 Task: Search one way flight ticket for 2 adults, 2 children, 2 infants in seat in first from Fort Myers: Southwest Florida International Airport to Wilmington: Wilmington International Airport on 8-6-2023. Number of bags: 1 checked bag. Outbound departure time preference is 5:15.
Action: Mouse moved to (325, 391)
Screenshot: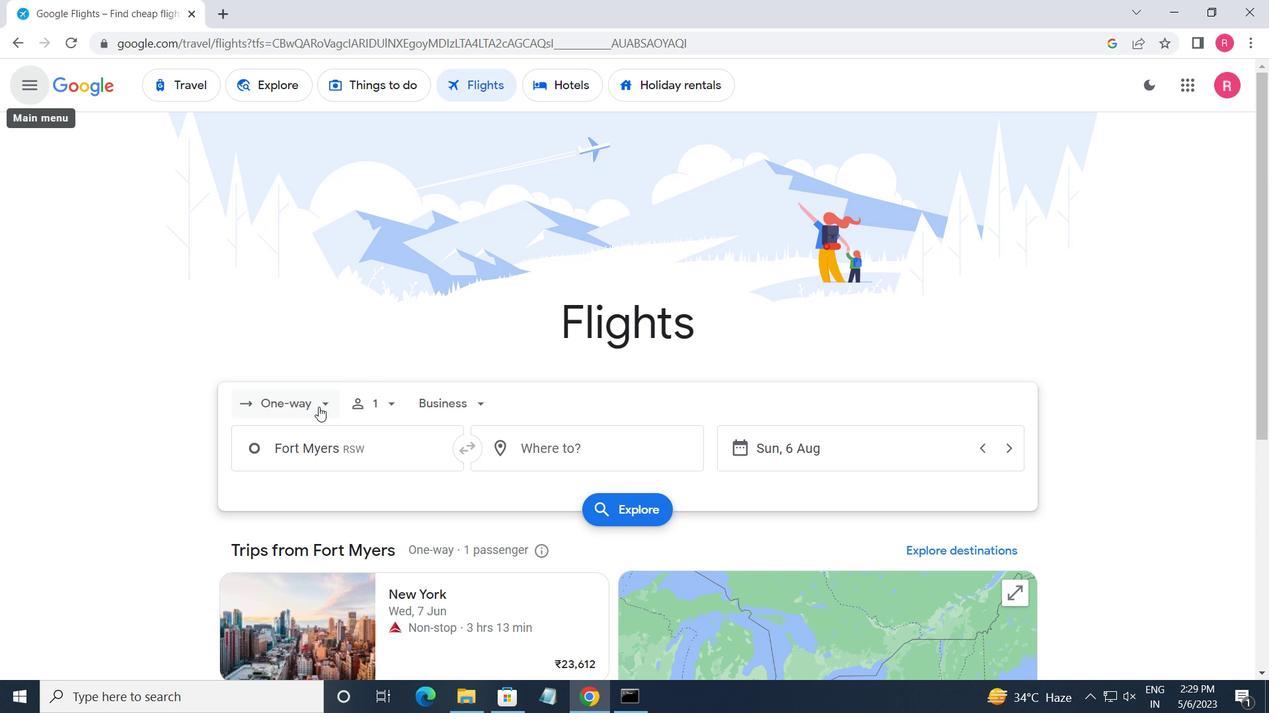 
Action: Mouse pressed left at (325, 391)
Screenshot: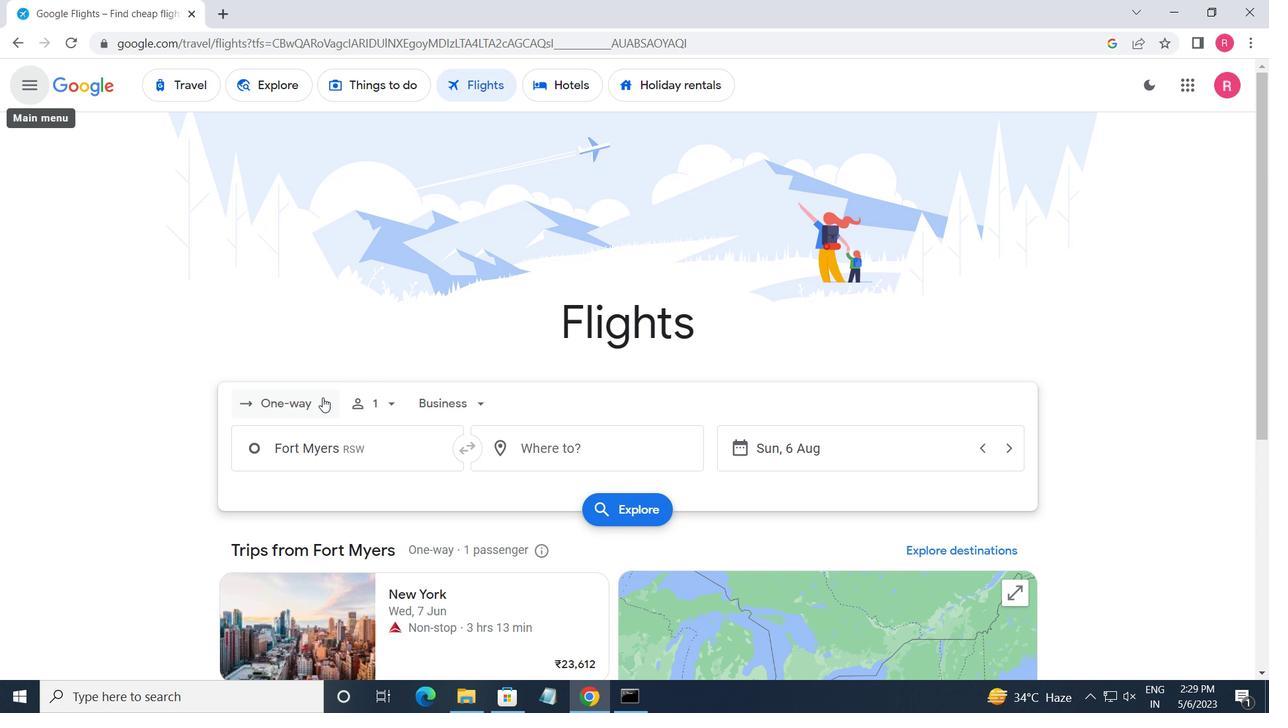 
Action: Mouse moved to (305, 476)
Screenshot: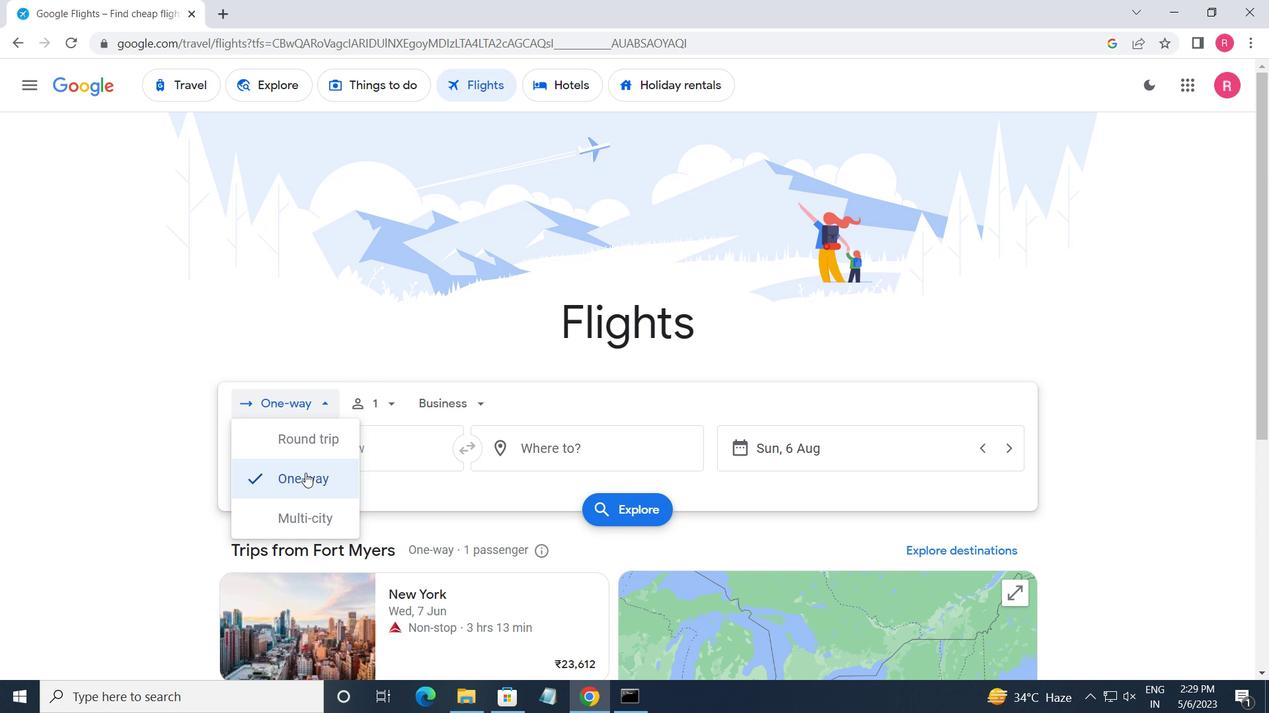 
Action: Mouse pressed left at (305, 476)
Screenshot: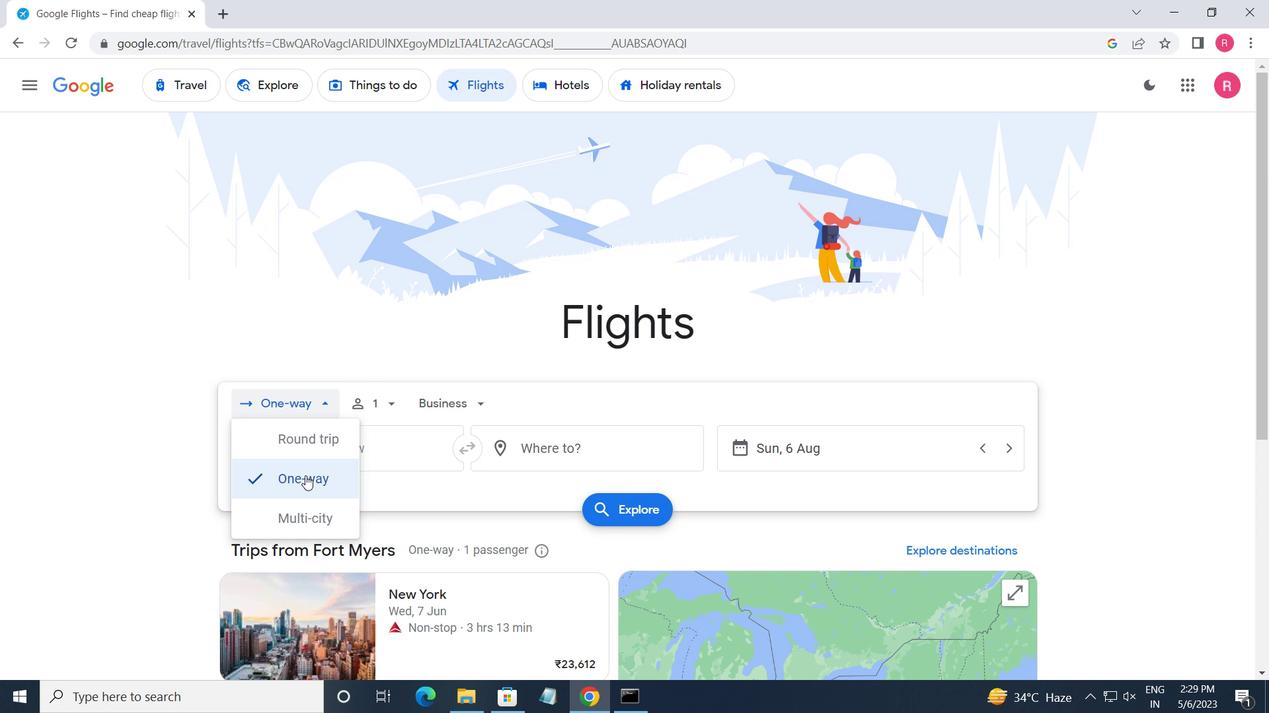 
Action: Mouse moved to (349, 399)
Screenshot: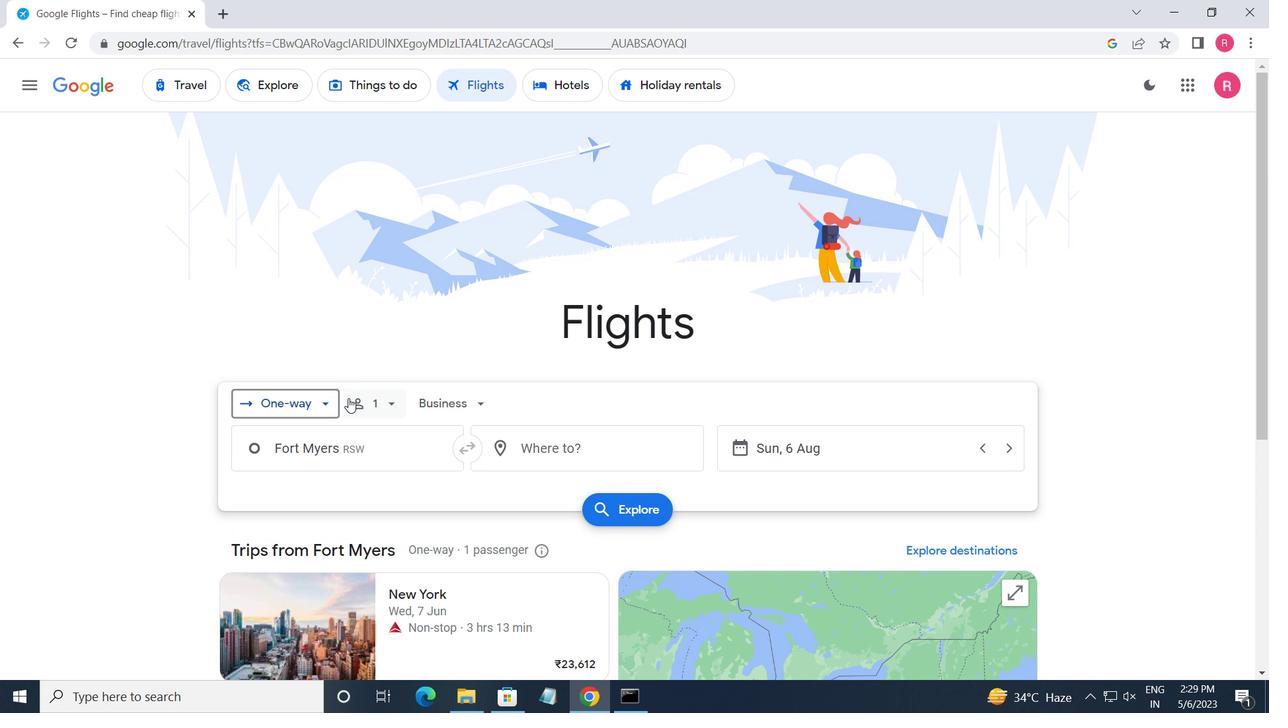 
Action: Mouse pressed left at (349, 399)
Screenshot: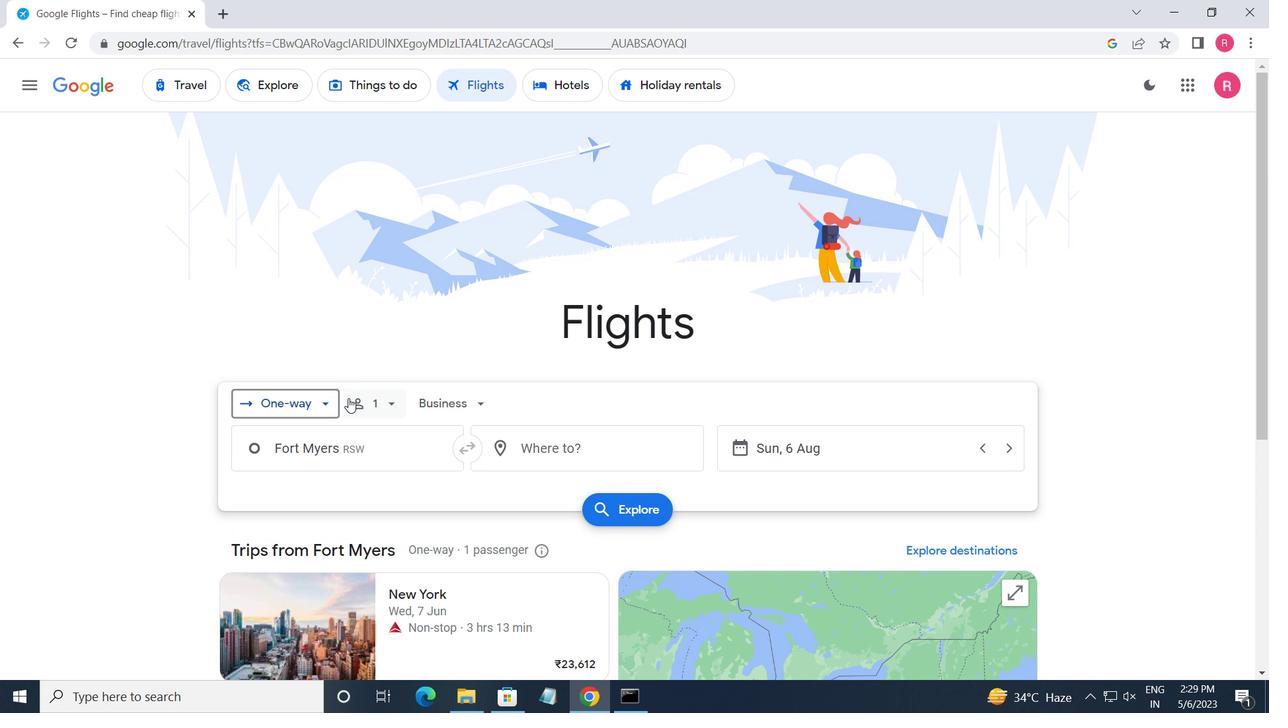 
Action: Mouse moved to (510, 458)
Screenshot: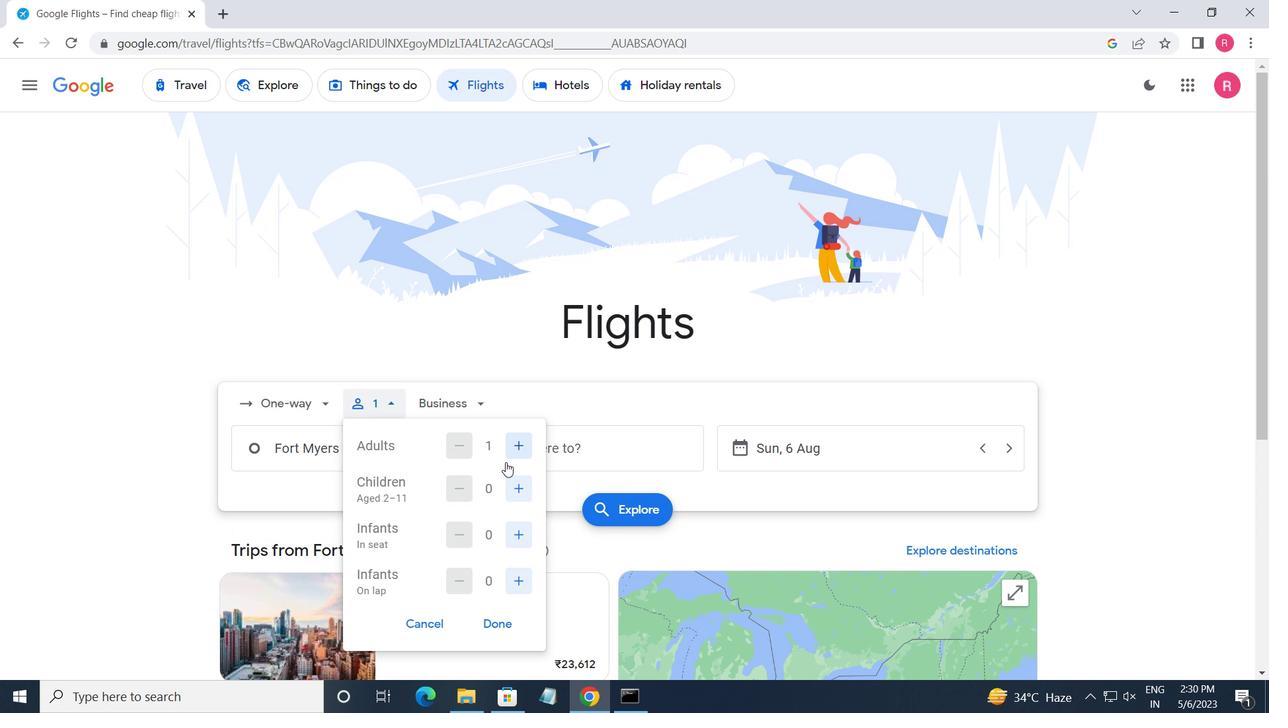 
Action: Mouse pressed left at (510, 458)
Screenshot: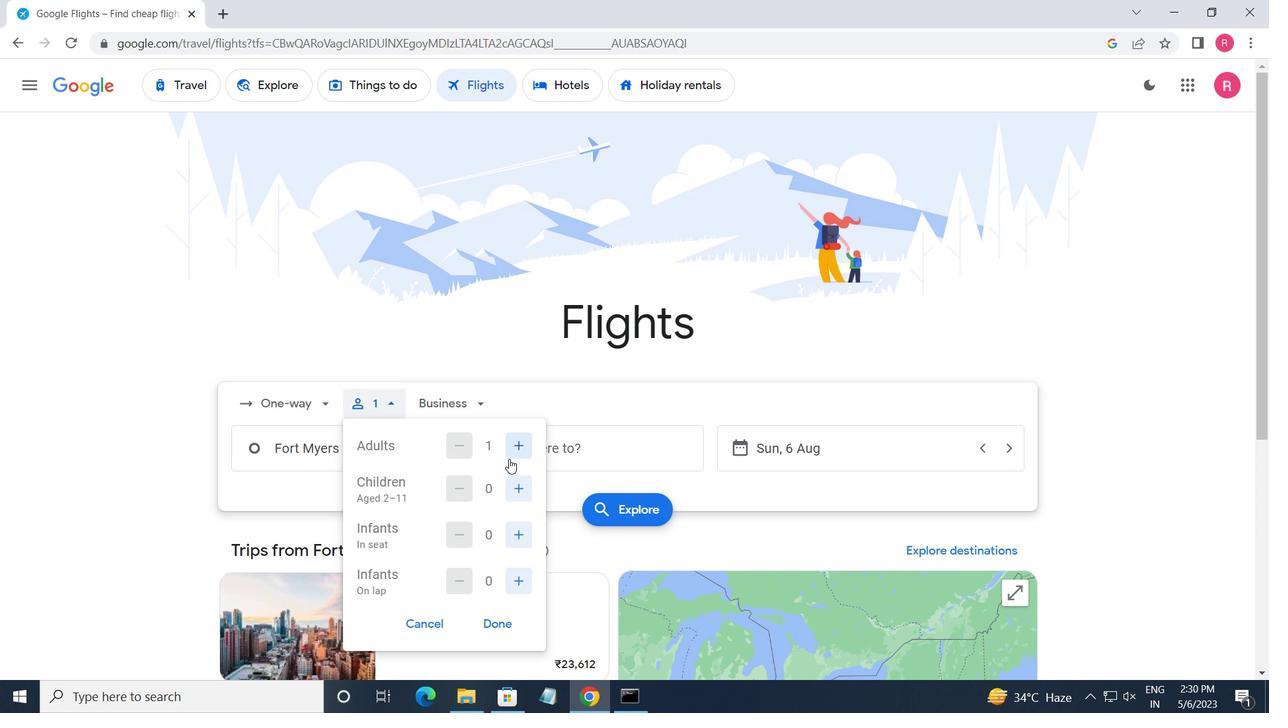 
Action: Mouse moved to (514, 493)
Screenshot: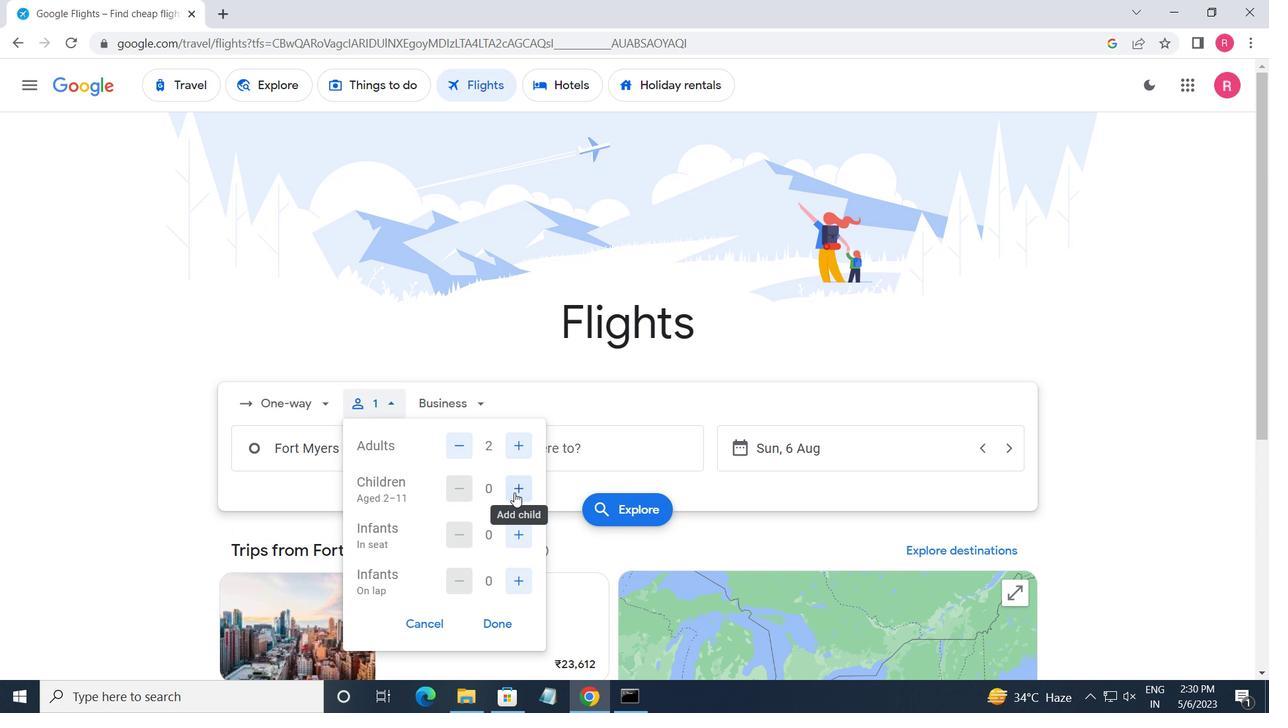 
Action: Mouse pressed left at (514, 493)
Screenshot: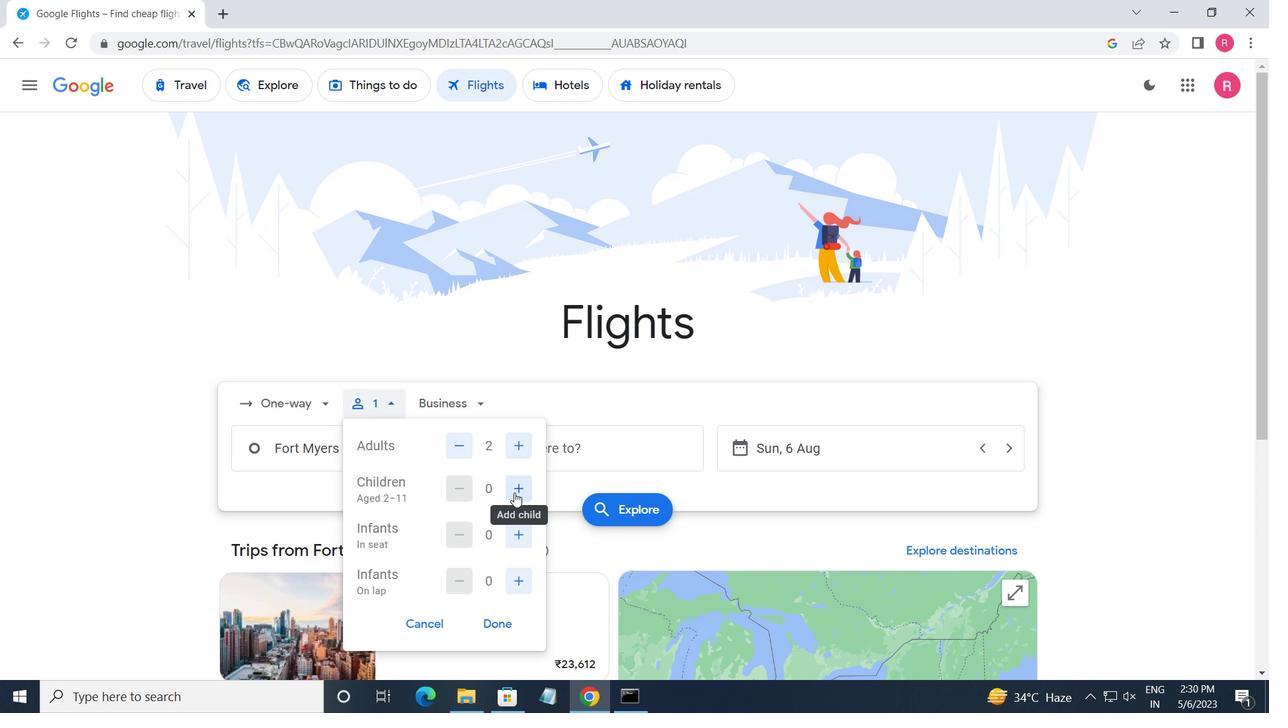 
Action: Mouse moved to (515, 493)
Screenshot: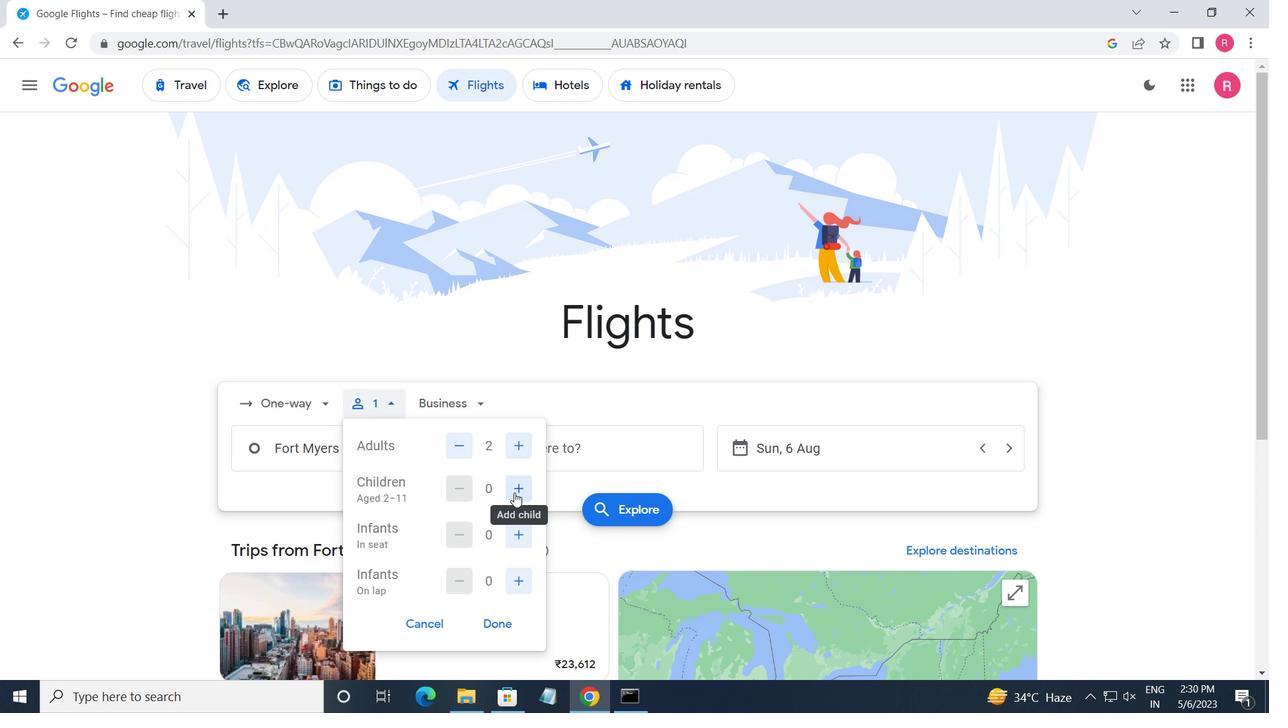 
Action: Mouse pressed left at (515, 493)
Screenshot: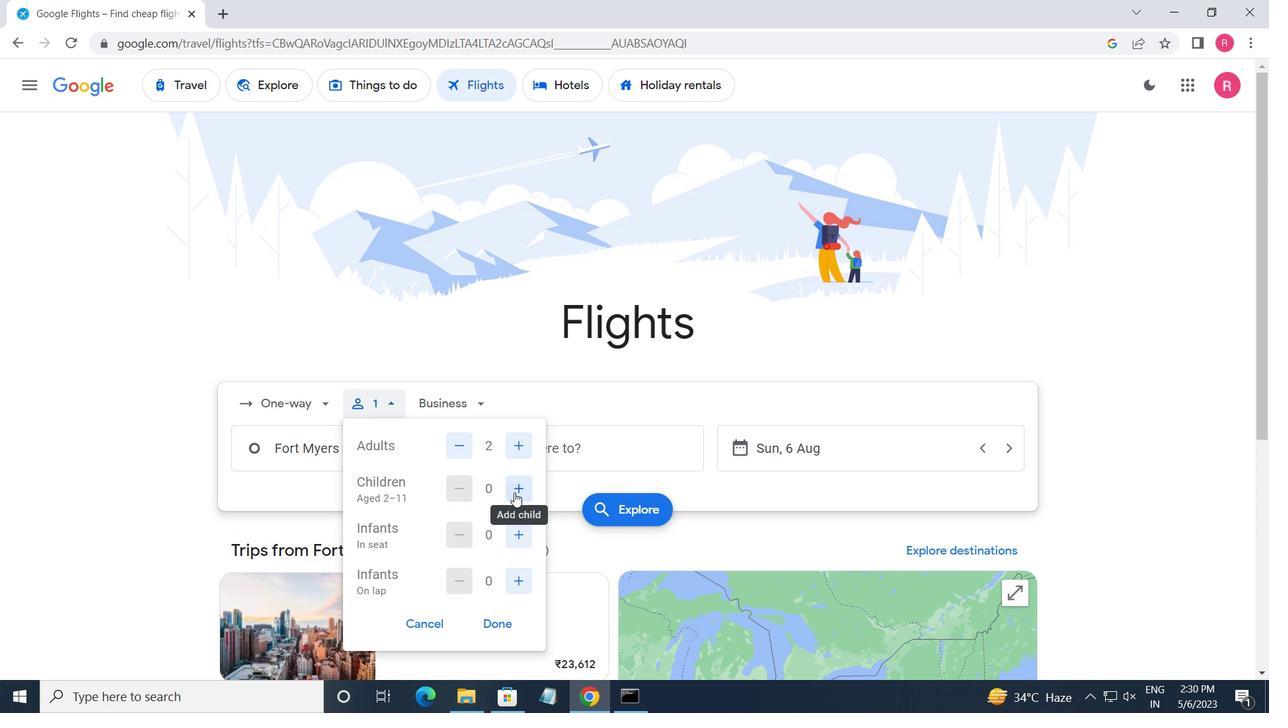 
Action: Mouse moved to (519, 535)
Screenshot: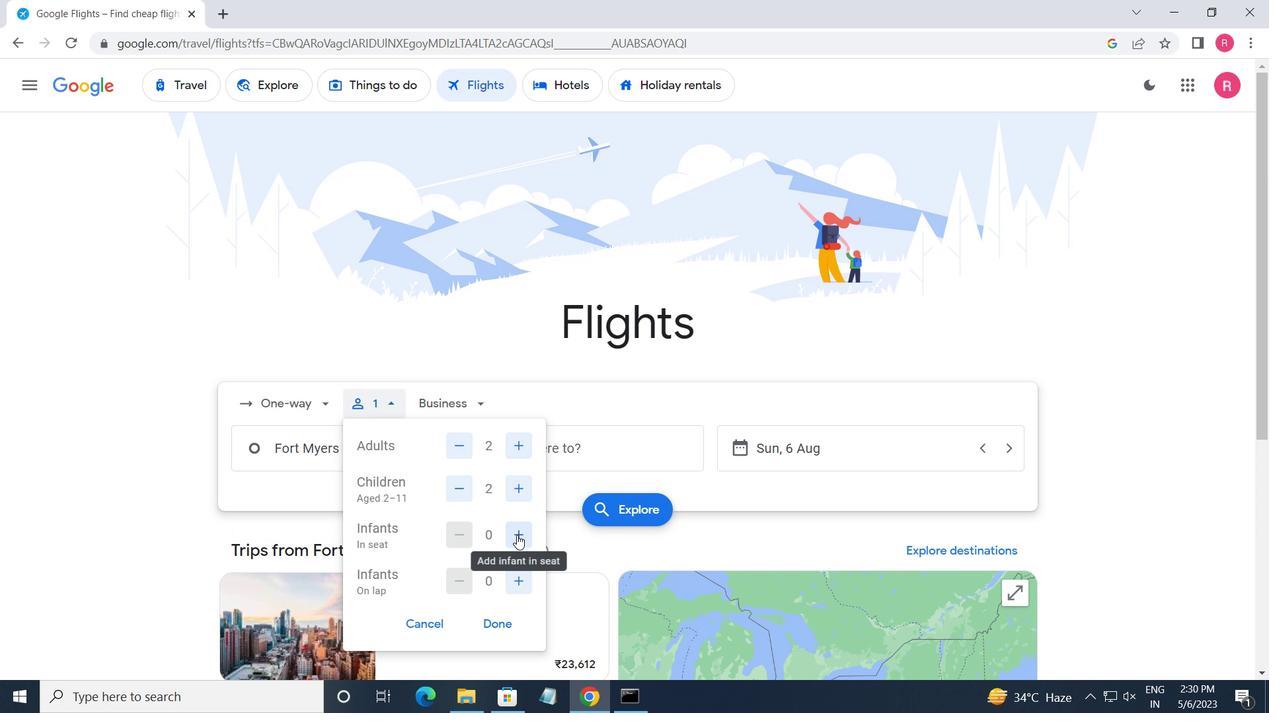 
Action: Mouse pressed left at (519, 535)
Screenshot: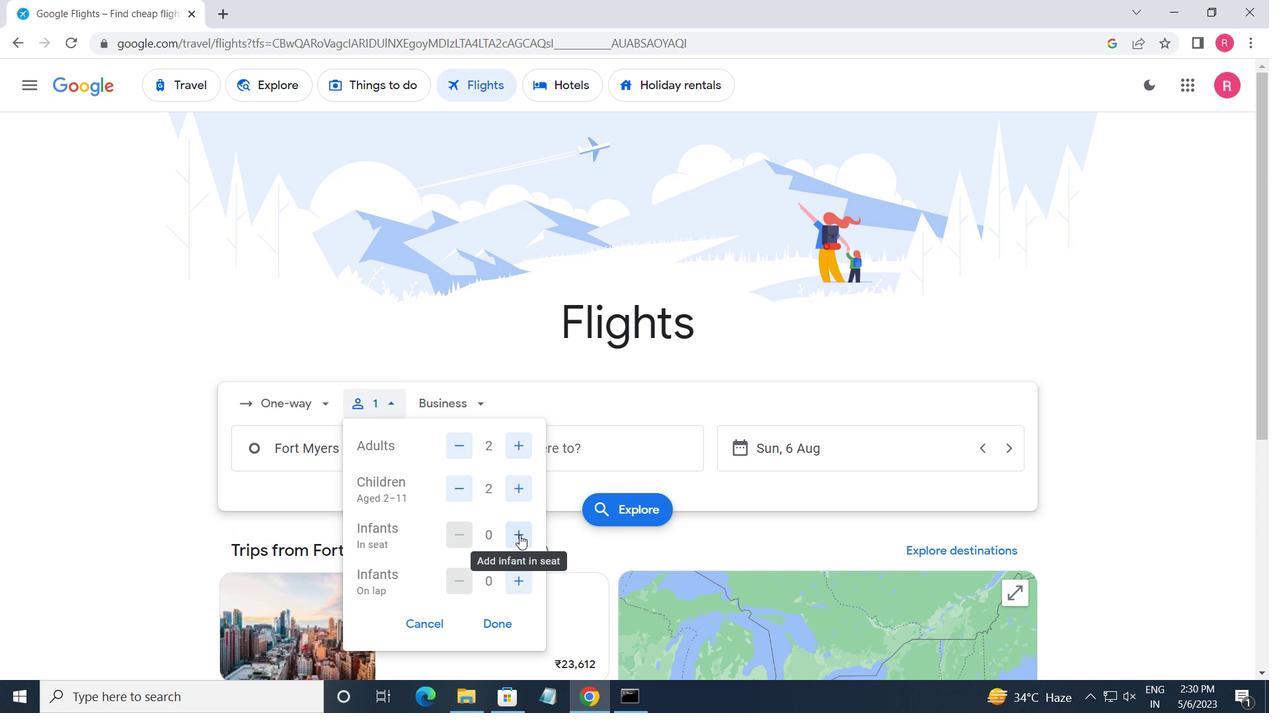 
Action: Mouse pressed left at (519, 535)
Screenshot: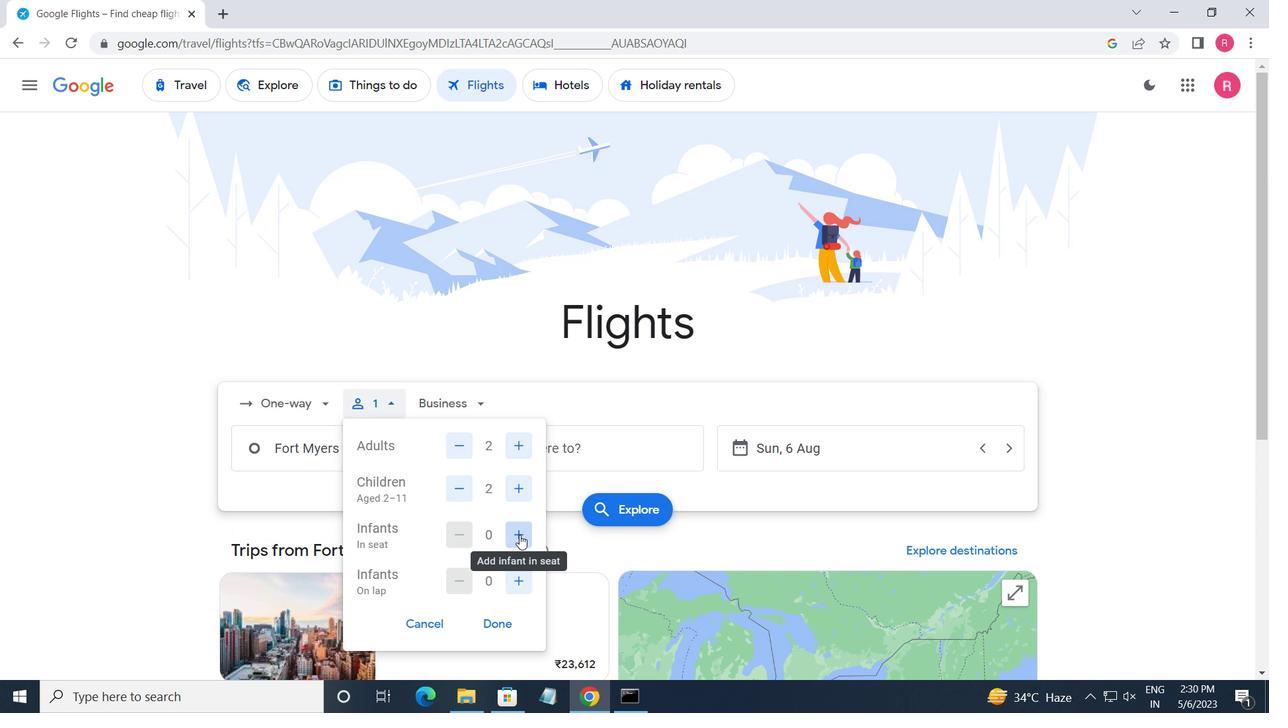
Action: Mouse moved to (502, 627)
Screenshot: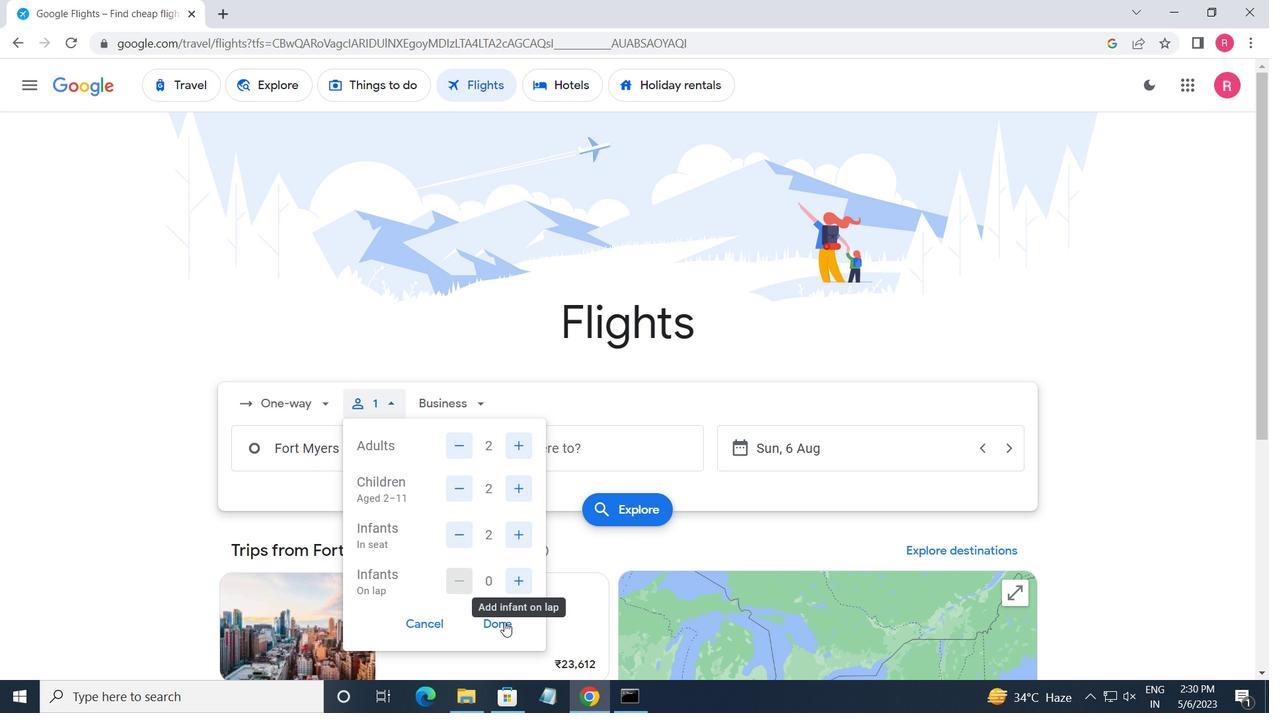 
Action: Mouse pressed left at (502, 627)
Screenshot: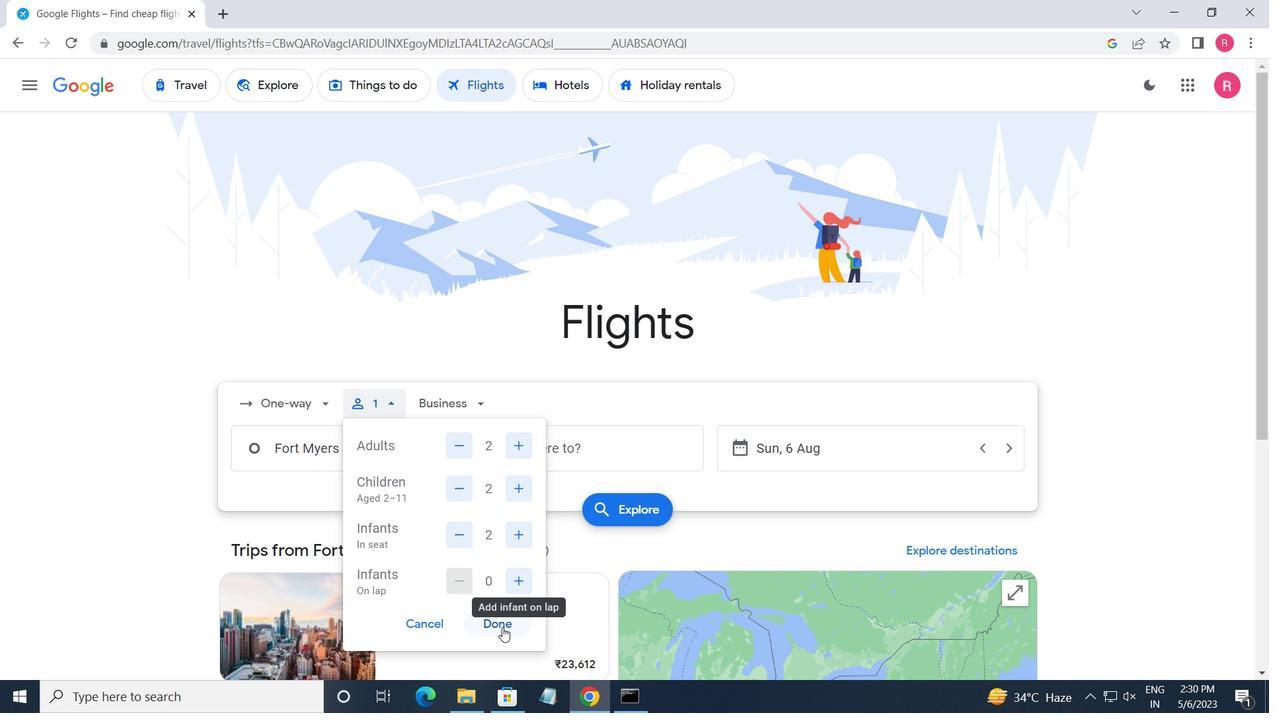 
Action: Mouse moved to (457, 405)
Screenshot: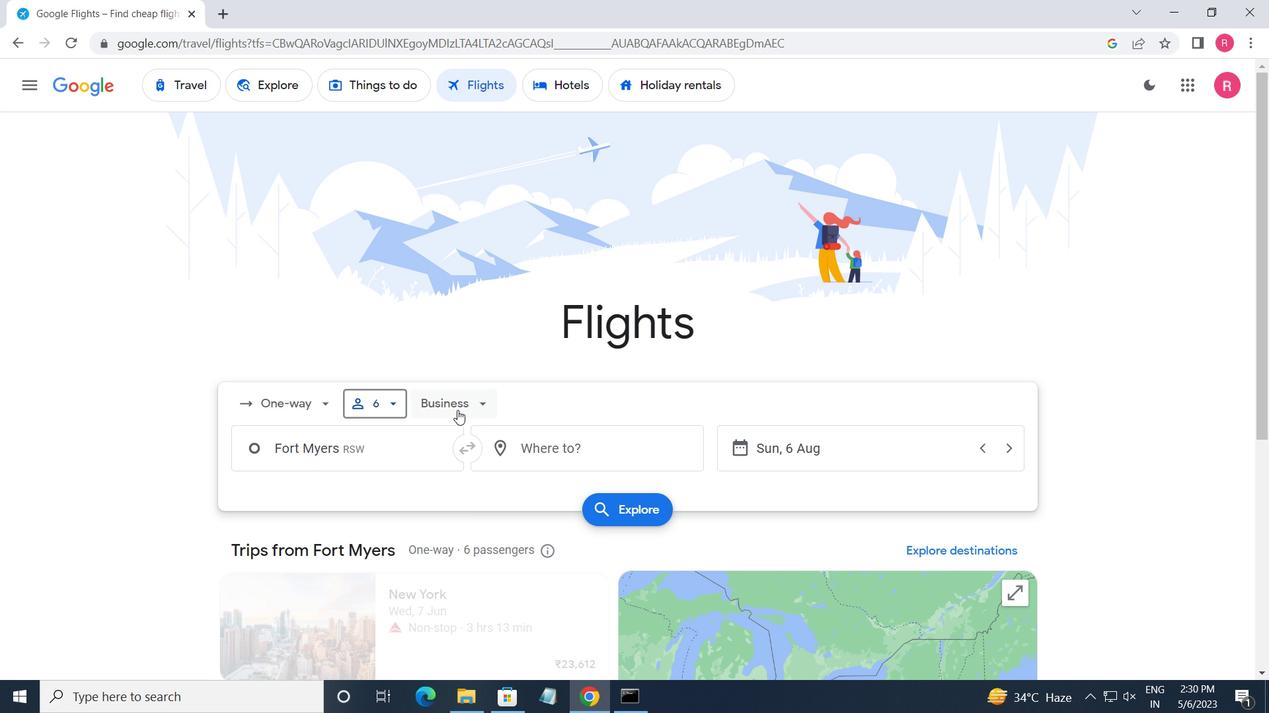 
Action: Mouse pressed left at (457, 405)
Screenshot: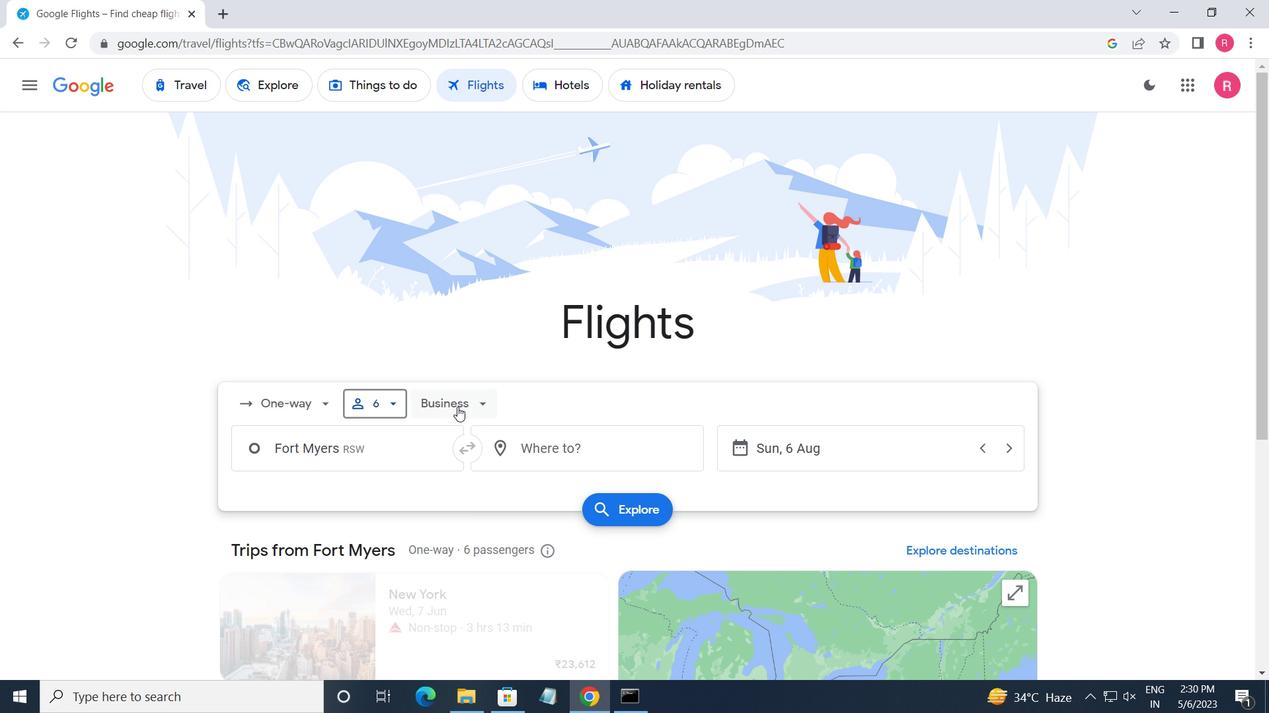 
Action: Mouse moved to (470, 554)
Screenshot: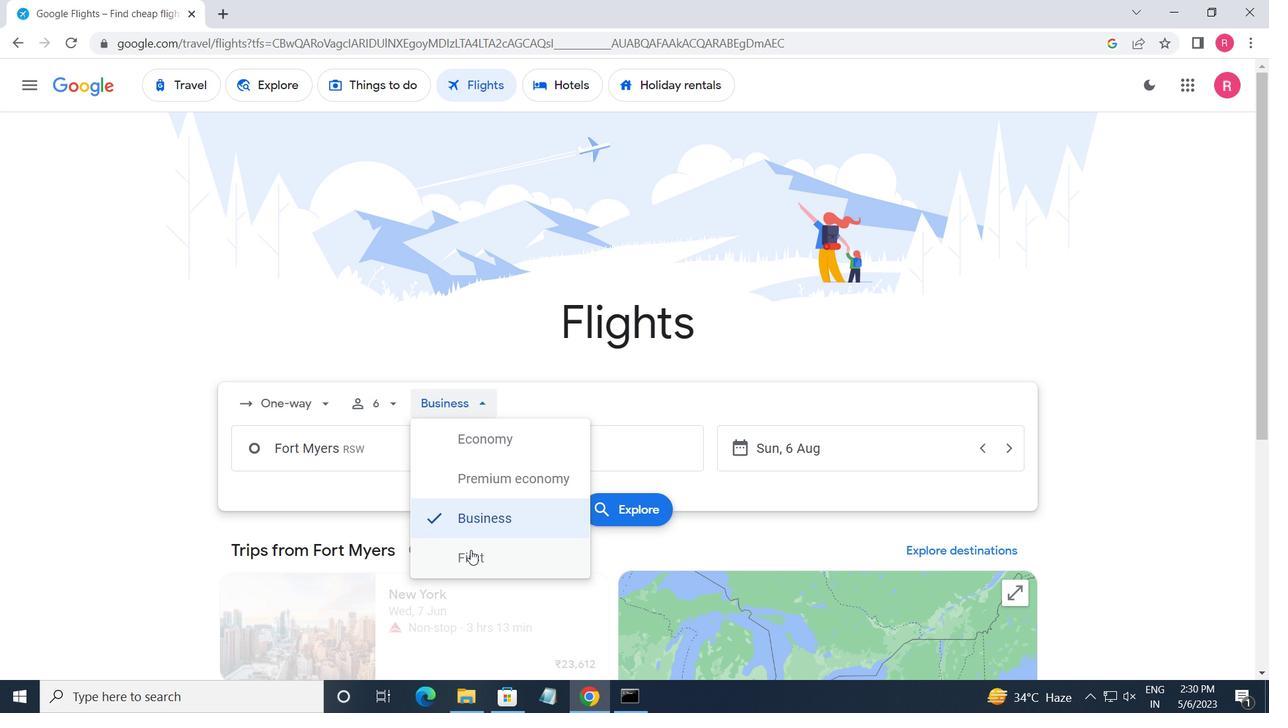 
Action: Mouse pressed left at (470, 554)
Screenshot: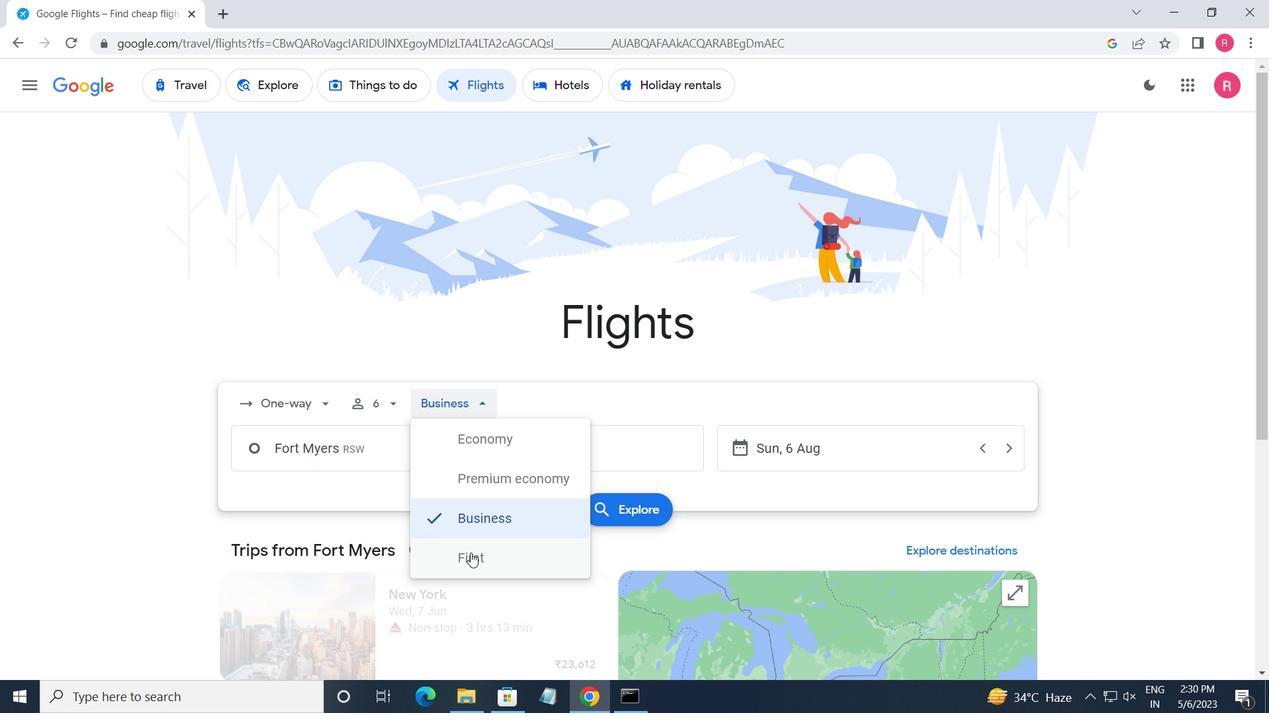 
Action: Mouse moved to (397, 449)
Screenshot: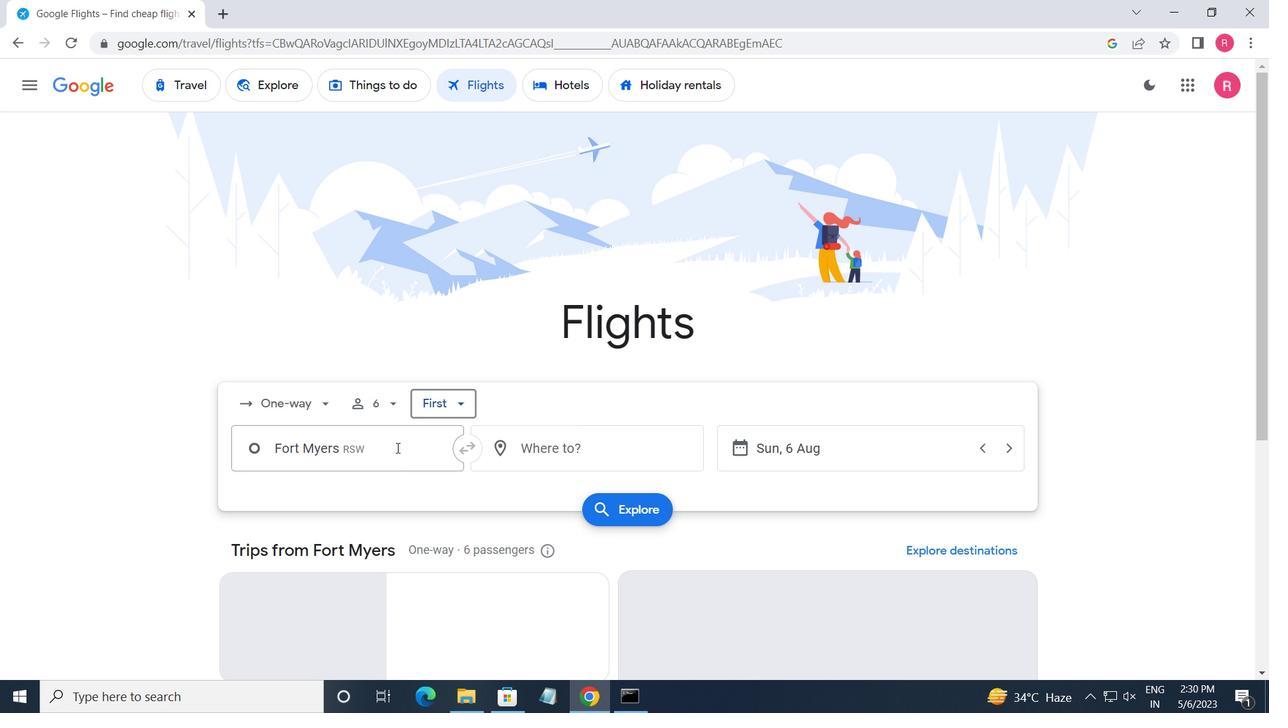 
Action: Mouse pressed left at (397, 449)
Screenshot: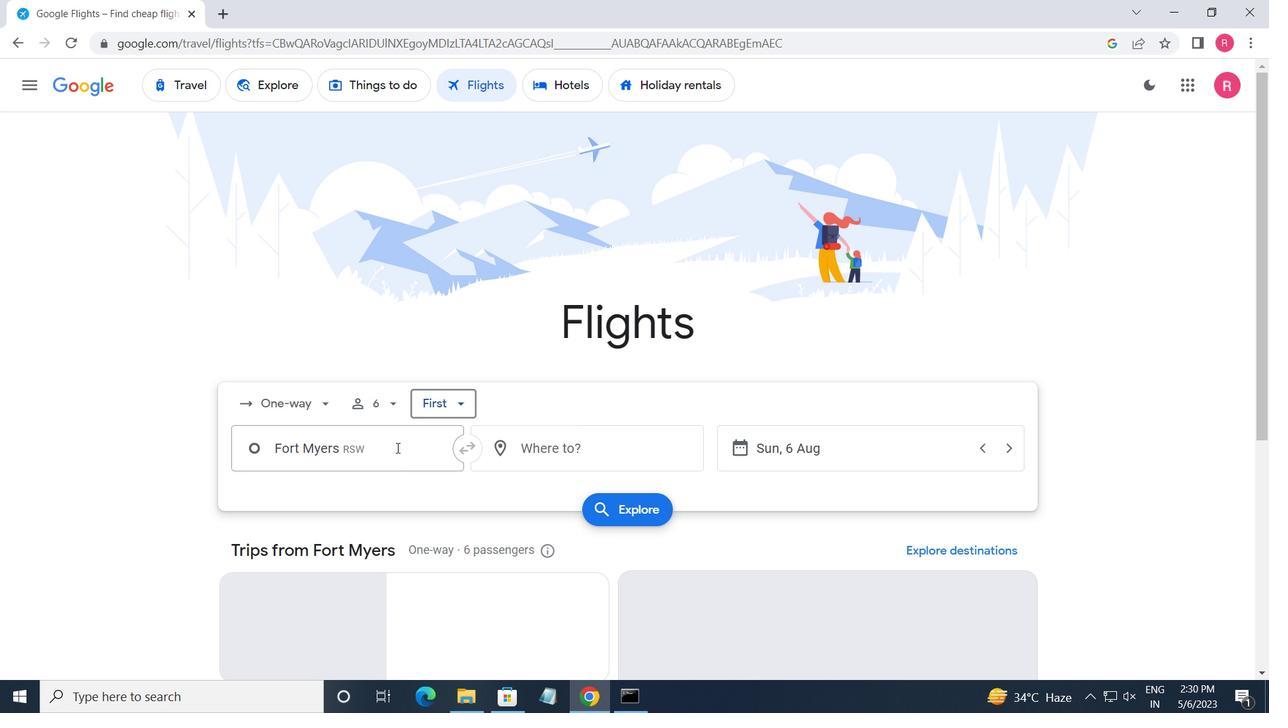 
Action: Mouse moved to (398, 457)
Screenshot: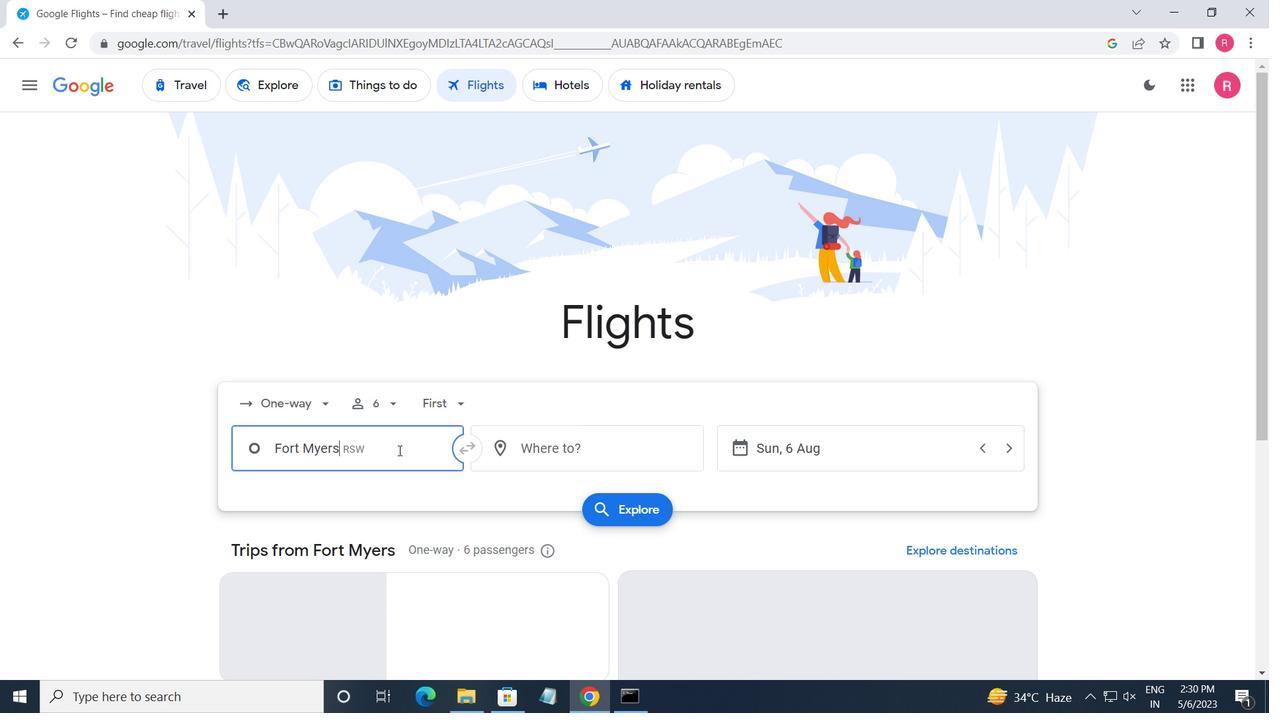 
Action: Key pressed ctrl+Fctrl+Ort<Key.space><Key.shift>MAYE<Key.backspace><Key.backspace><Key.backspace>
Screenshot: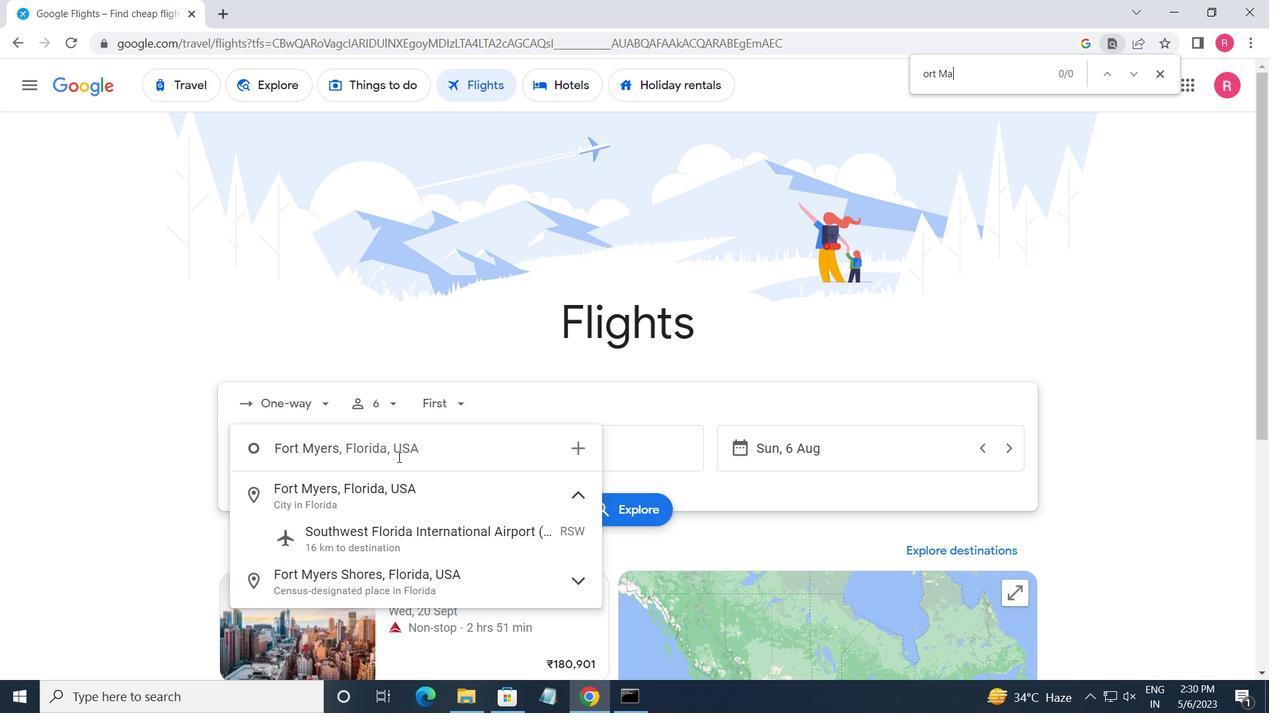 
Action: Mouse moved to (396, 458)
Screenshot: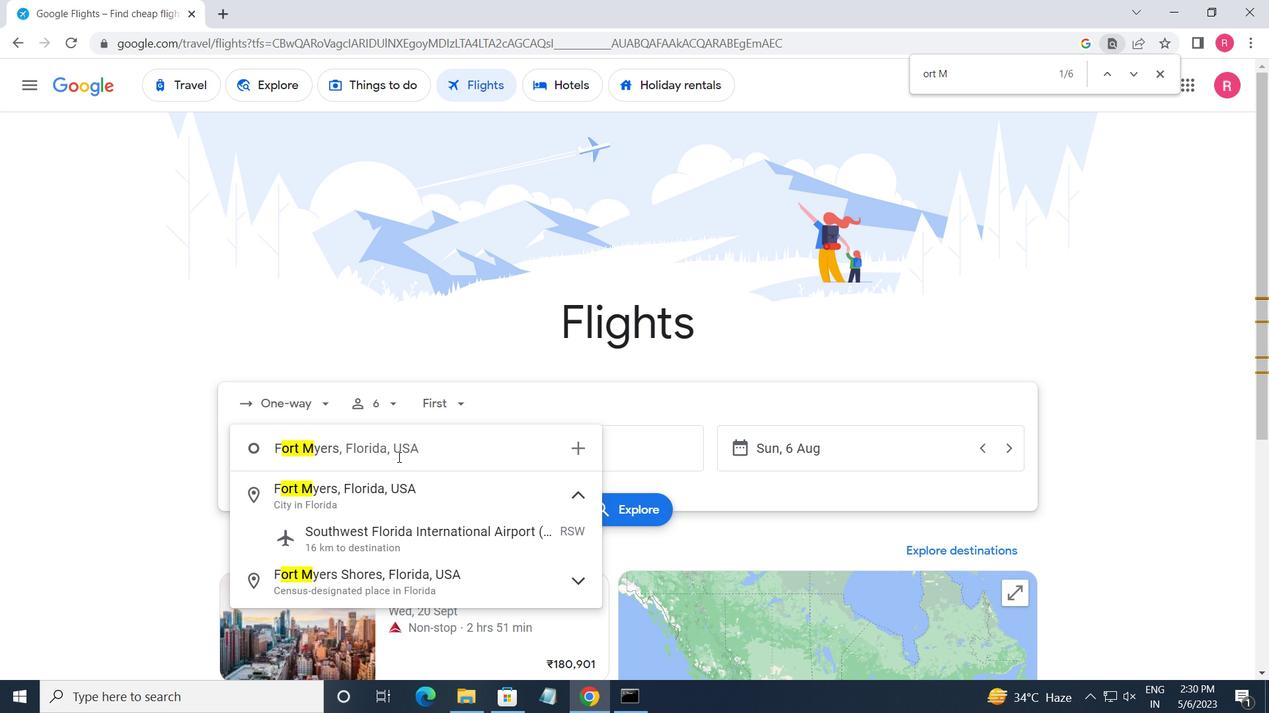 
Action: Mouse pressed left at (396, 458)
Screenshot: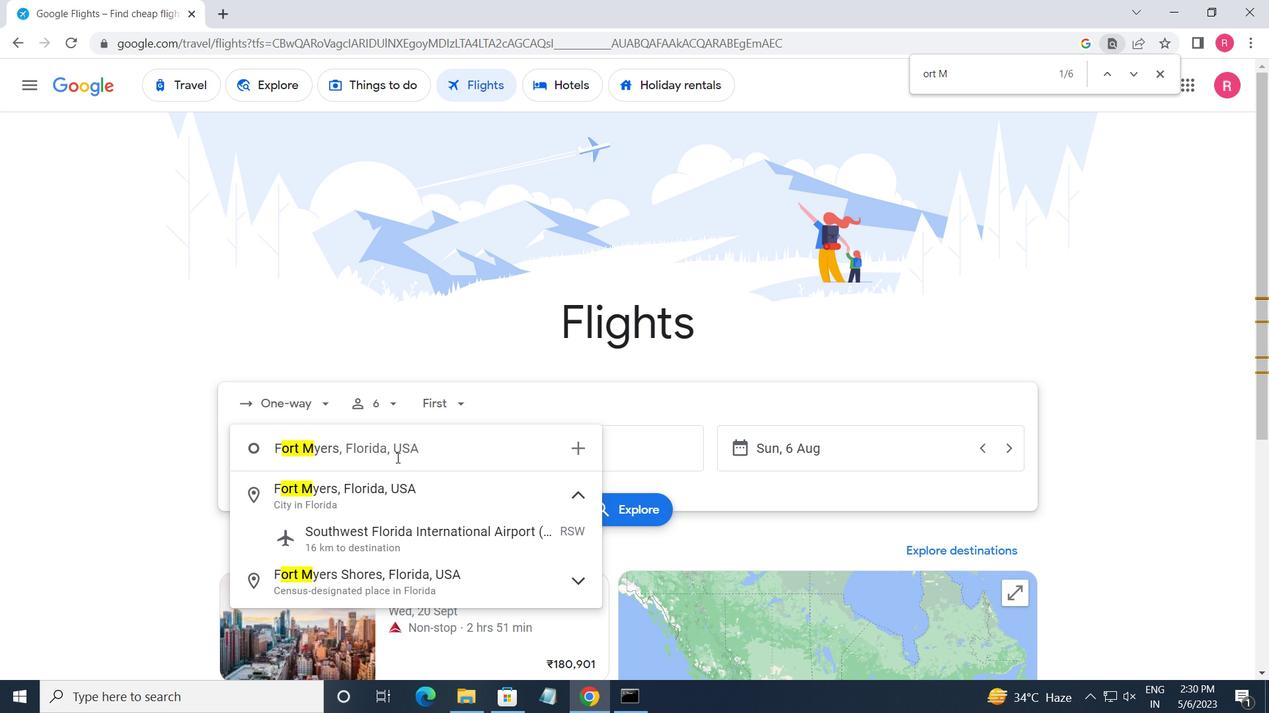 
Action: Key pressed <Key.backspace><Key.backspace><Key.backspace><Key.backspace>YERS
Screenshot: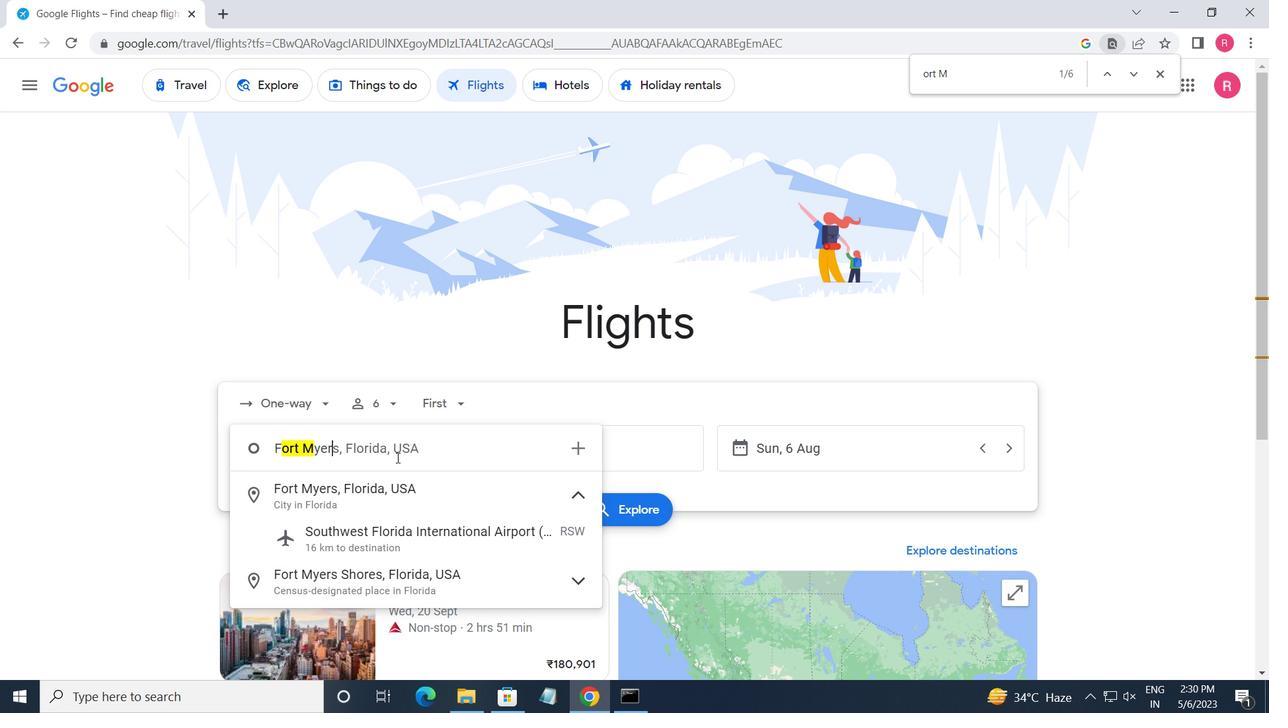 
Action: Mouse moved to (415, 533)
Screenshot: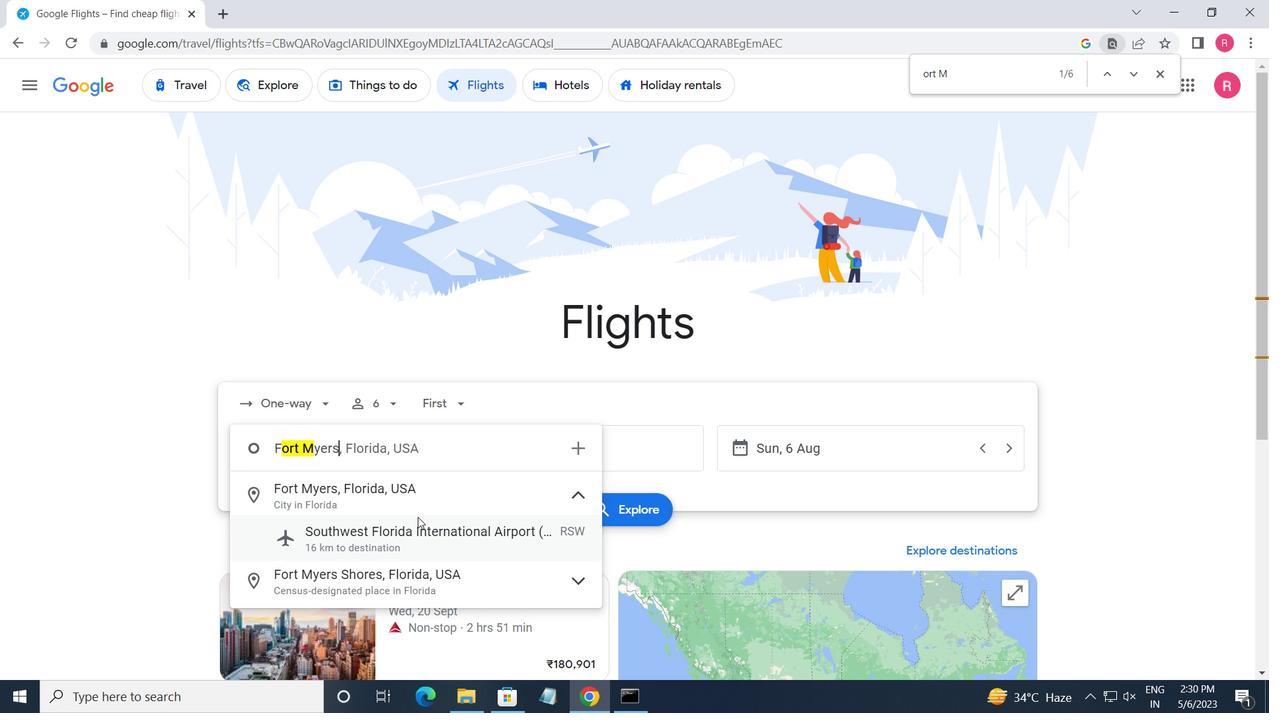 
Action: Mouse pressed left at (415, 533)
Screenshot: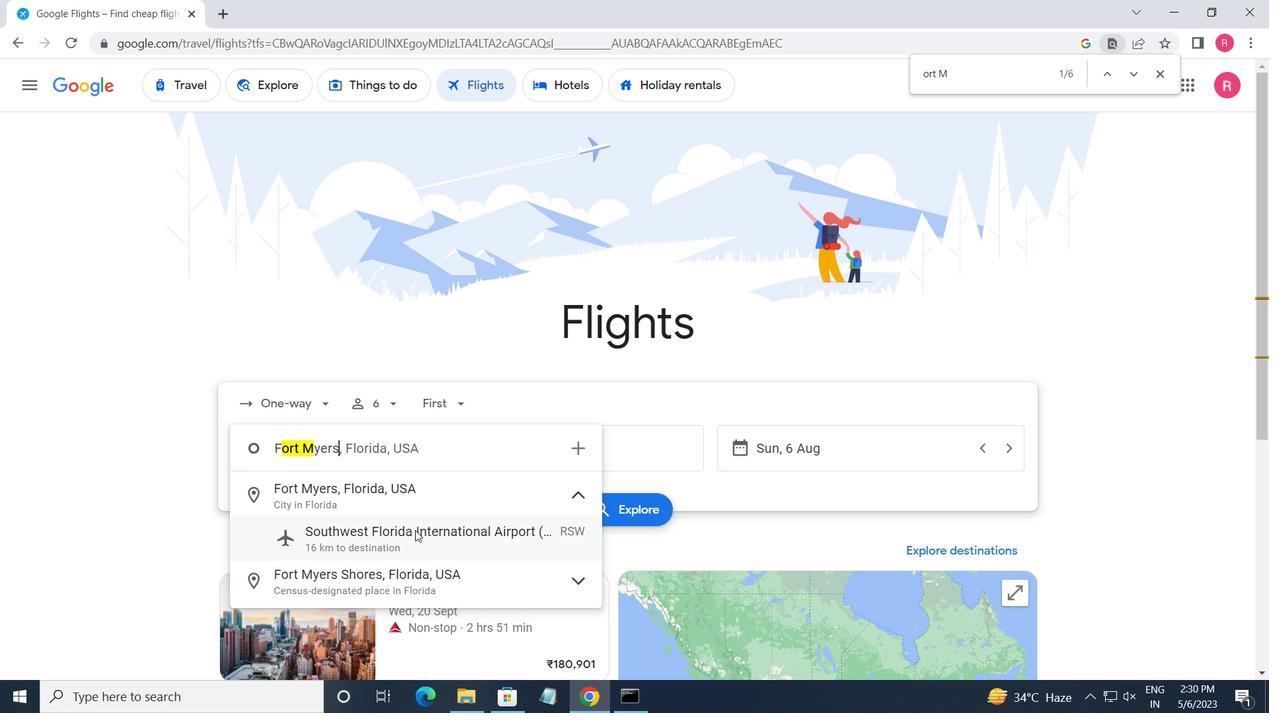 
Action: Mouse moved to (555, 445)
Screenshot: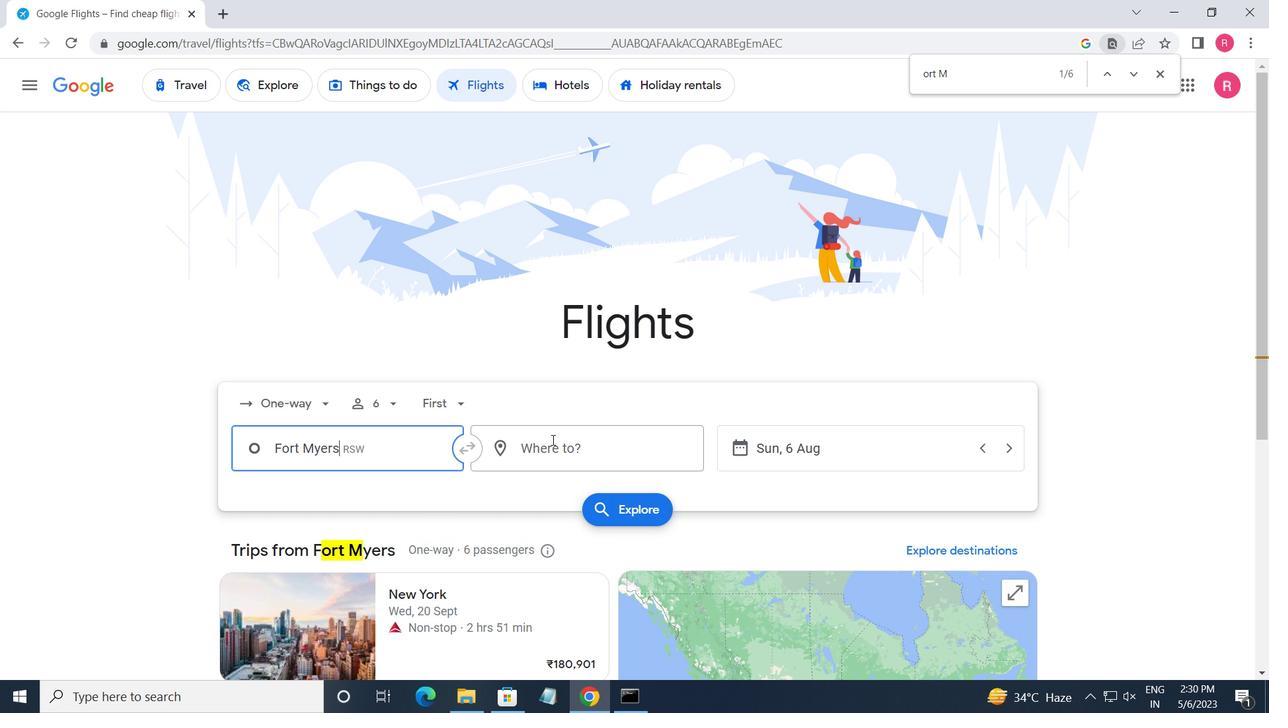 
Action: Mouse pressed left at (555, 445)
Screenshot: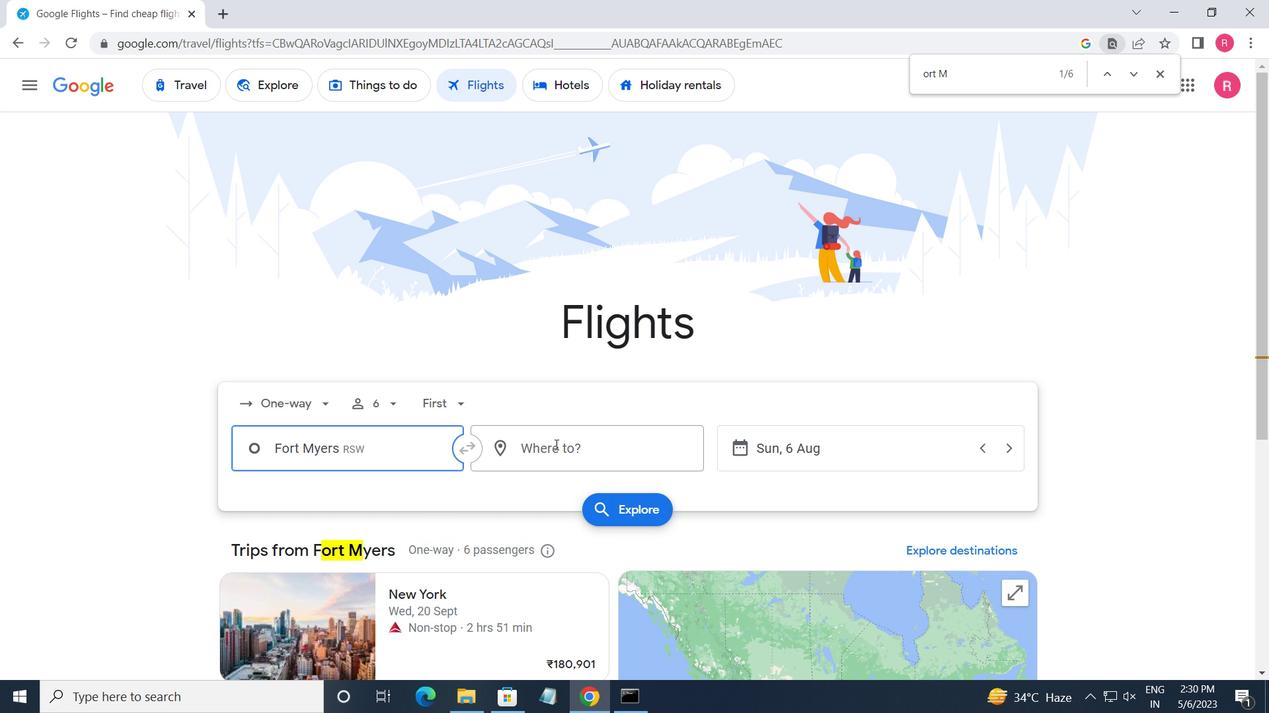 
Action: Key pressed <Key.shift><Key.shift><Key.shift><Key.shift><Key.shift><Key.shift><Key.shift><Key.shift><Key.shift><Key.shift><Key.shift><Key.shift><Key.shift><Key.shift><Key.shift><Key.shift><Key.shift><Key.shift><Key.shift><Key.shift><Key.shift><Key.shift><Key.shift><Key.shift><Key.shift><Key.shift><Key.shift><Key.shift><Key.shift><Key.shift><Key.shift><Key.shift>SHERDIAN
Screenshot: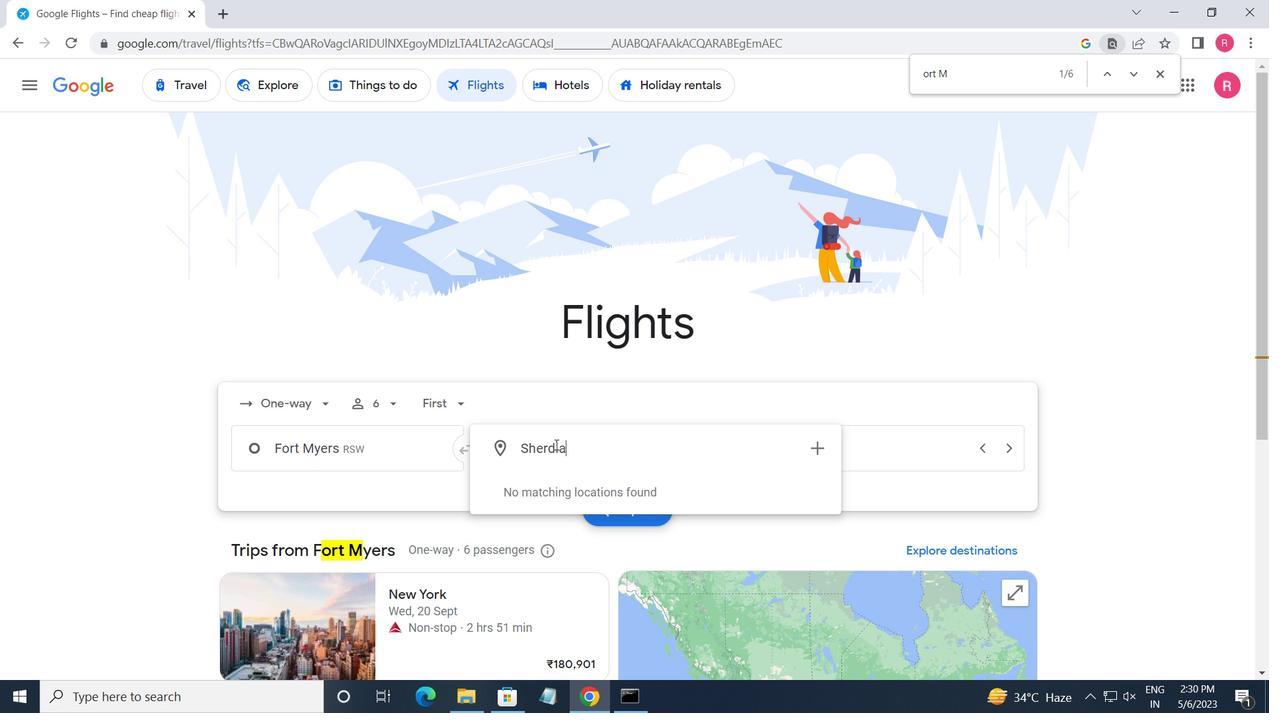 
Action: Mouse moved to (662, 535)
Screenshot: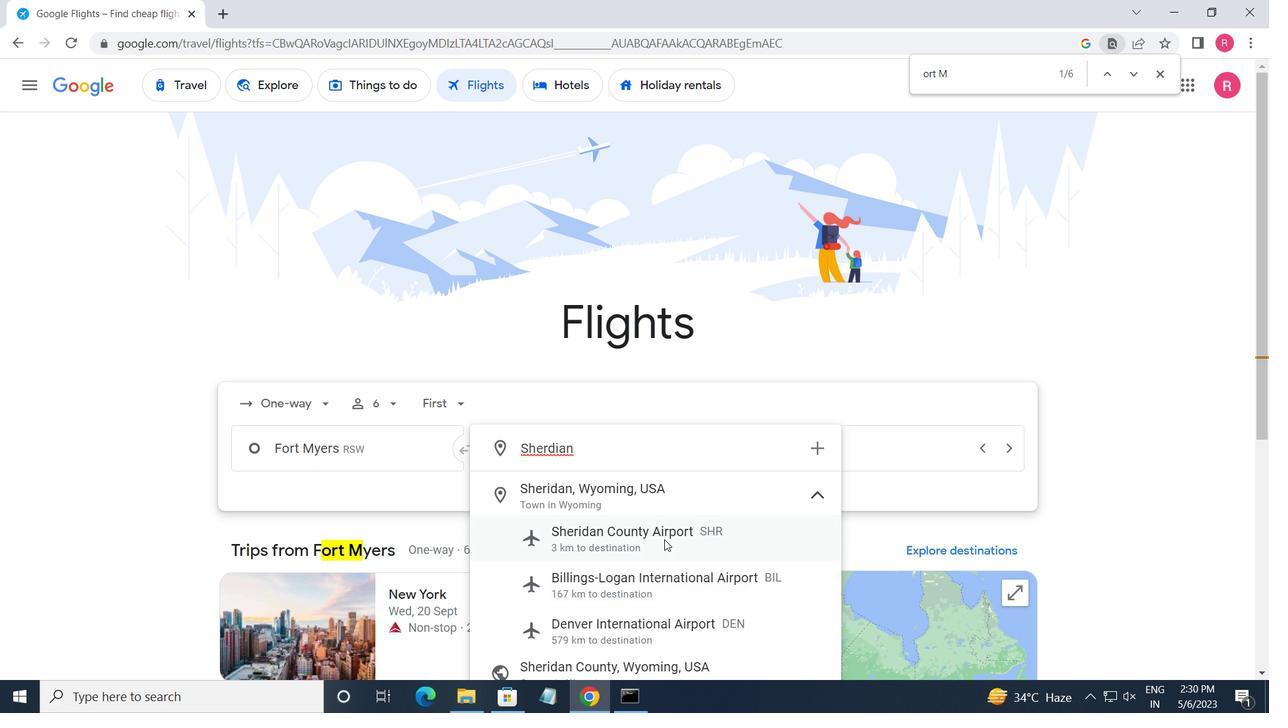 
Action: Mouse pressed left at (662, 535)
Screenshot: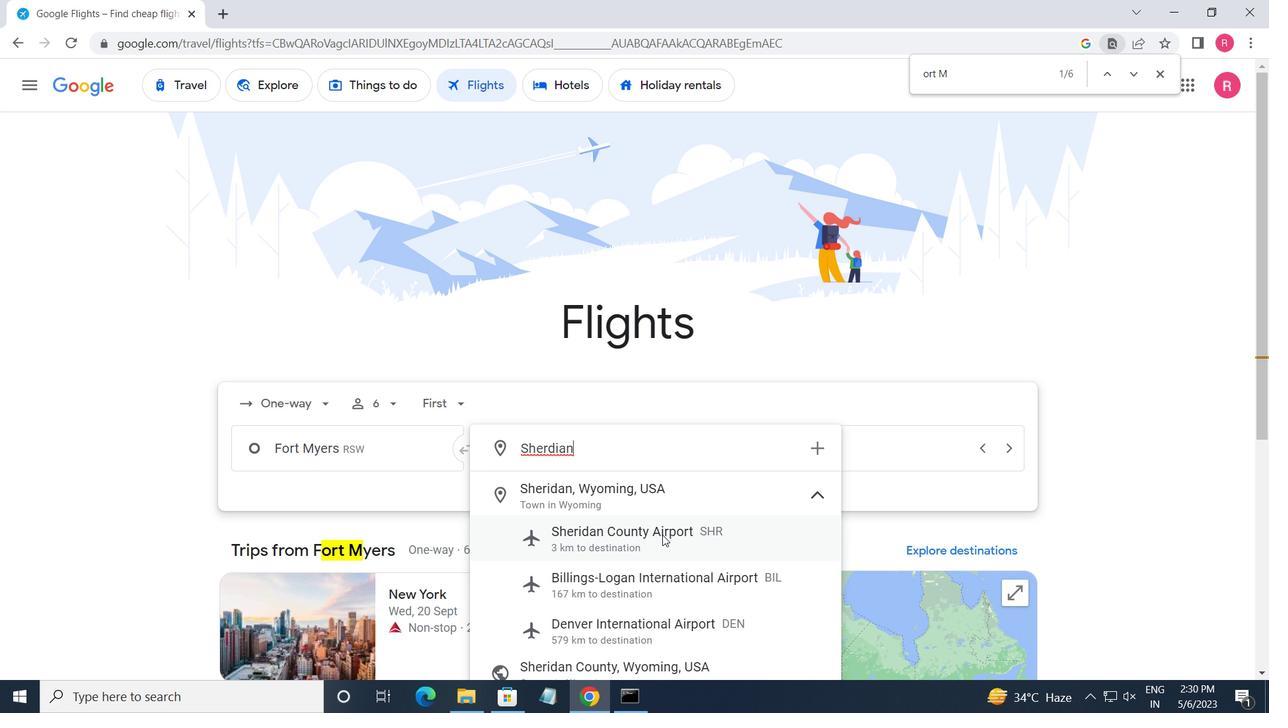 
Action: Mouse moved to (799, 449)
Screenshot: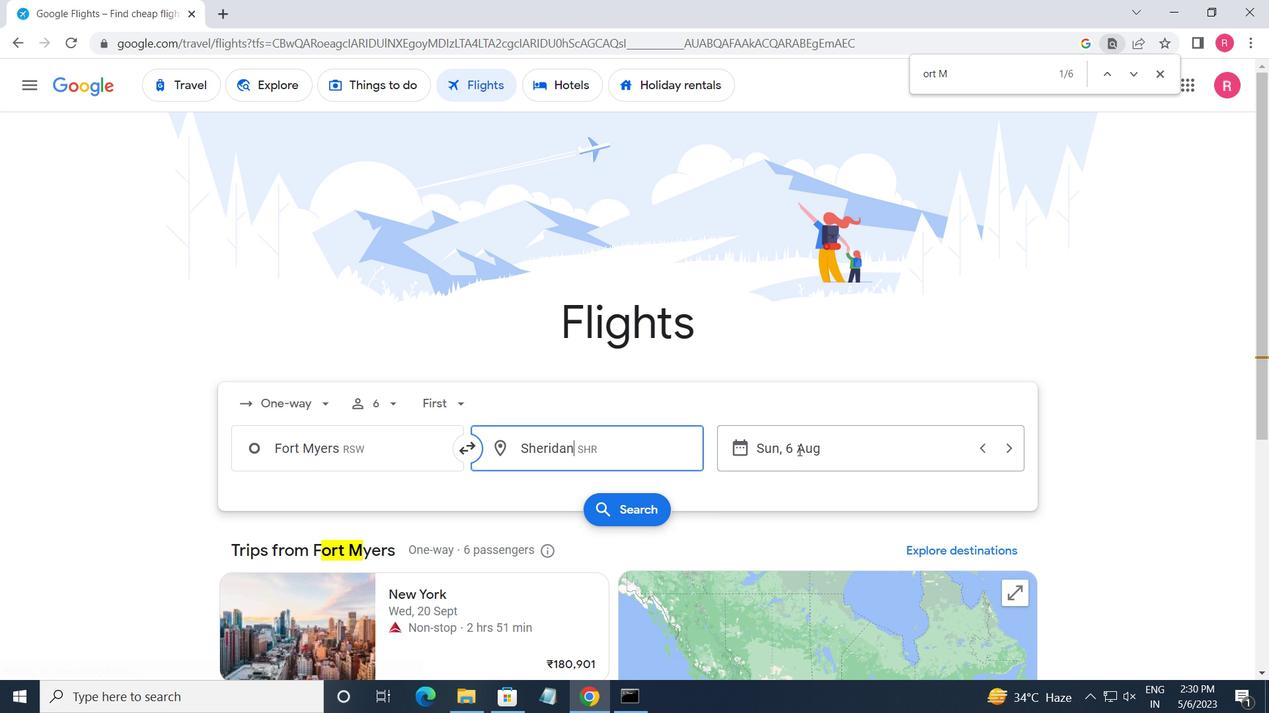 
Action: Mouse pressed left at (799, 449)
Screenshot: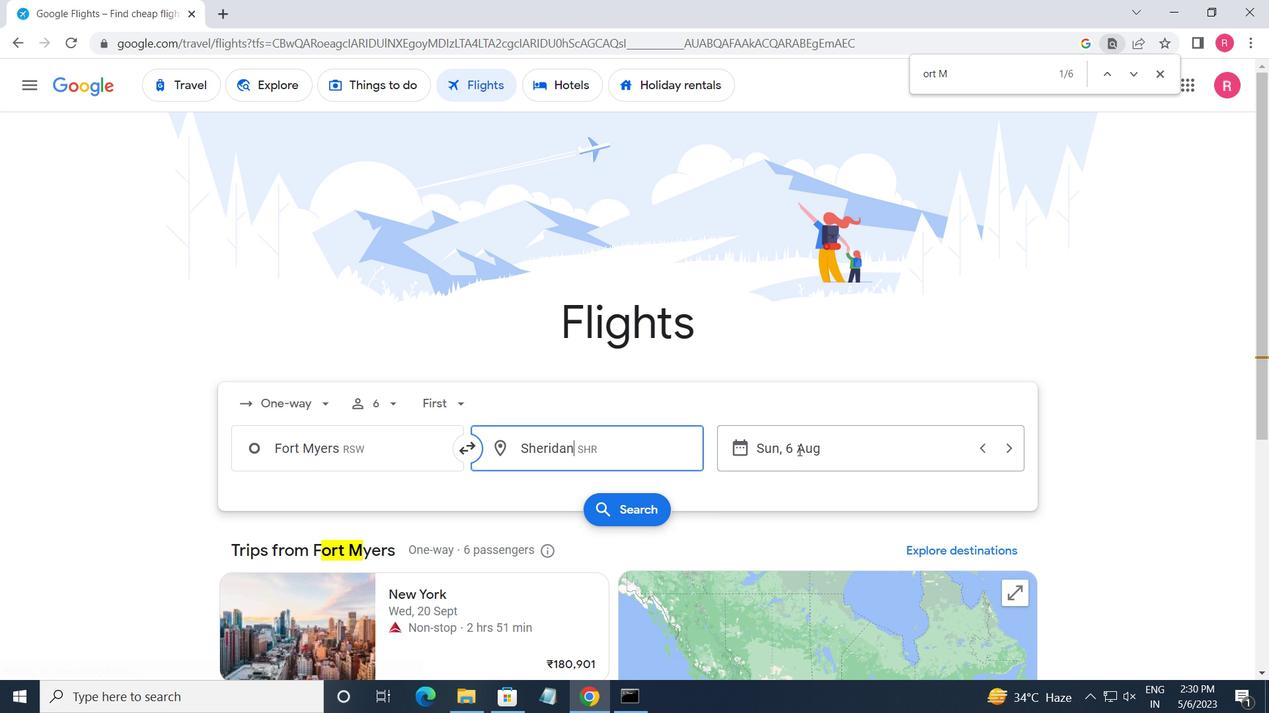 
Action: Mouse moved to (432, 421)
Screenshot: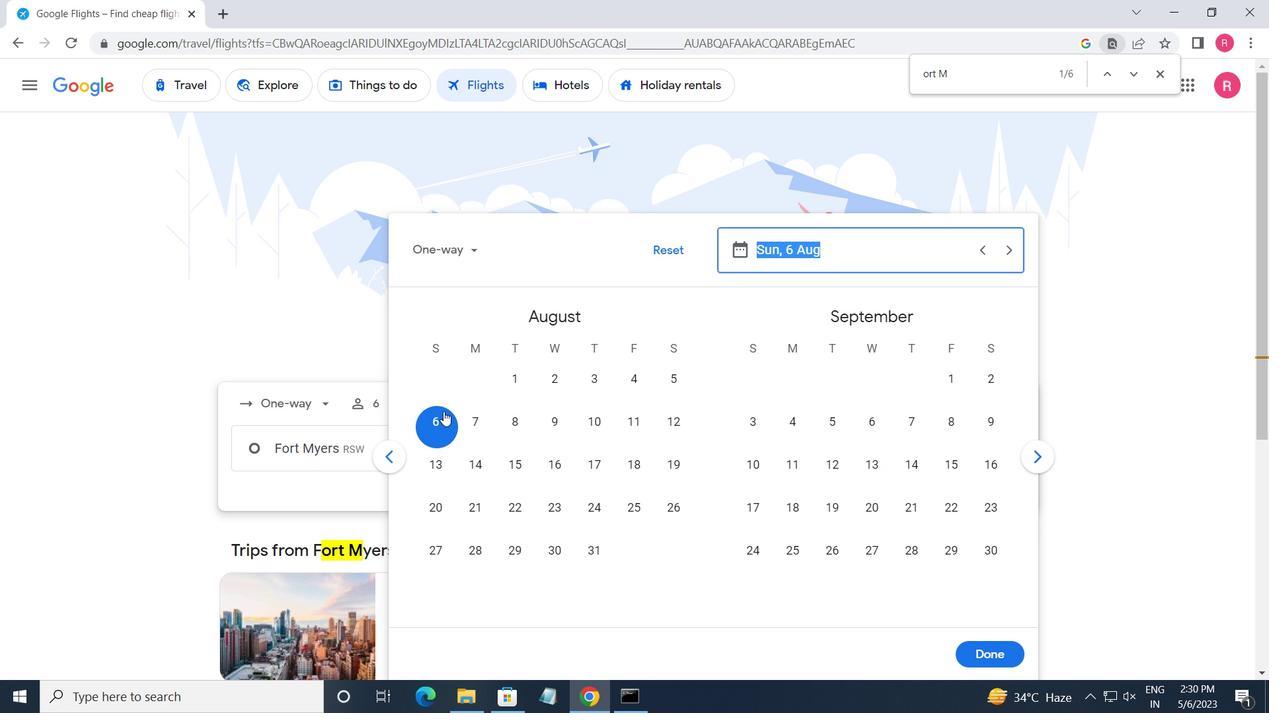 
Action: Mouse pressed left at (432, 421)
Screenshot: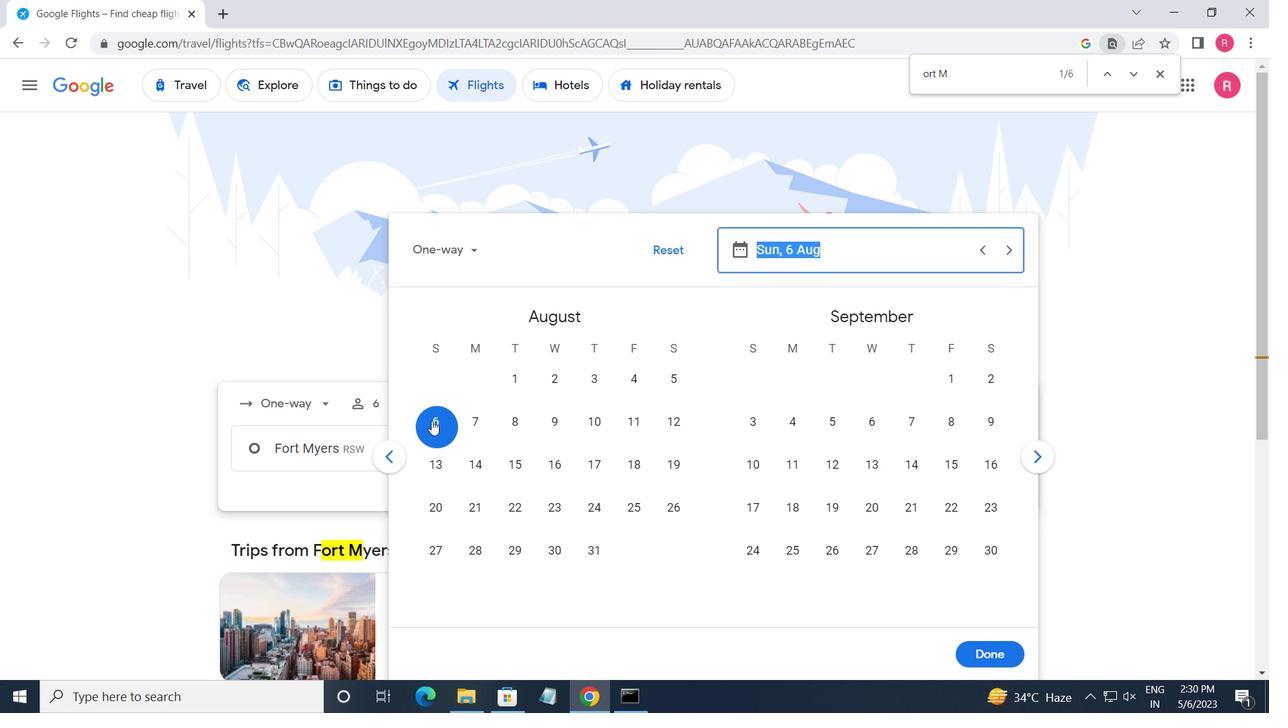 
Action: Mouse moved to (1006, 652)
Screenshot: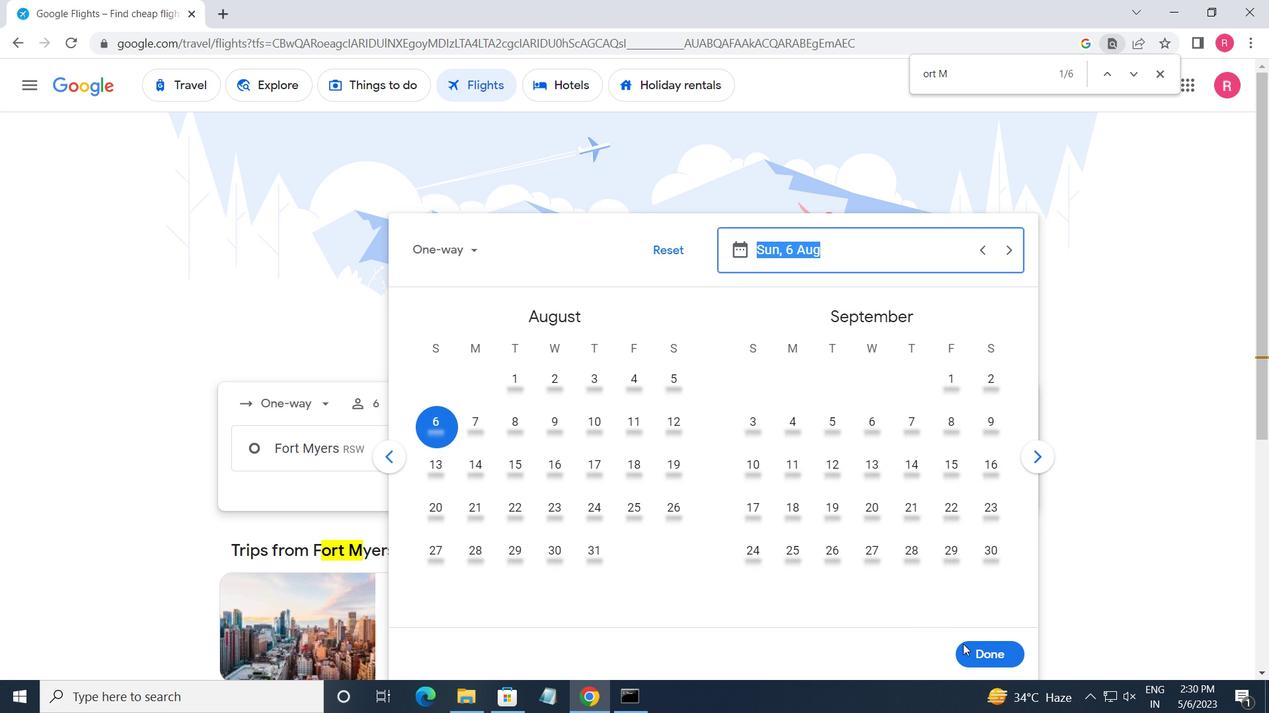 
Action: Mouse pressed left at (1006, 652)
Screenshot: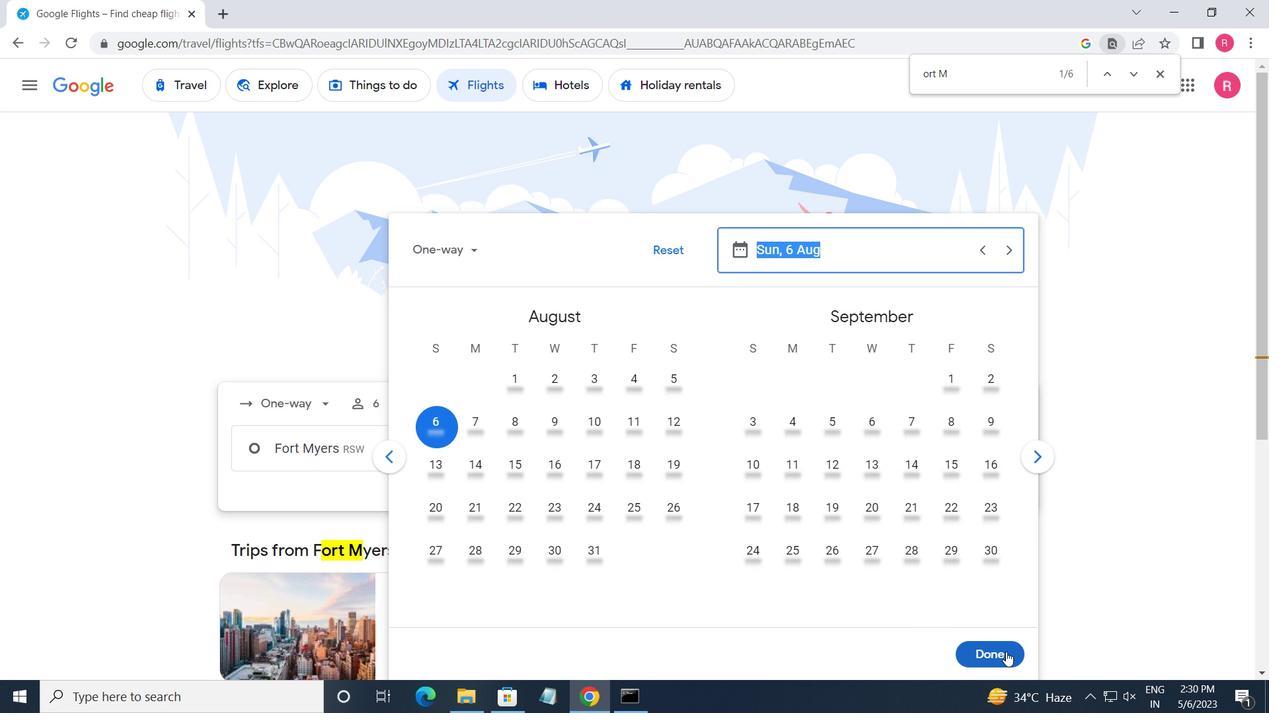 
Action: Mouse moved to (647, 516)
Screenshot: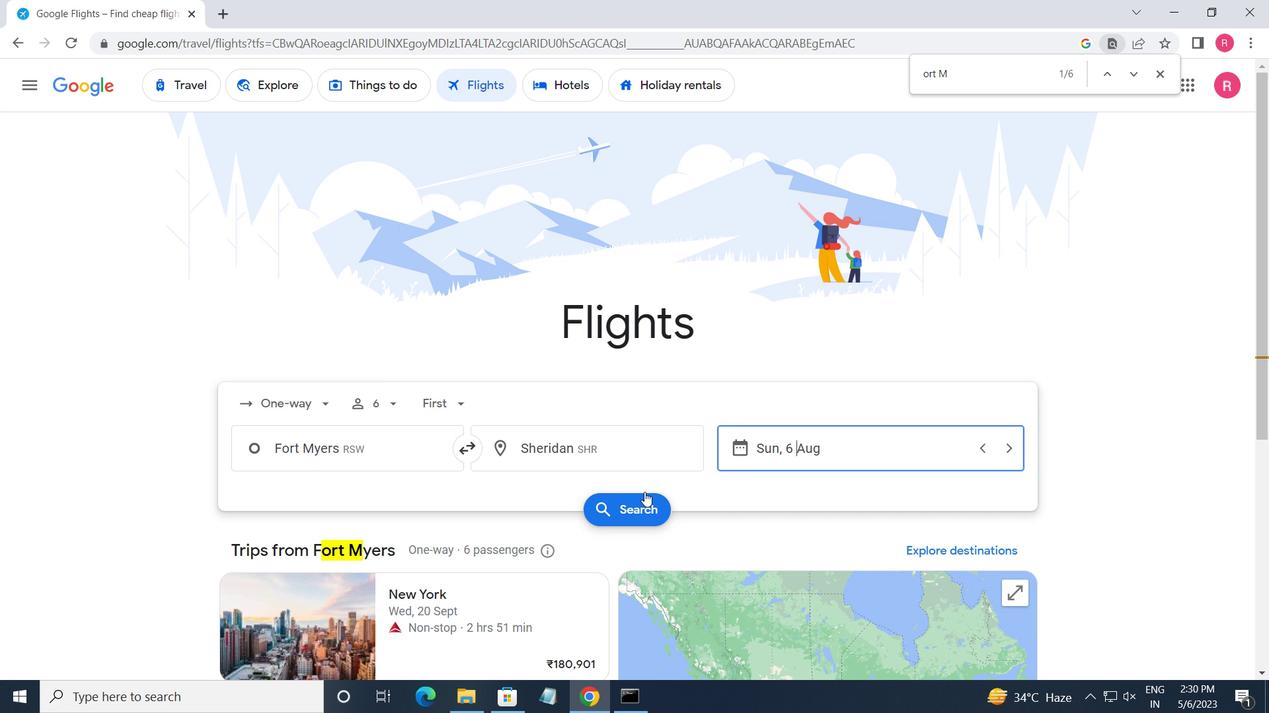
Action: Mouse pressed left at (647, 516)
Screenshot: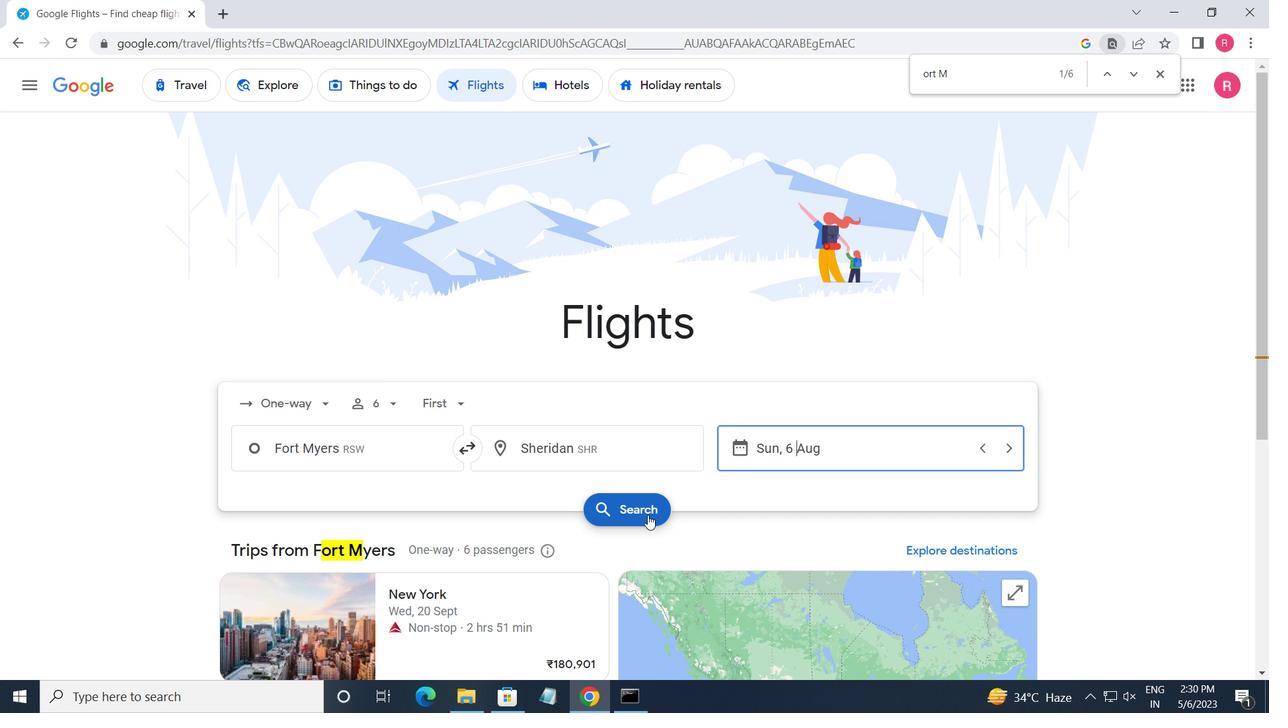 
Action: Mouse moved to (257, 232)
Screenshot: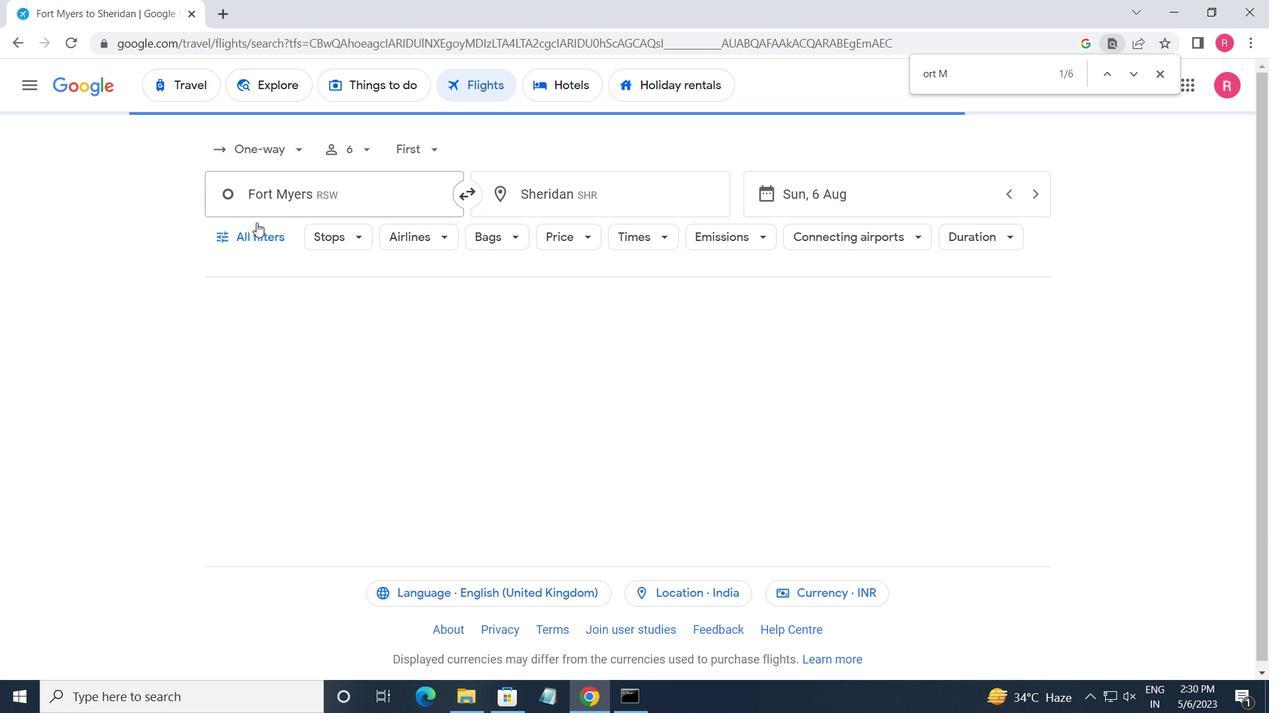 
Action: Mouse pressed left at (257, 232)
Screenshot: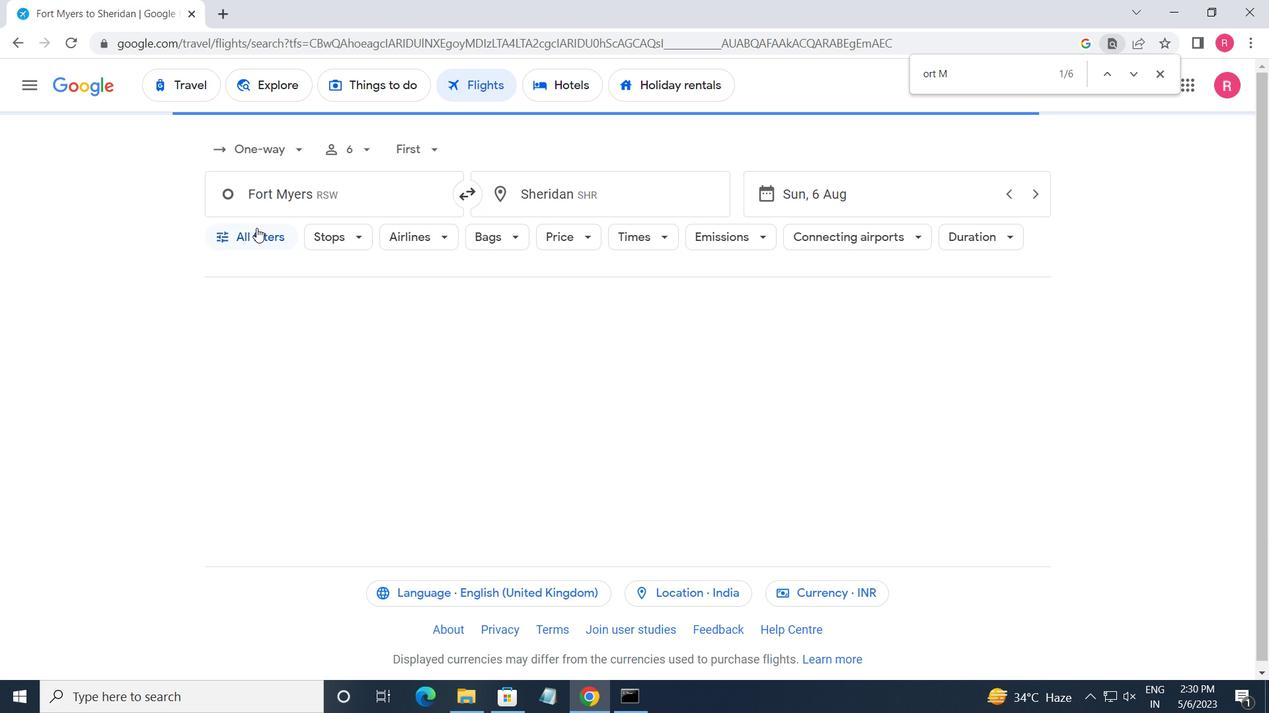 
Action: Mouse moved to (352, 390)
Screenshot: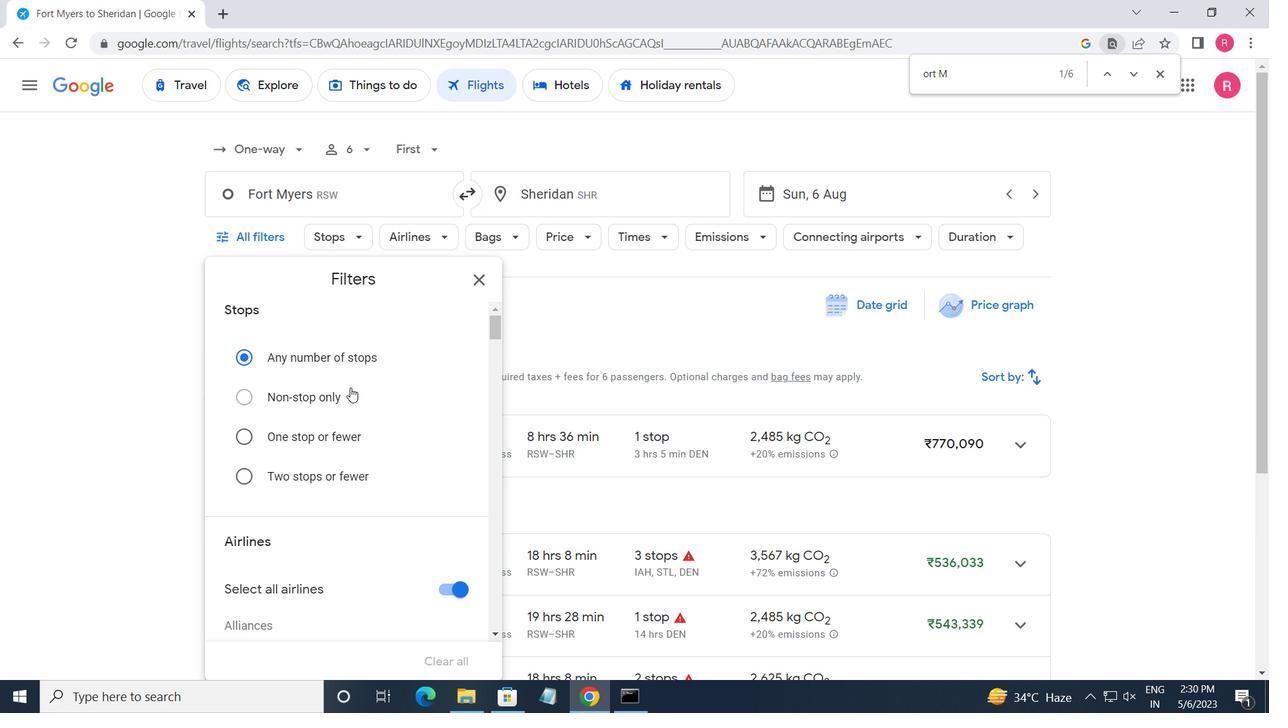 
Action: Mouse scrolled (352, 389) with delta (0, 0)
Screenshot: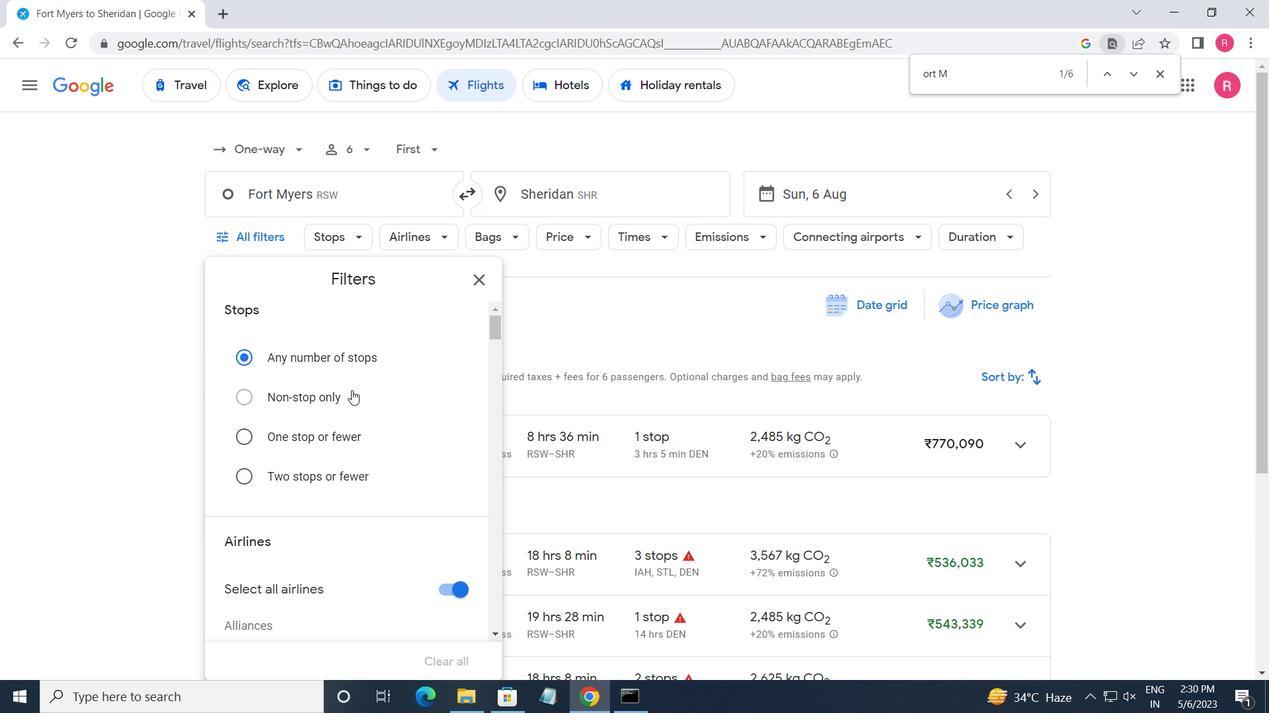 
Action: Mouse scrolled (352, 389) with delta (0, 0)
Screenshot: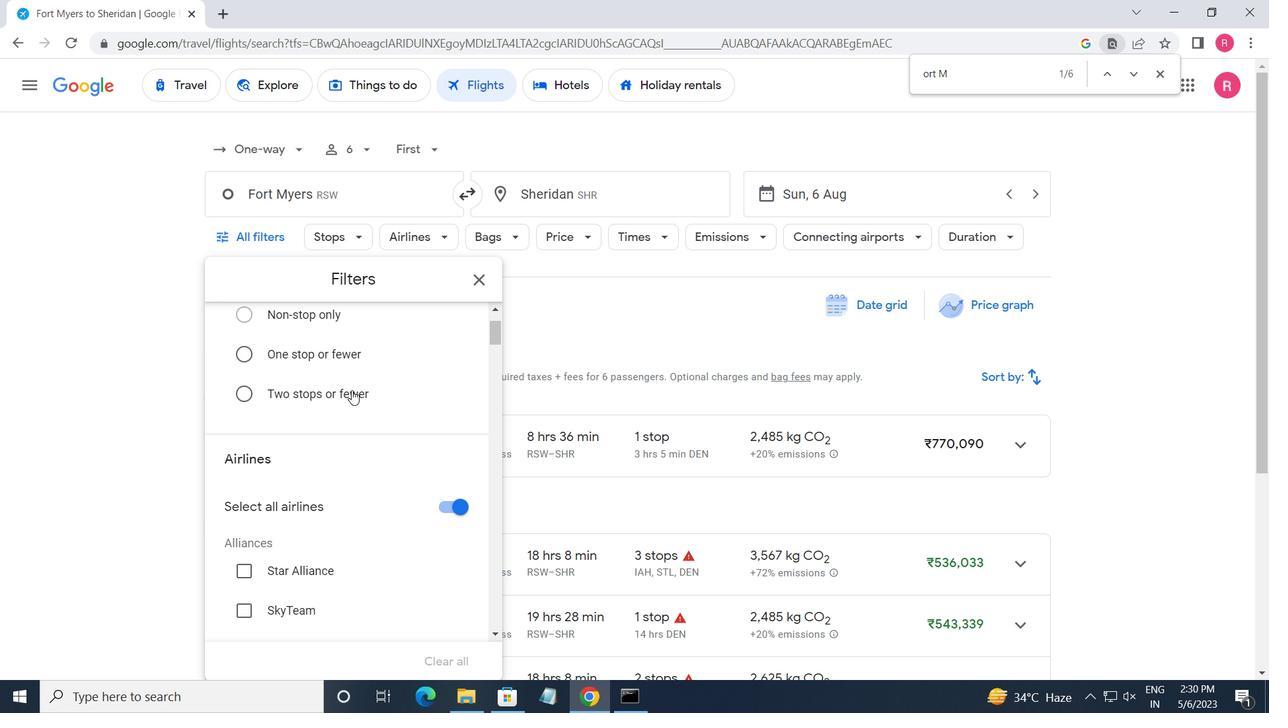 
Action: Mouse moved to (352, 390)
Screenshot: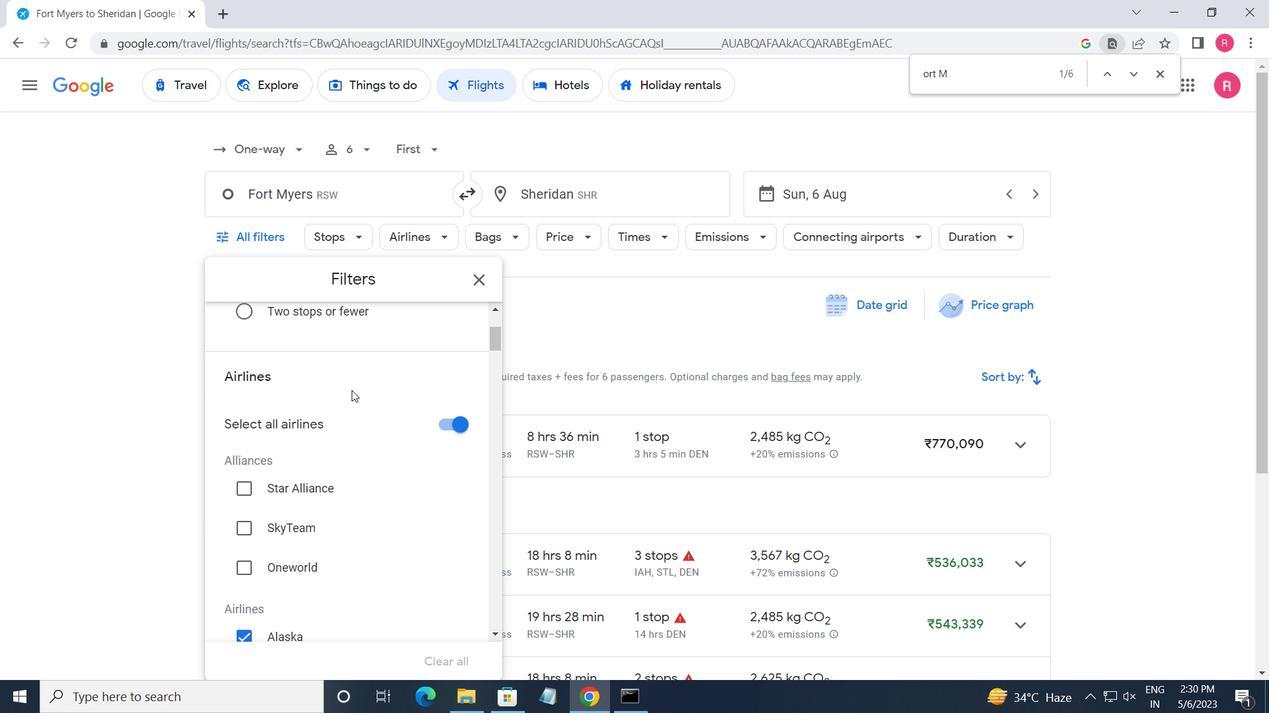 
Action: Mouse scrolled (352, 389) with delta (0, 0)
Screenshot: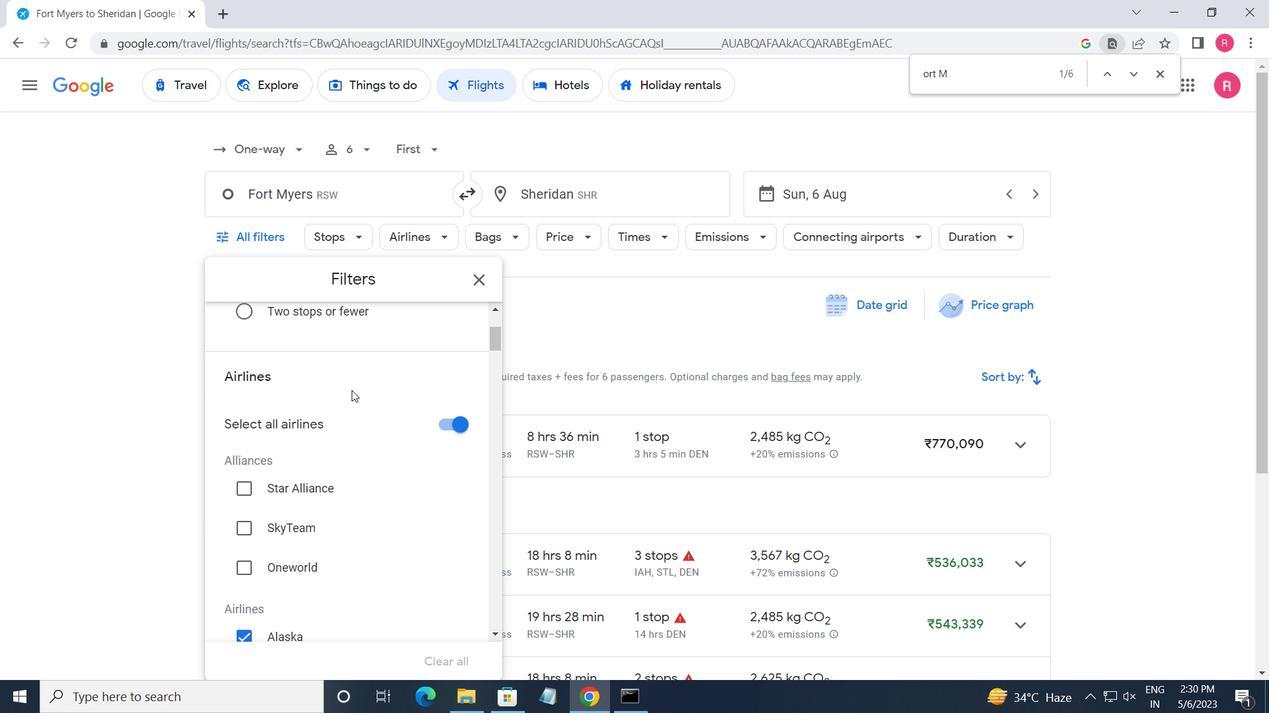 
Action: Mouse moved to (354, 390)
Screenshot: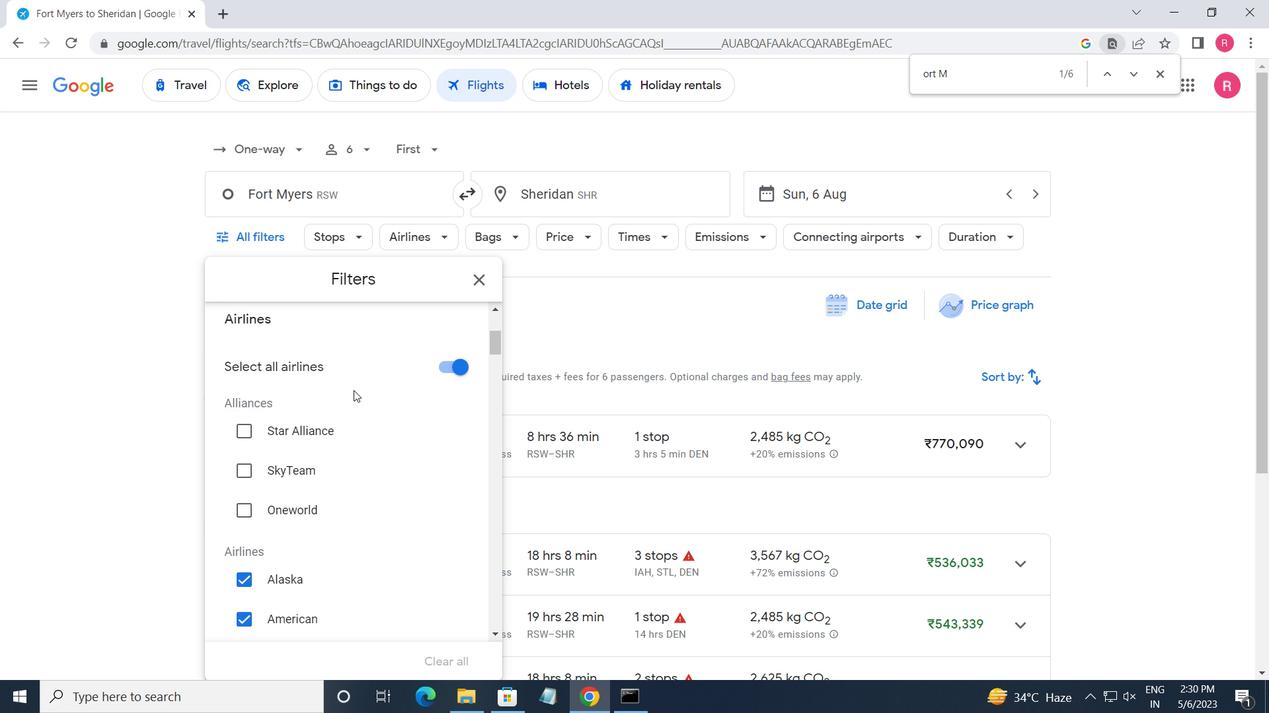 
Action: Mouse scrolled (354, 389) with delta (0, 0)
Screenshot: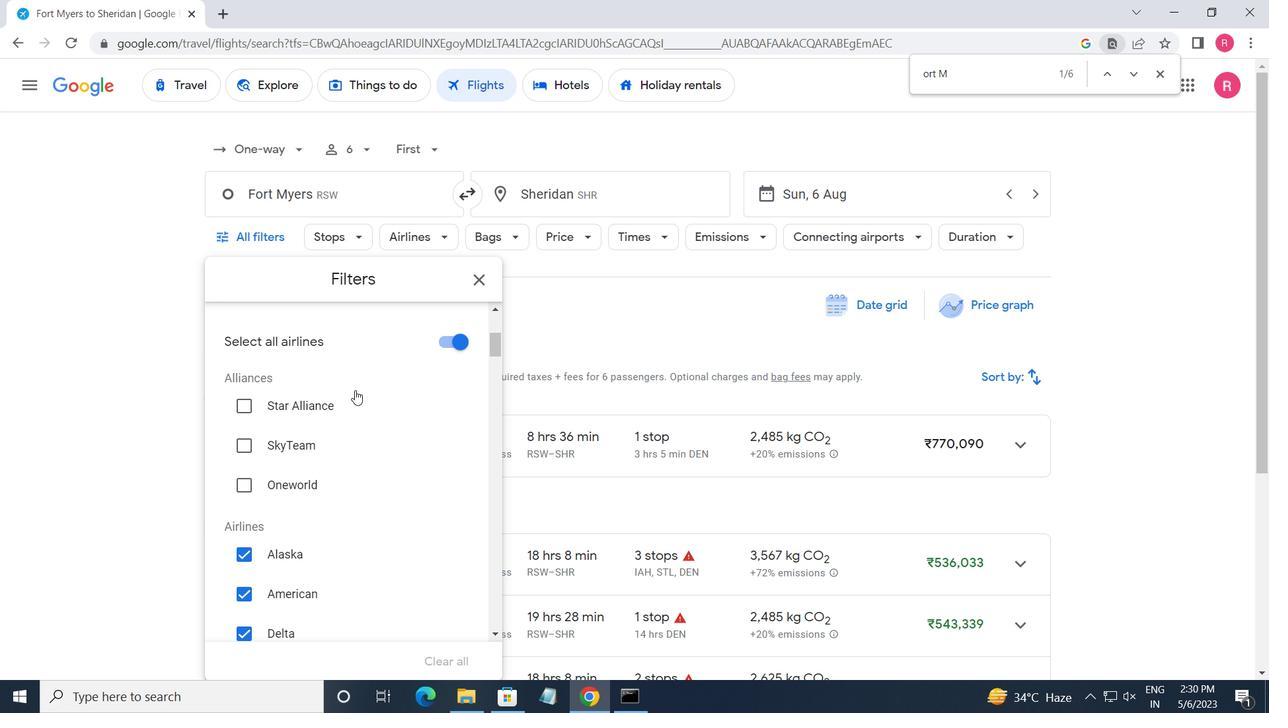 
Action: Mouse moved to (355, 391)
Screenshot: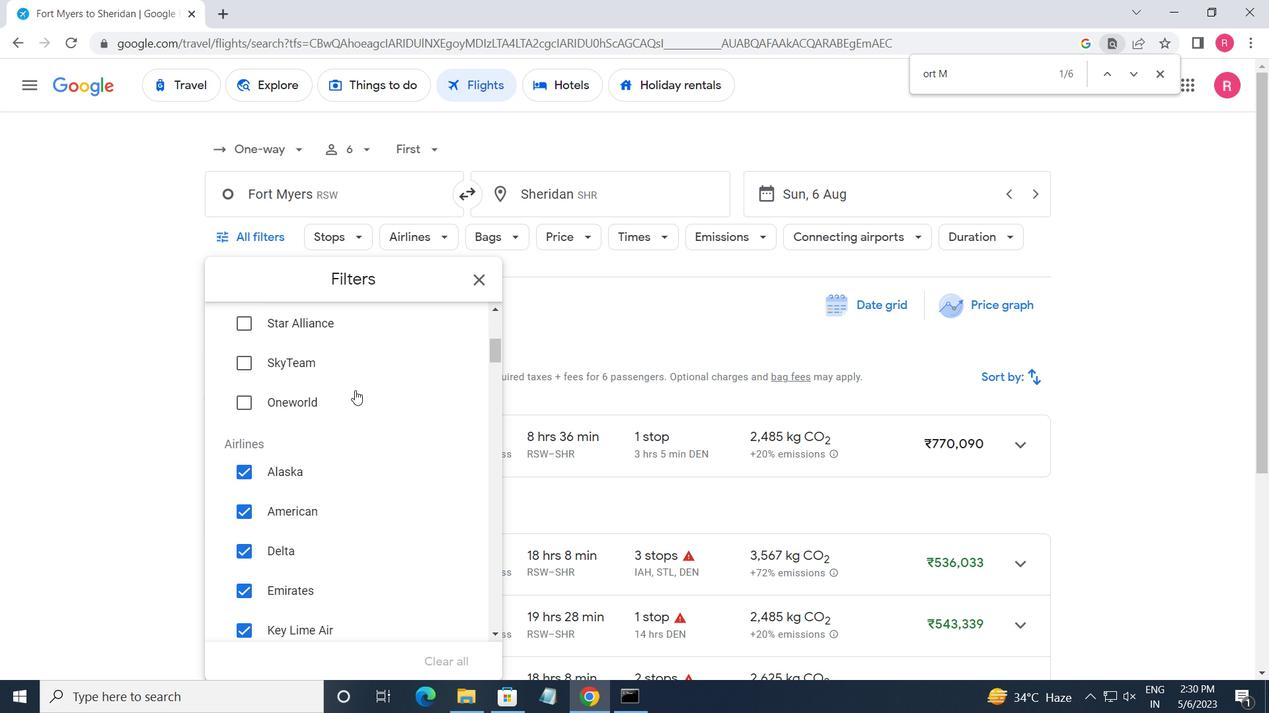 
Action: Mouse scrolled (355, 391) with delta (0, 0)
Screenshot: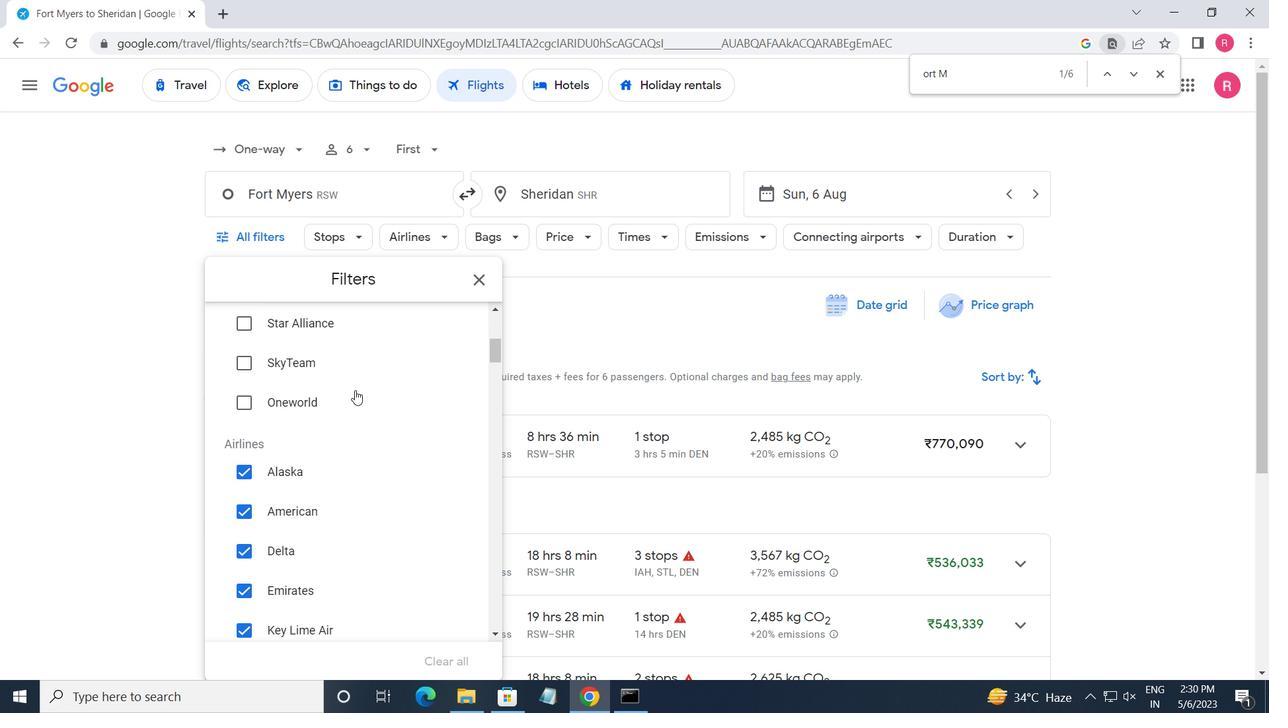 
Action: Mouse moved to (356, 393)
Screenshot: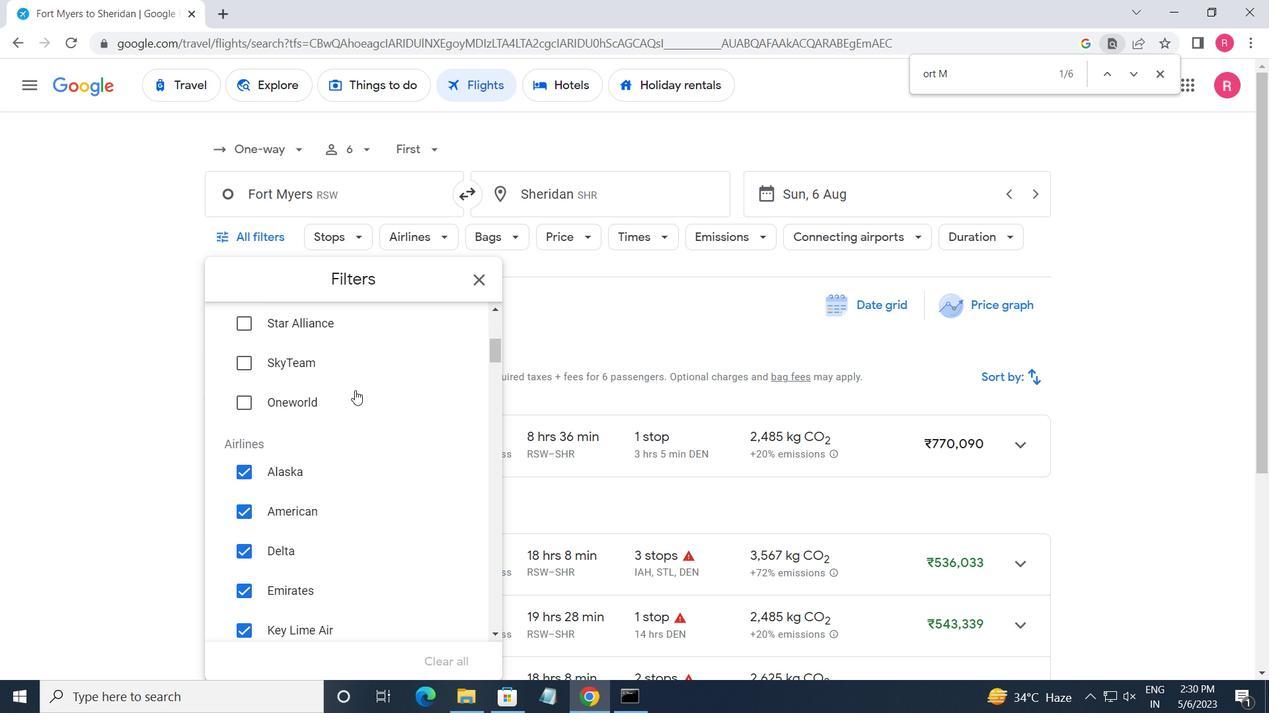 
Action: Mouse scrolled (356, 392) with delta (0, 0)
Screenshot: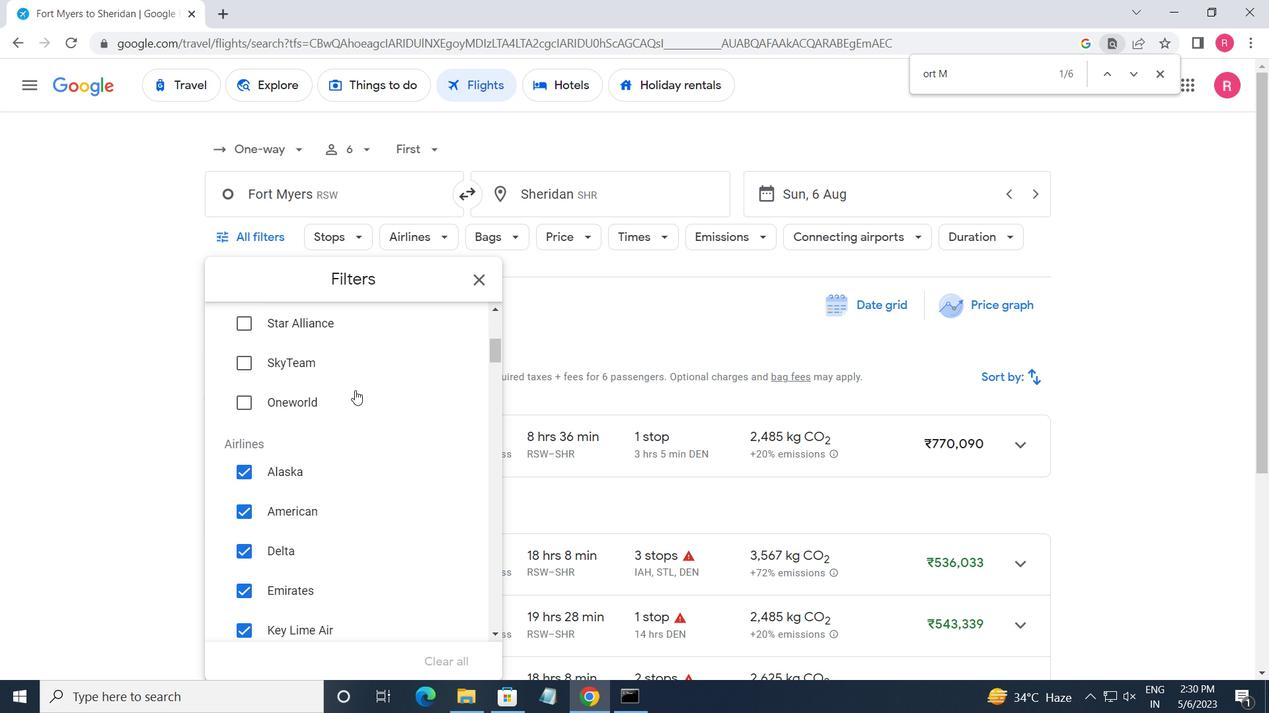 
Action: Mouse moved to (382, 387)
Screenshot: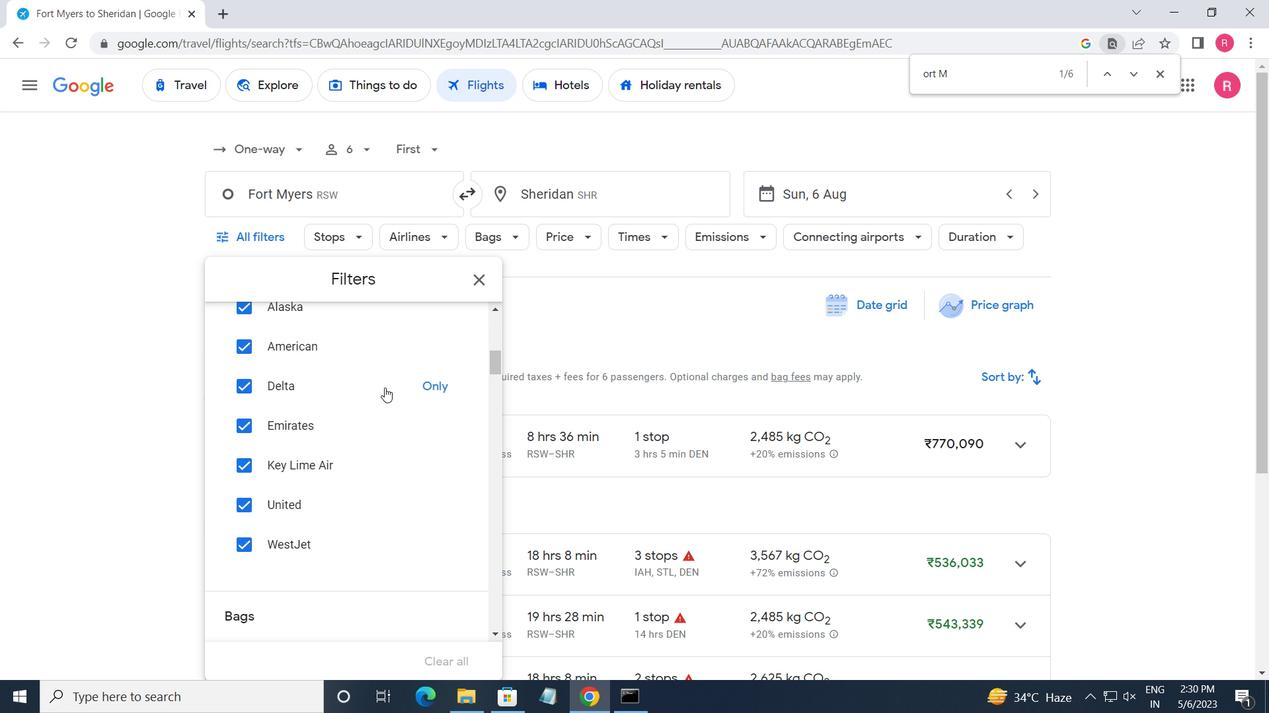 
Action: Mouse scrolled (382, 386) with delta (0, 0)
Screenshot: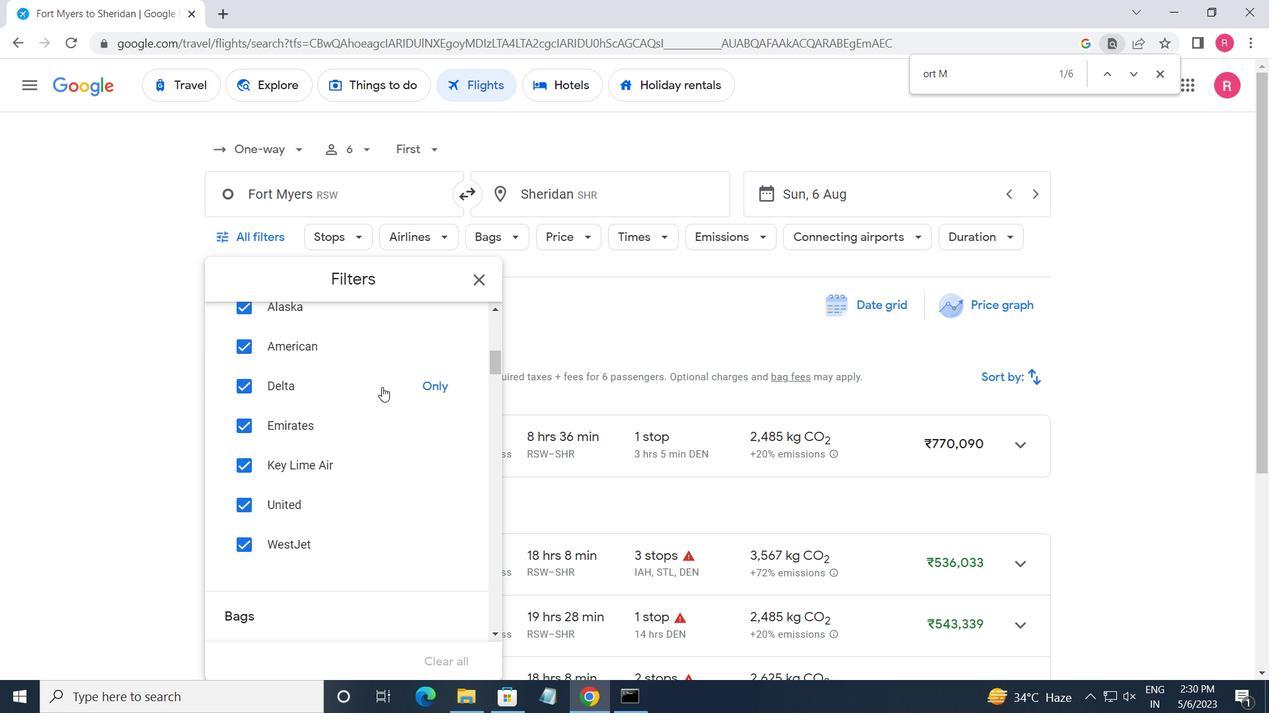 
Action: Mouse moved to (382, 388)
Screenshot: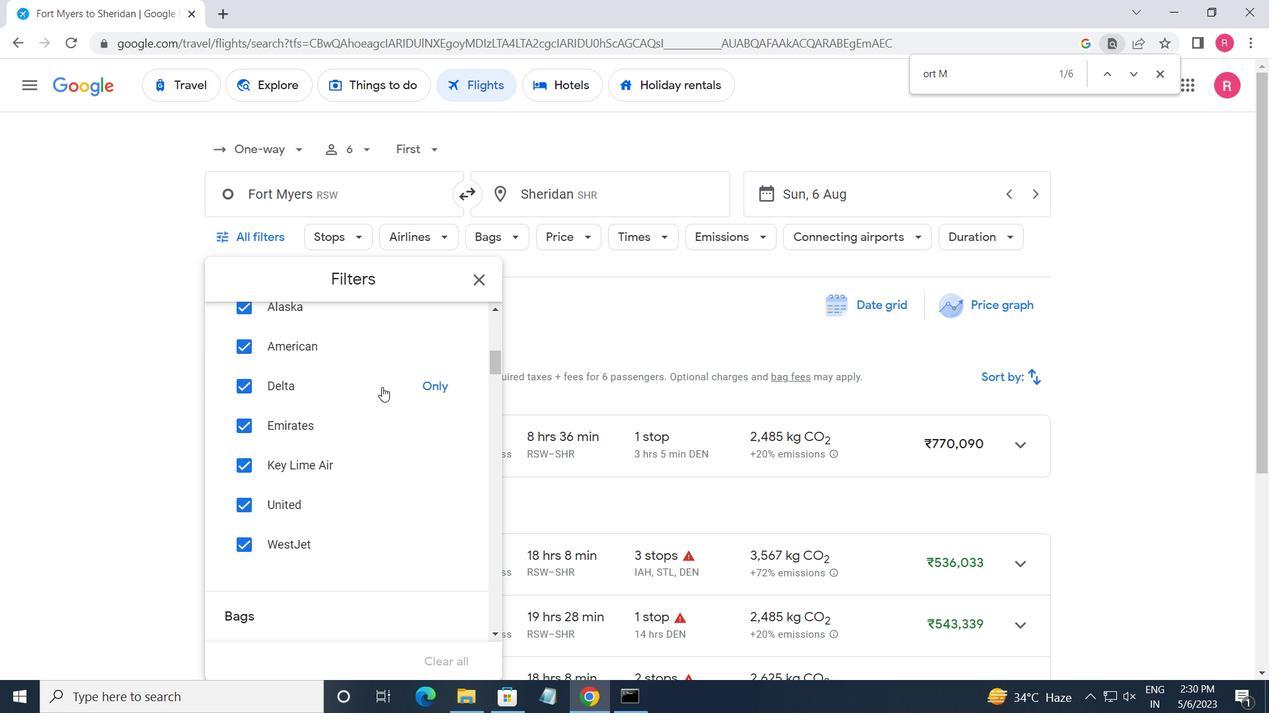 
Action: Mouse scrolled (382, 387) with delta (0, 0)
Screenshot: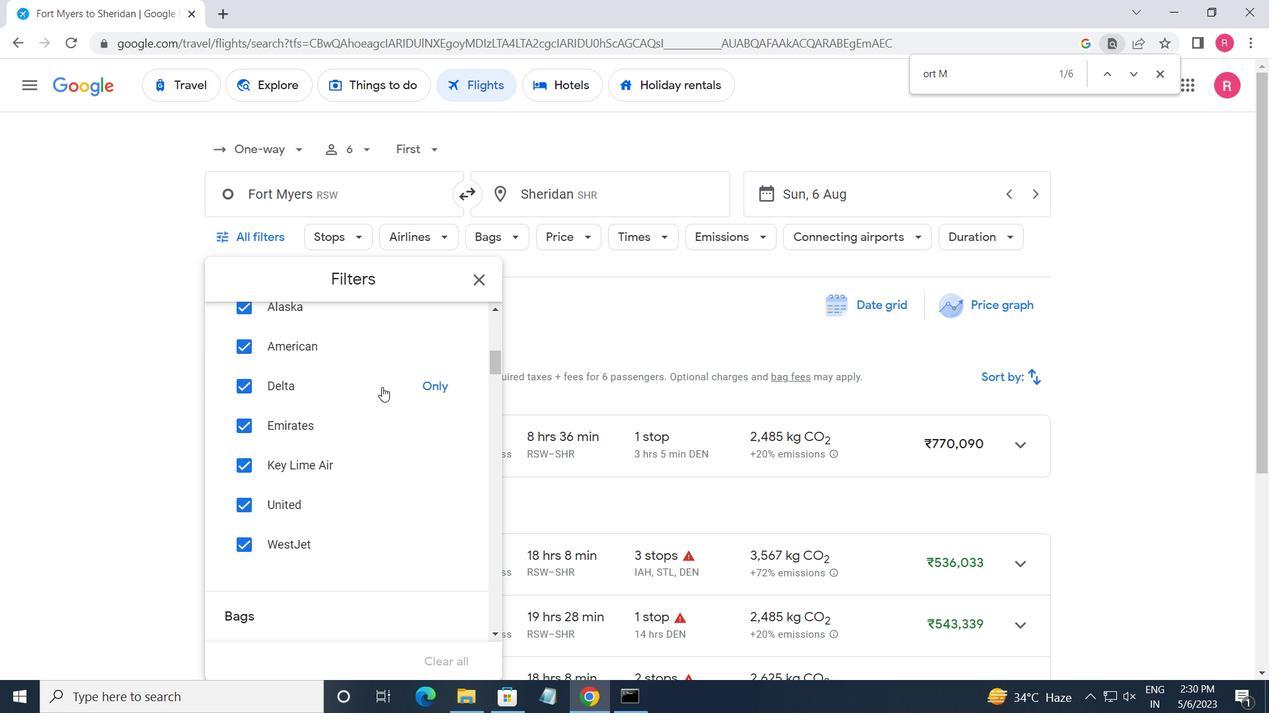 
Action: Mouse moved to (458, 507)
Screenshot: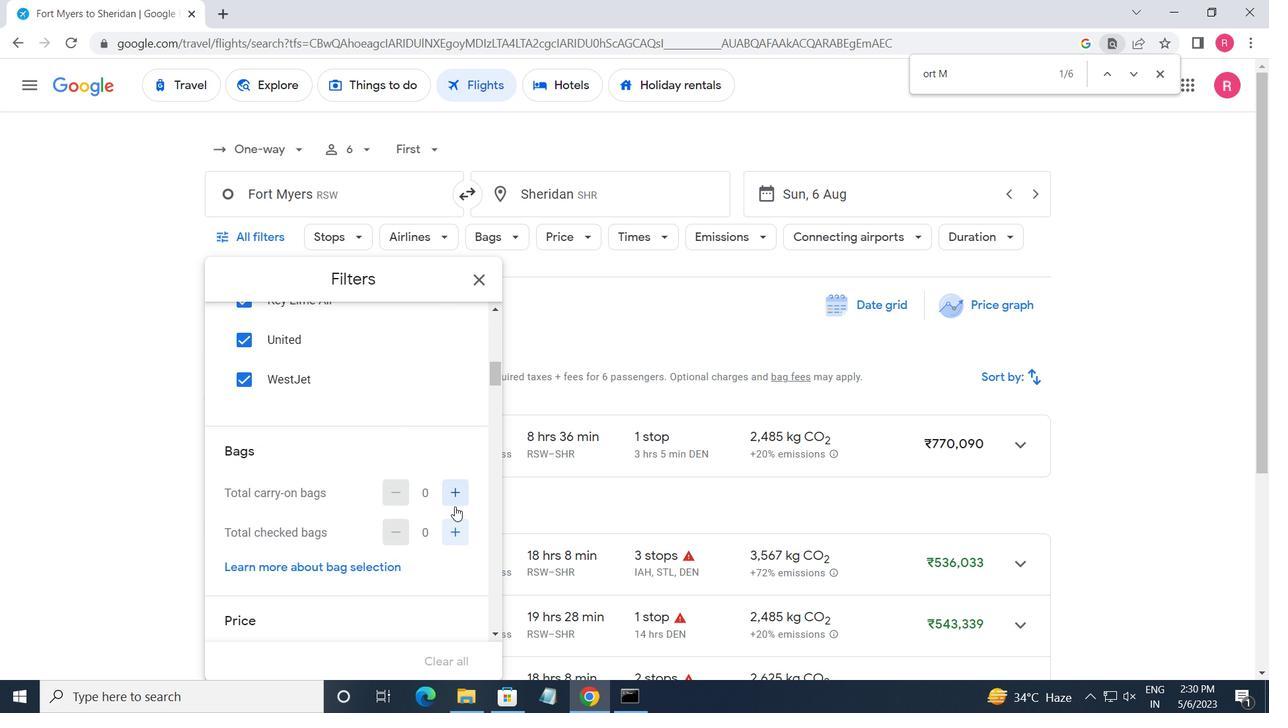 
Action: Mouse pressed left at (458, 507)
Screenshot: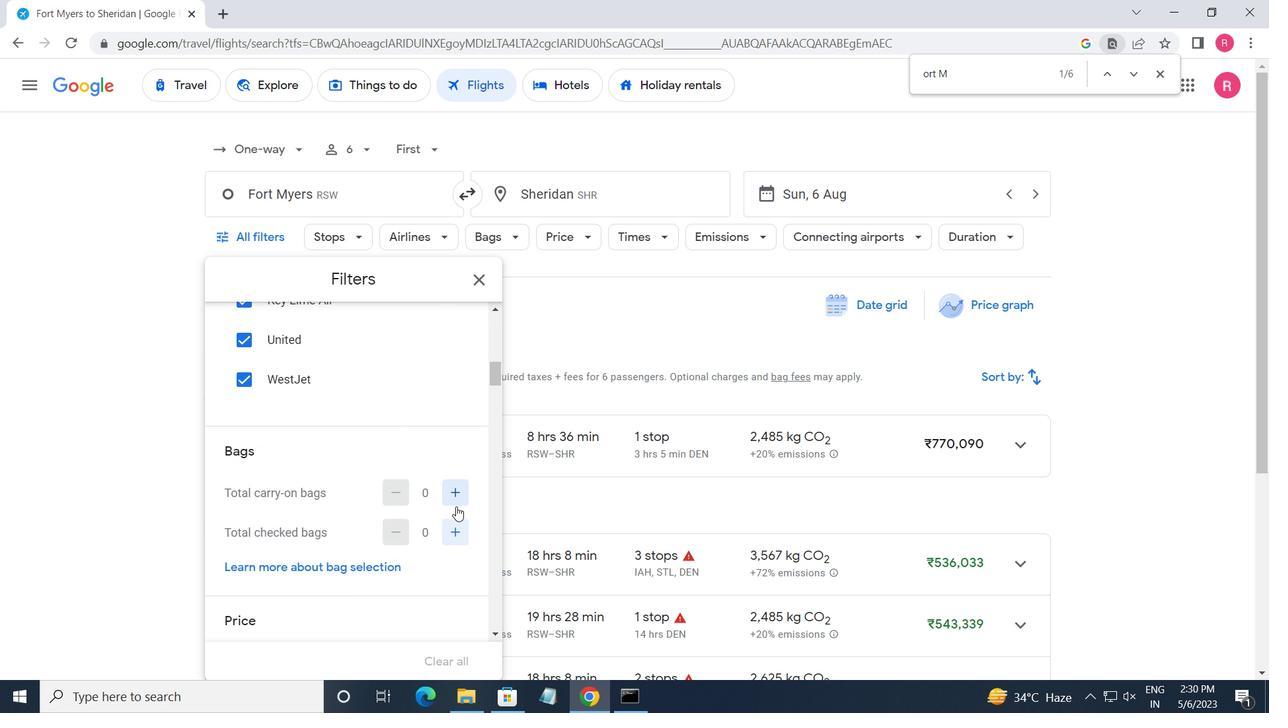 
Action: Mouse moved to (395, 495)
Screenshot: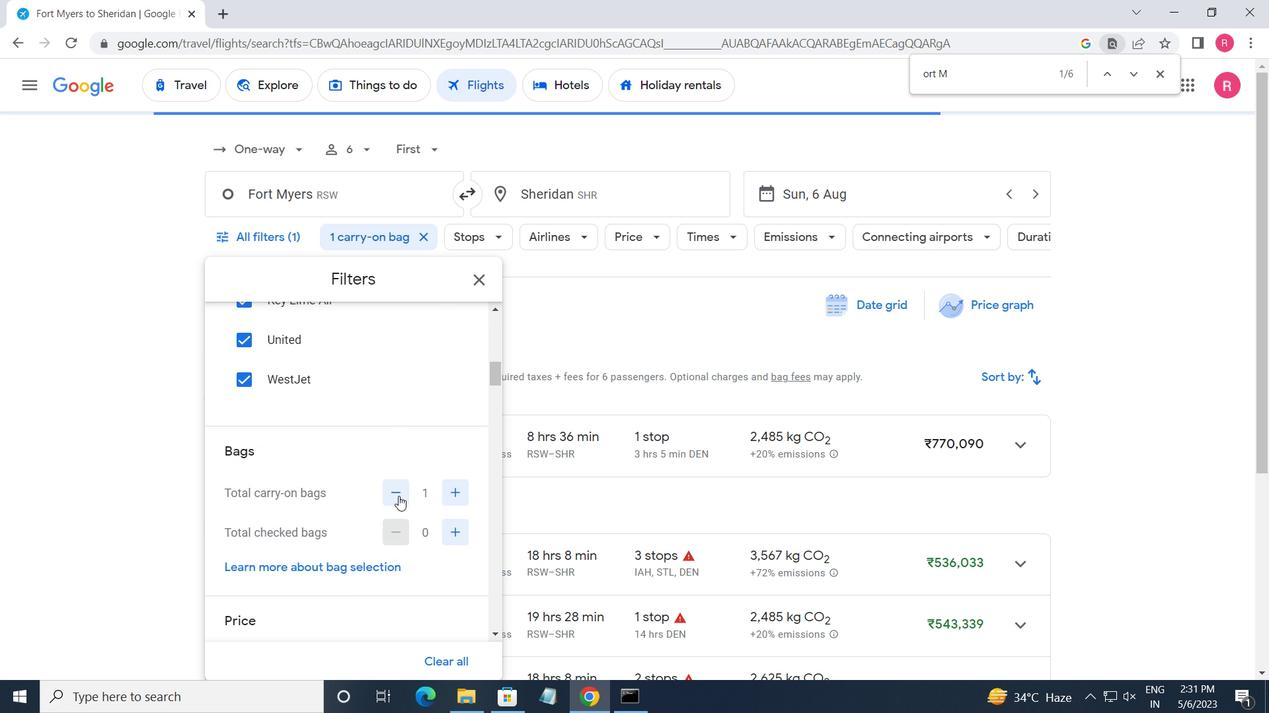 
Action: Mouse pressed left at (395, 495)
Screenshot: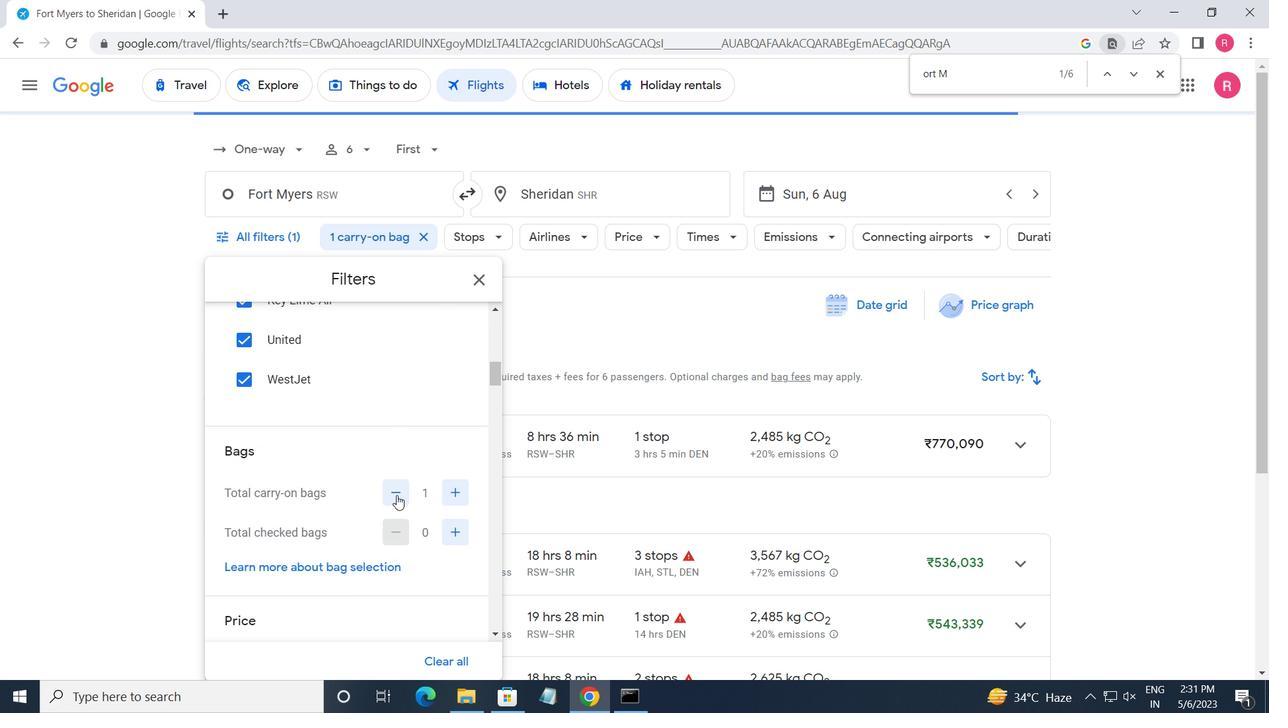 
Action: Mouse moved to (450, 533)
Screenshot: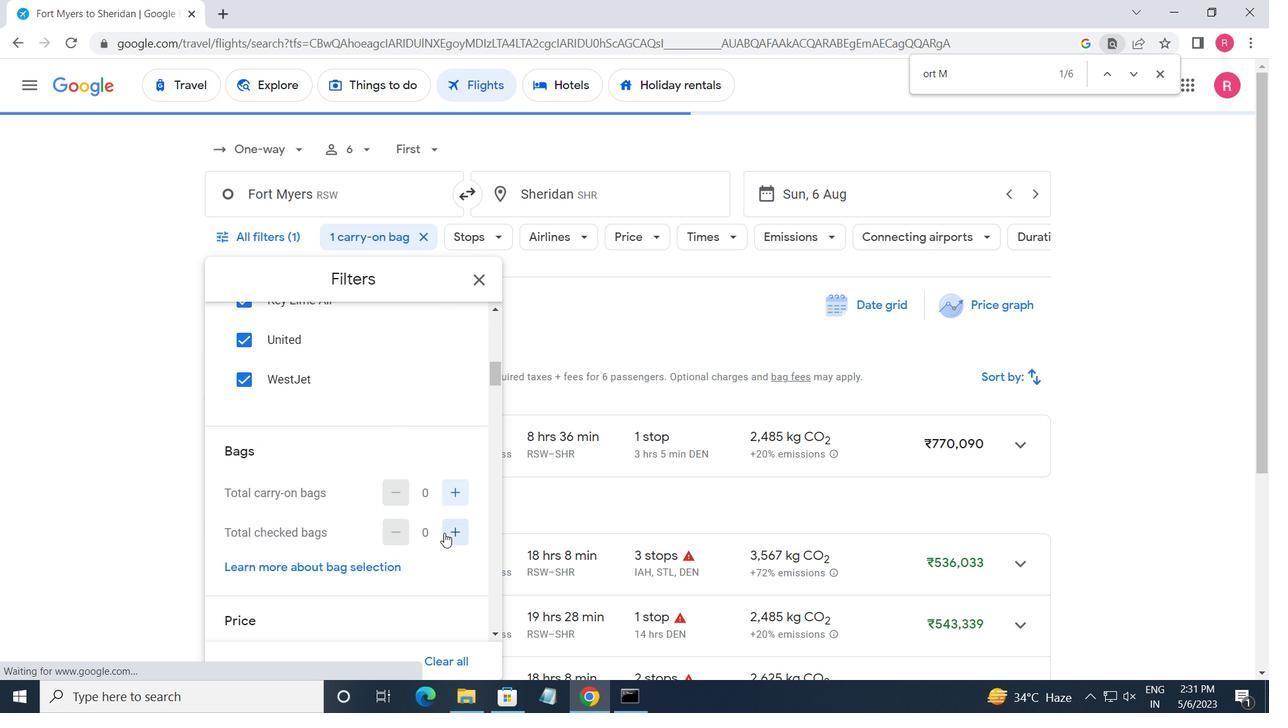 
Action: Mouse pressed left at (450, 533)
Screenshot: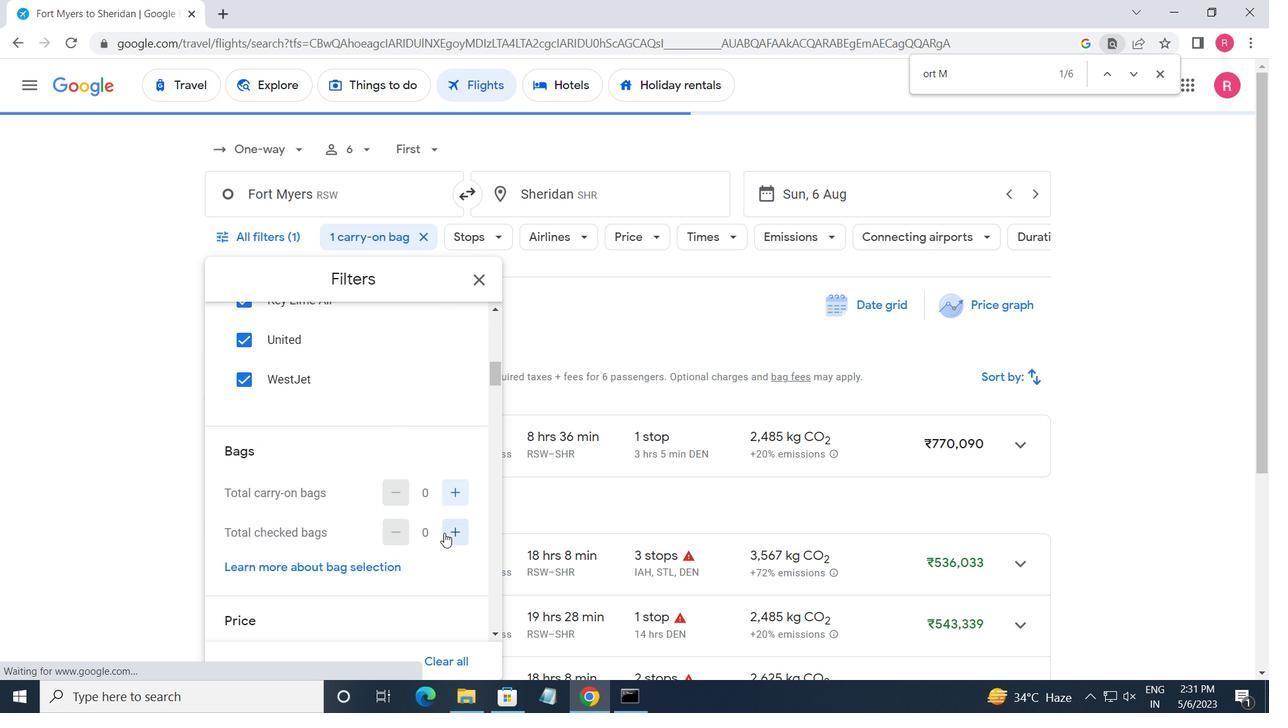 
Action: Mouse moved to (397, 432)
Screenshot: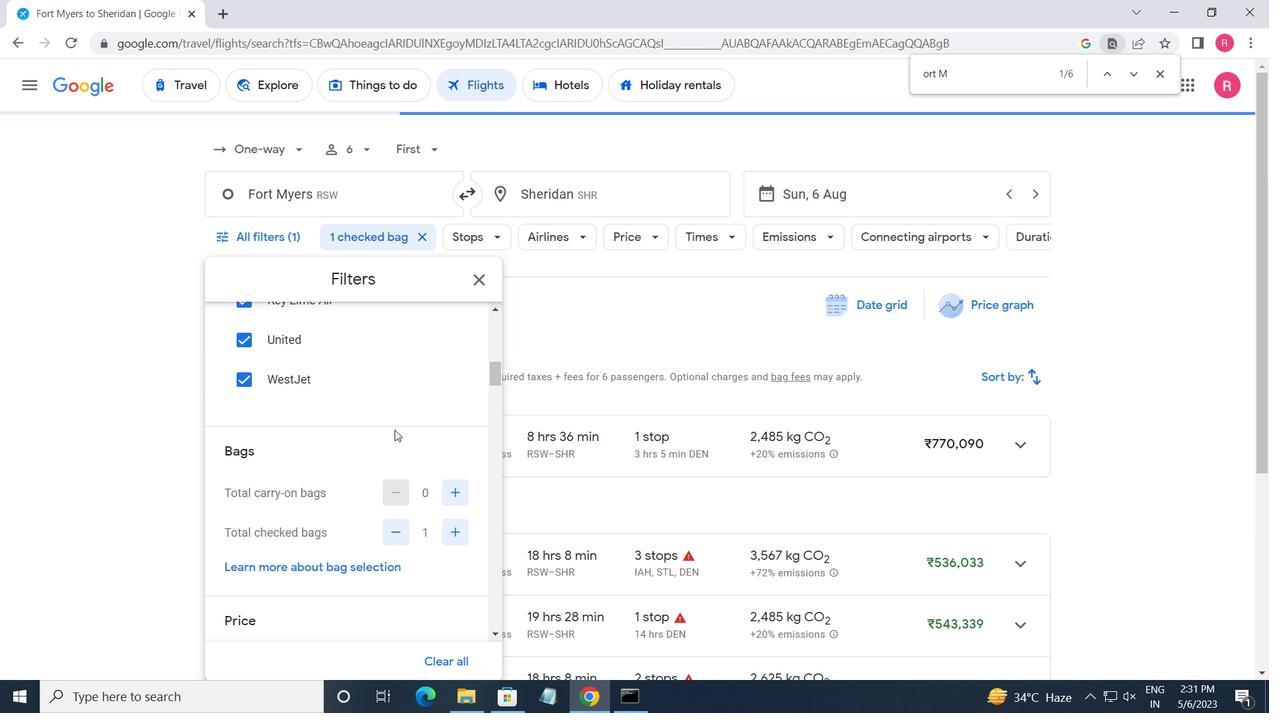 
Action: Mouse scrolled (397, 431) with delta (0, 0)
Screenshot: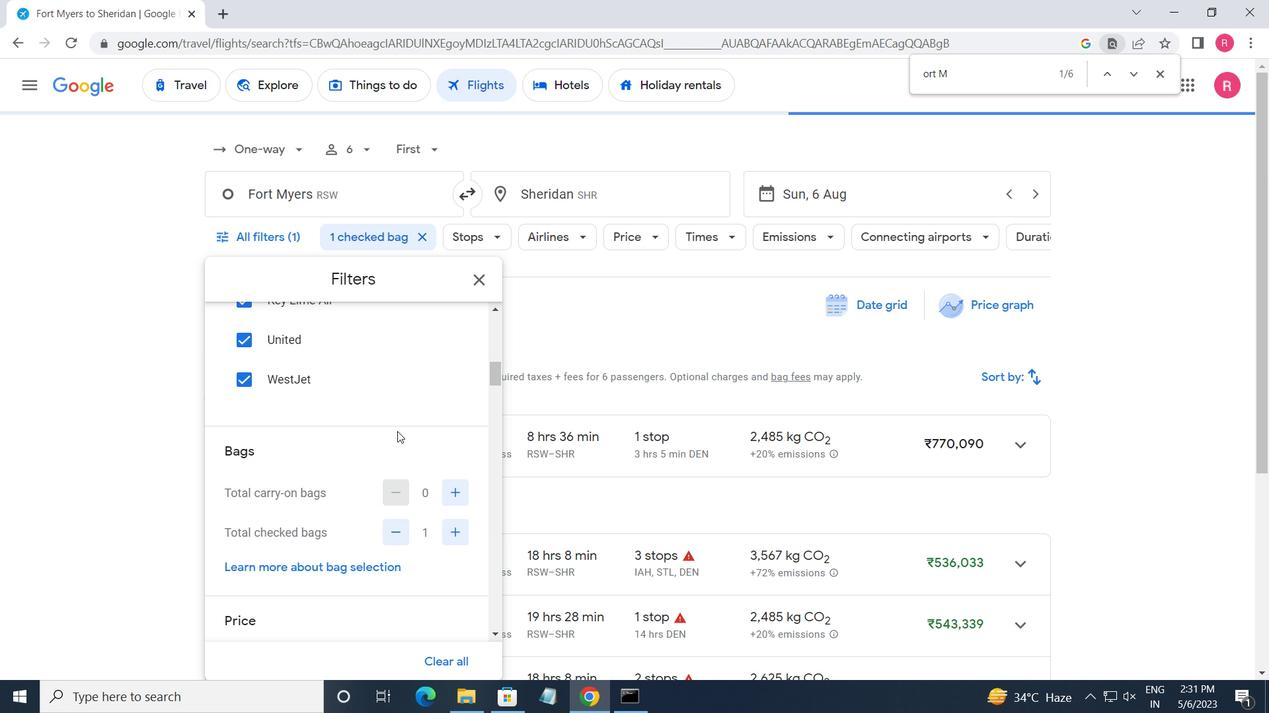 
Action: Mouse moved to (399, 434)
Screenshot: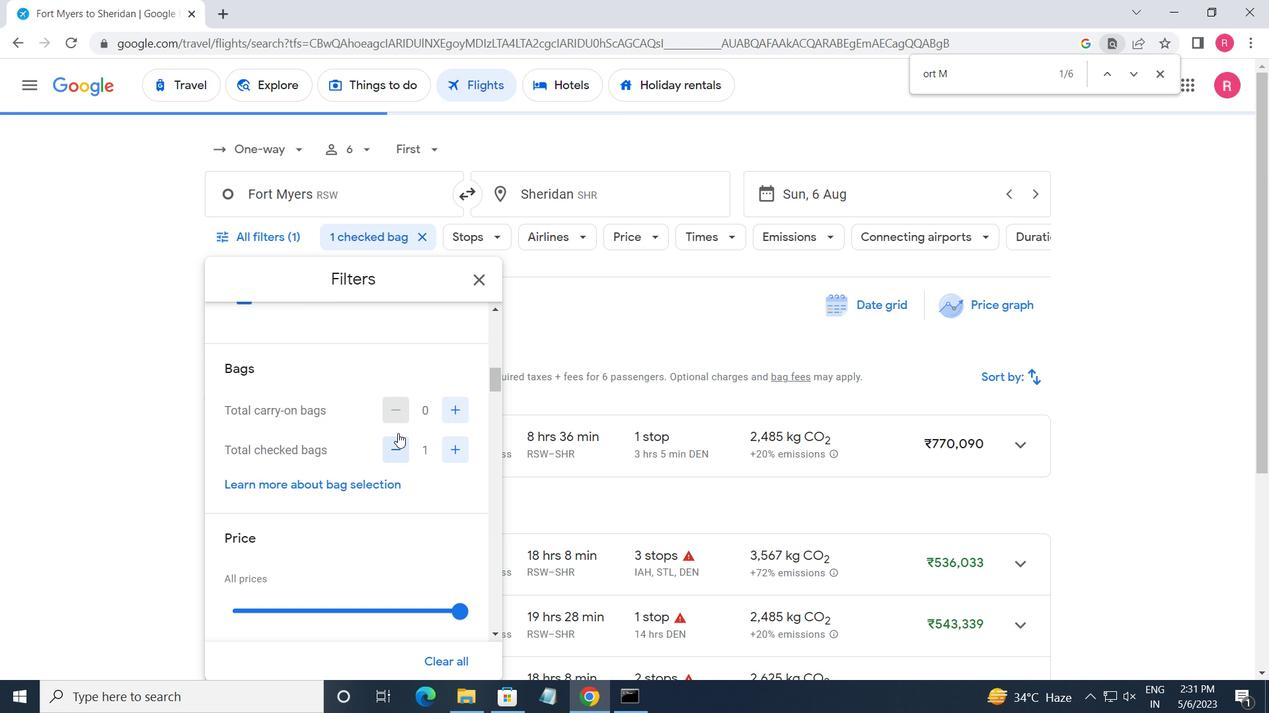 
Action: Mouse scrolled (399, 433) with delta (0, 0)
Screenshot: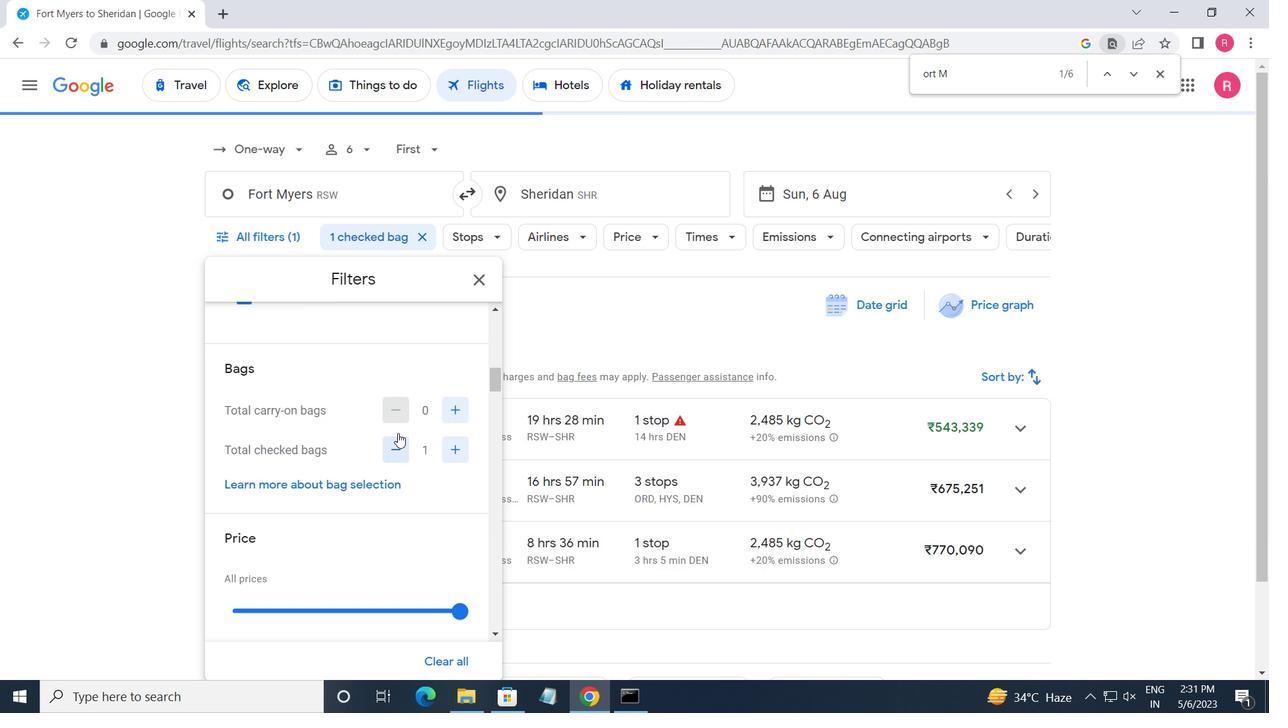 
Action: Mouse moved to (399, 434)
Screenshot: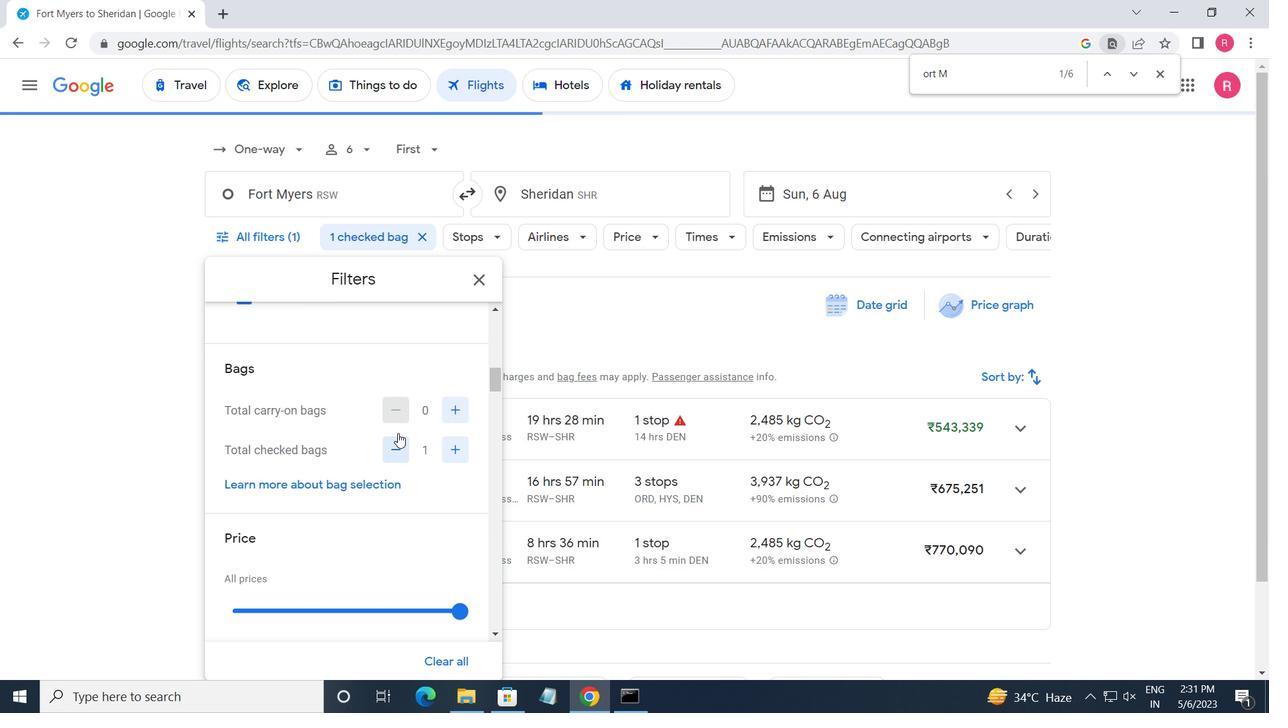 
Action: Mouse scrolled (399, 434) with delta (0, 0)
Screenshot: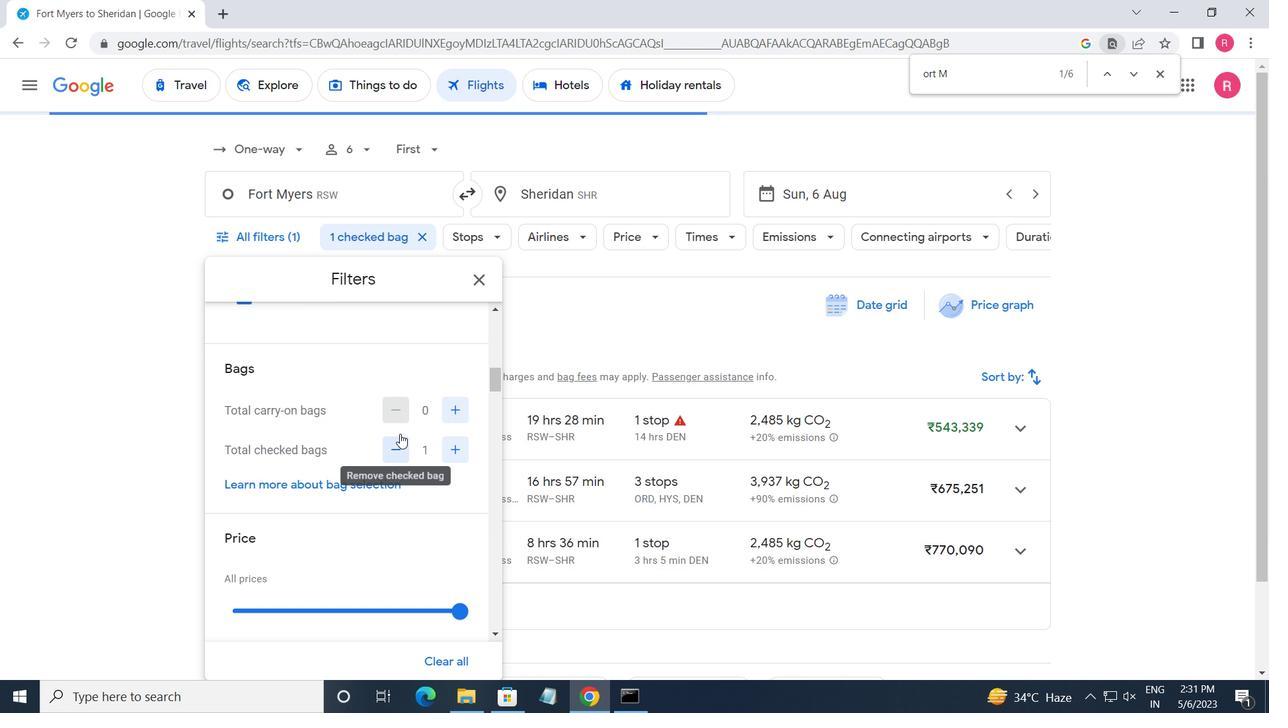 
Action: Mouse scrolled (399, 434) with delta (0, 0)
Screenshot: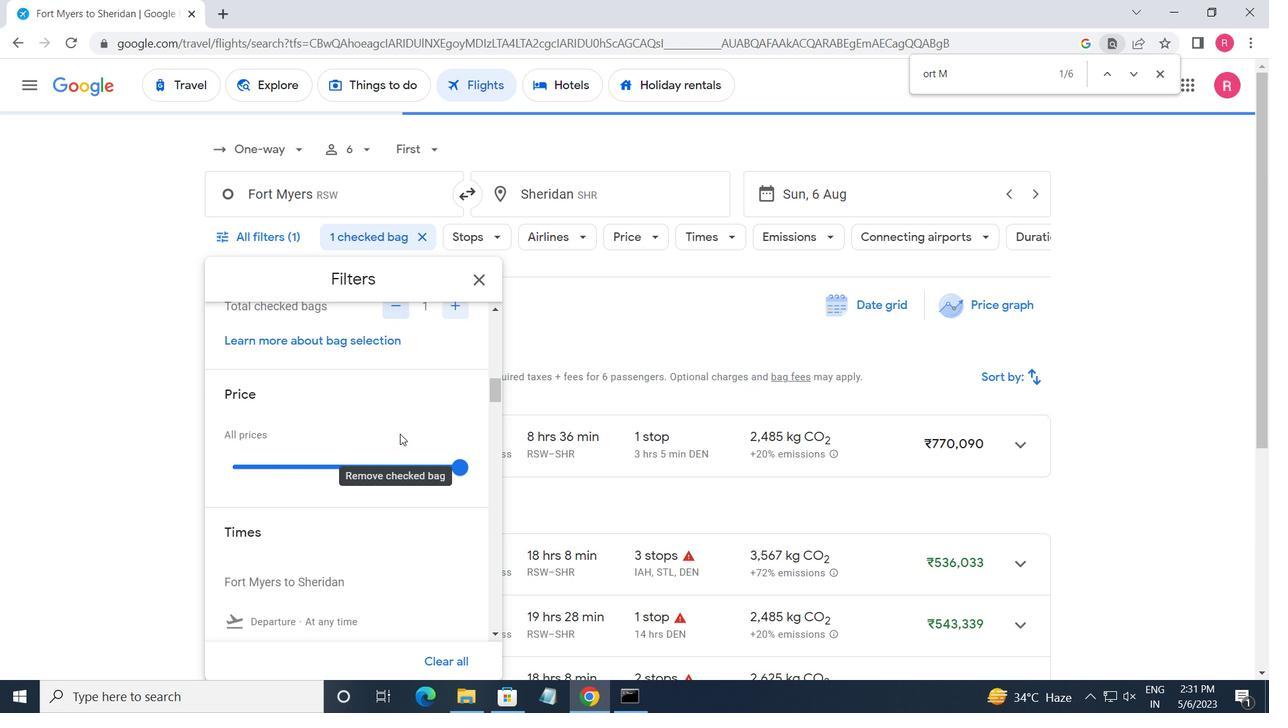 
Action: Mouse moved to (400, 436)
Screenshot: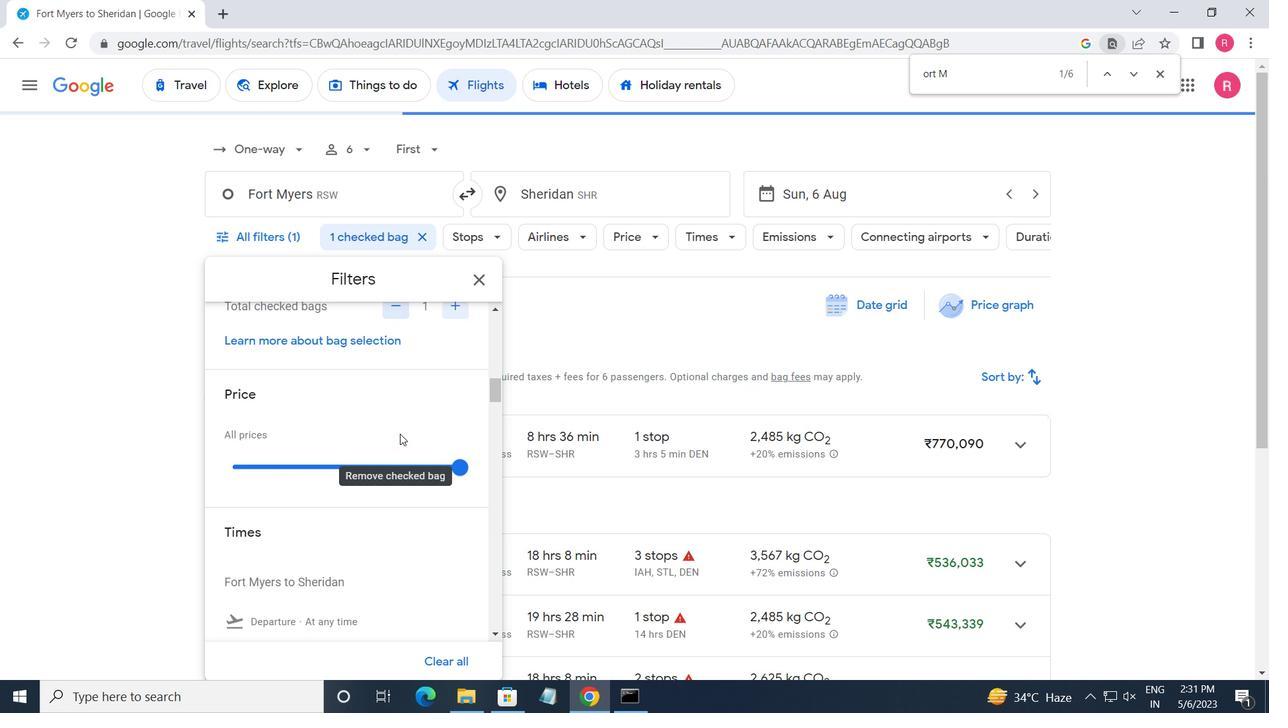 
Action: Mouse scrolled (400, 435) with delta (0, 0)
Screenshot: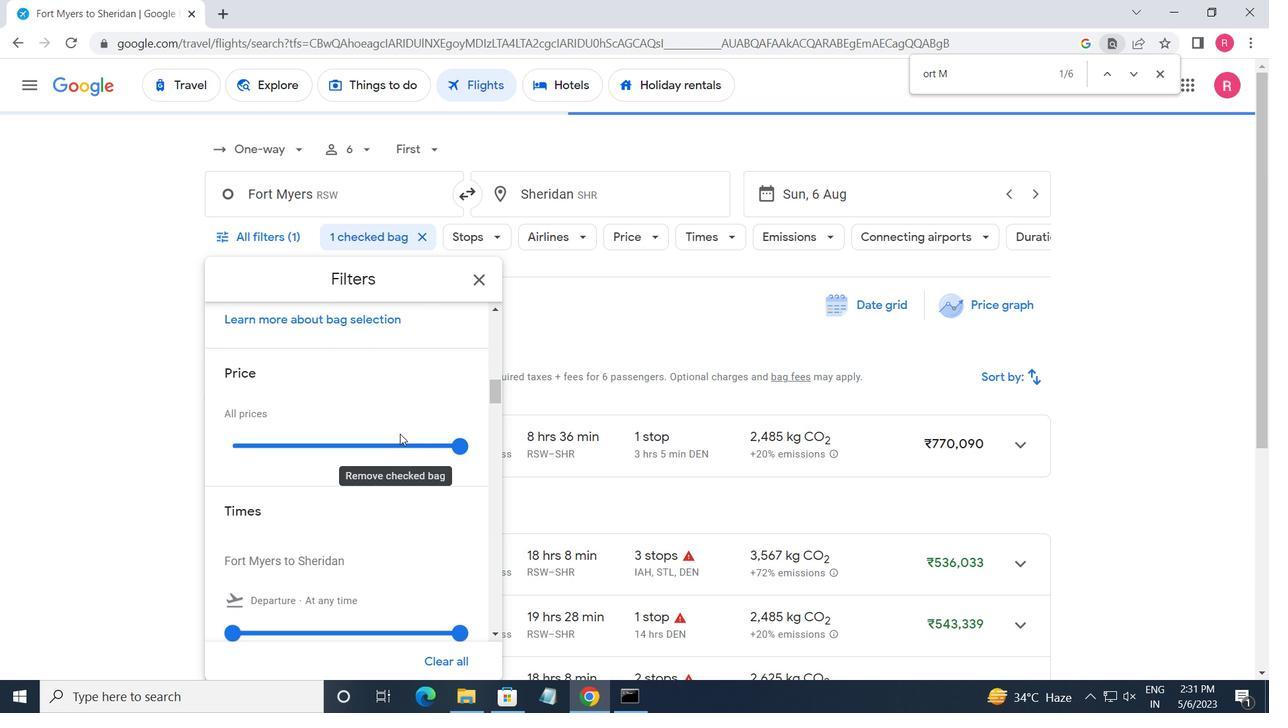 
Action: Mouse moved to (233, 470)
Screenshot: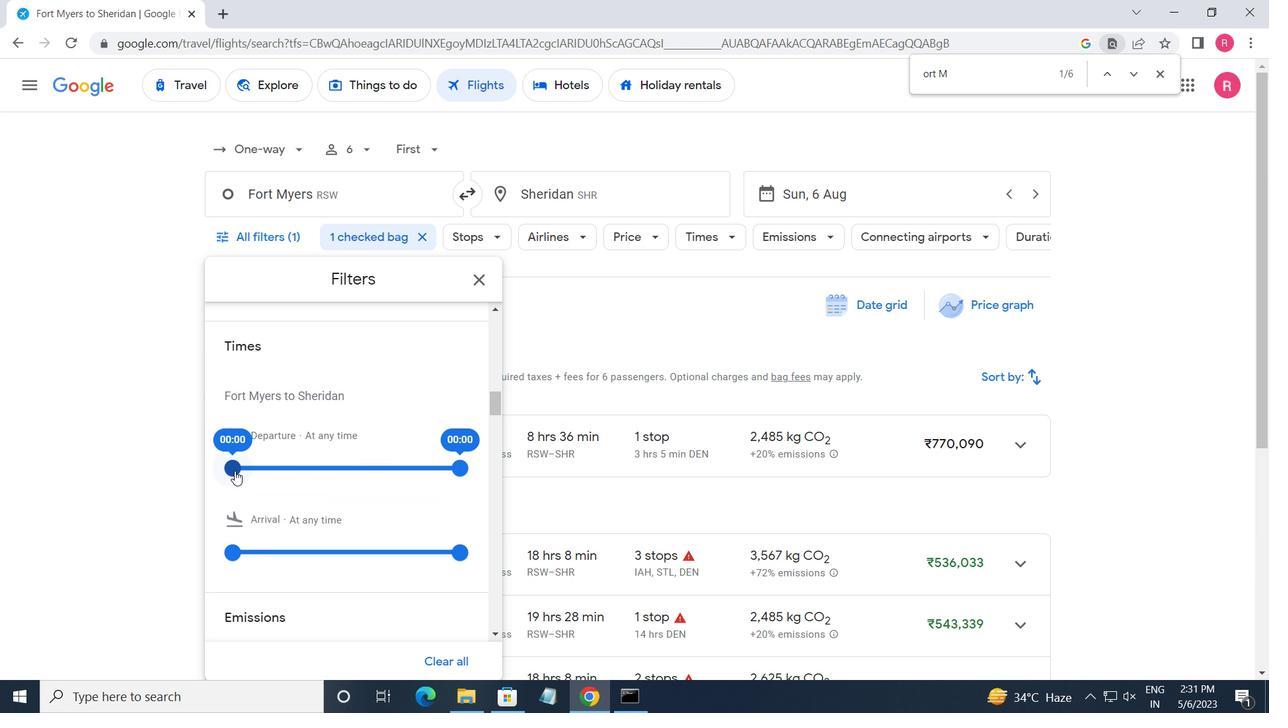 
Action: Mouse pressed left at (233, 470)
Screenshot: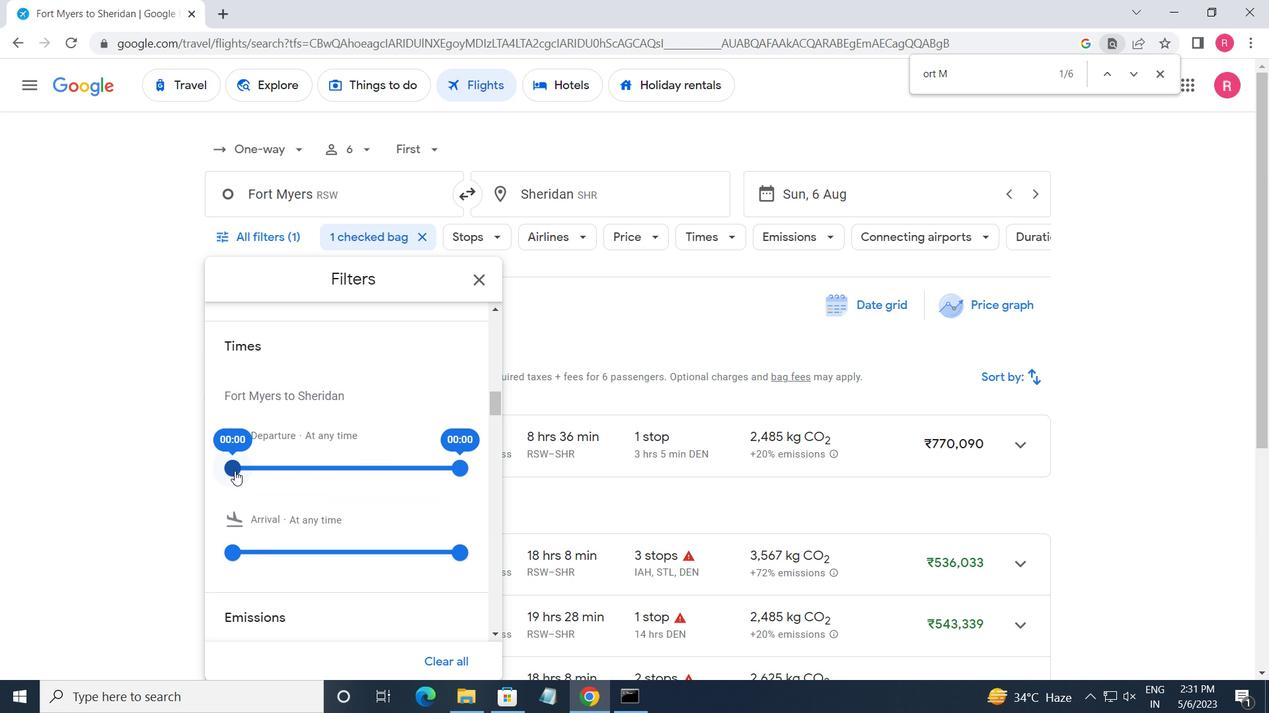 
Action: Mouse moved to (455, 466)
Screenshot: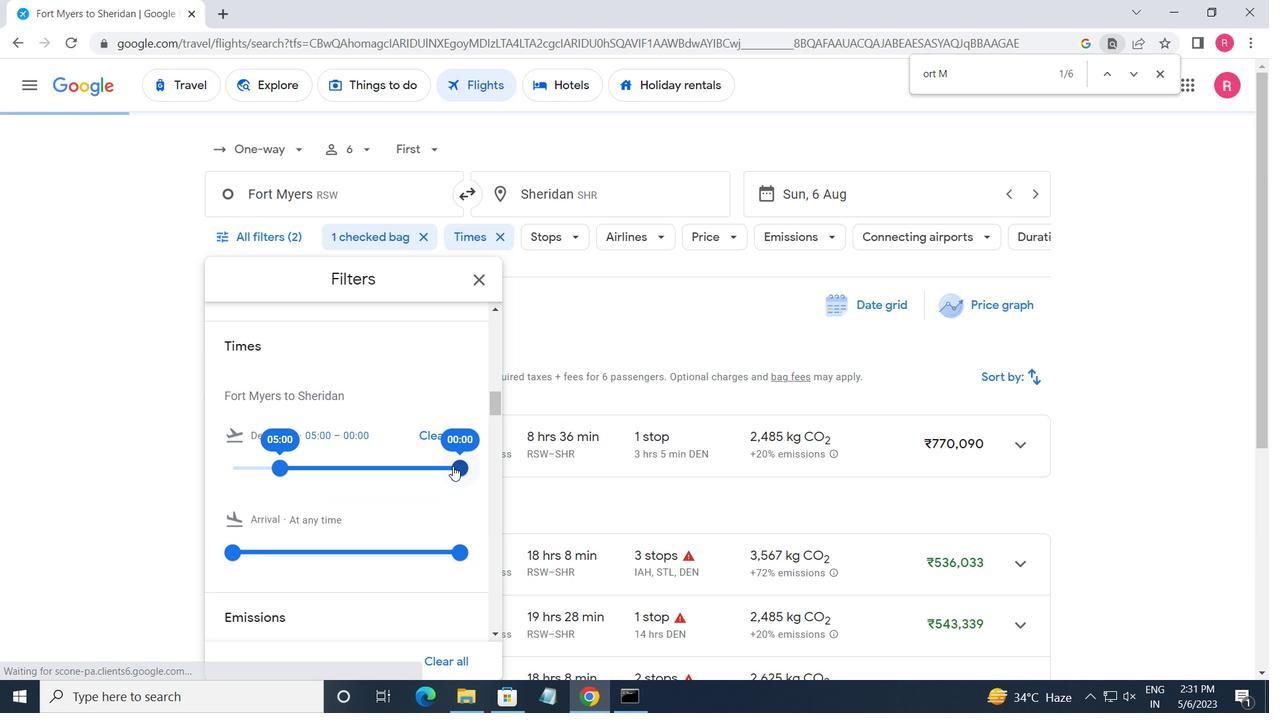 
Action: Mouse pressed left at (455, 466)
Screenshot: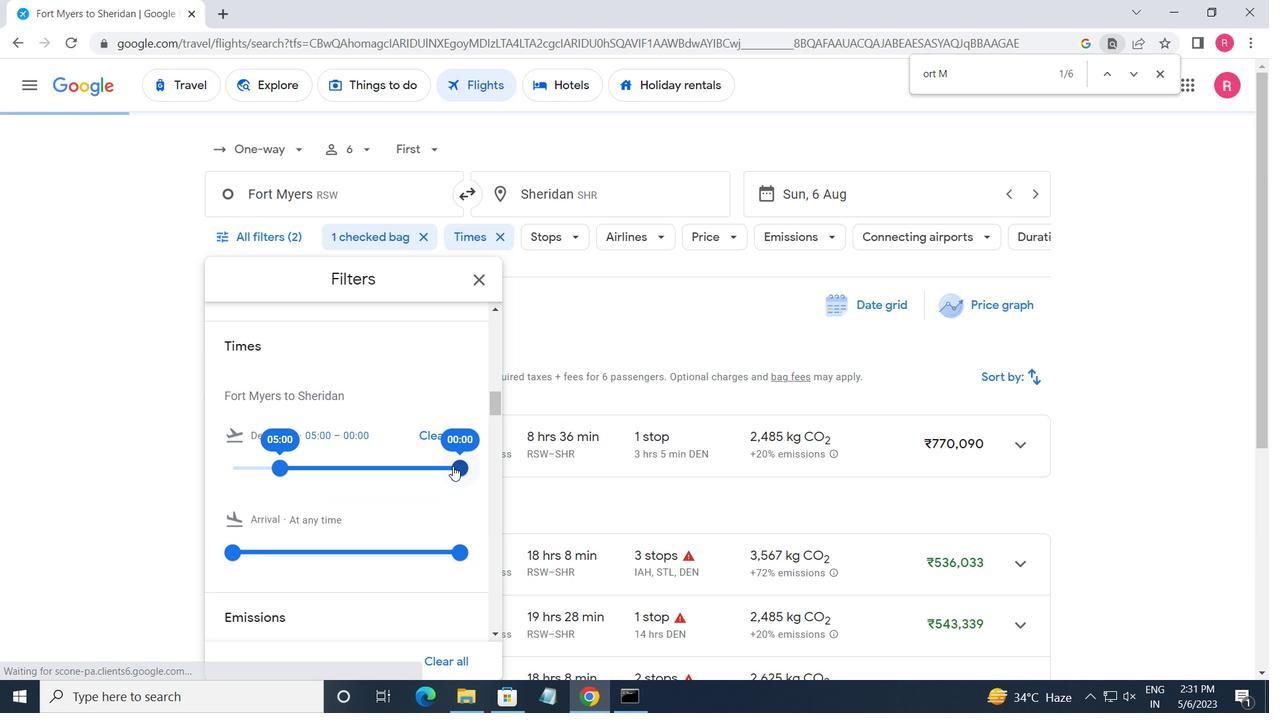 
Action: Mouse moved to (474, 286)
Screenshot: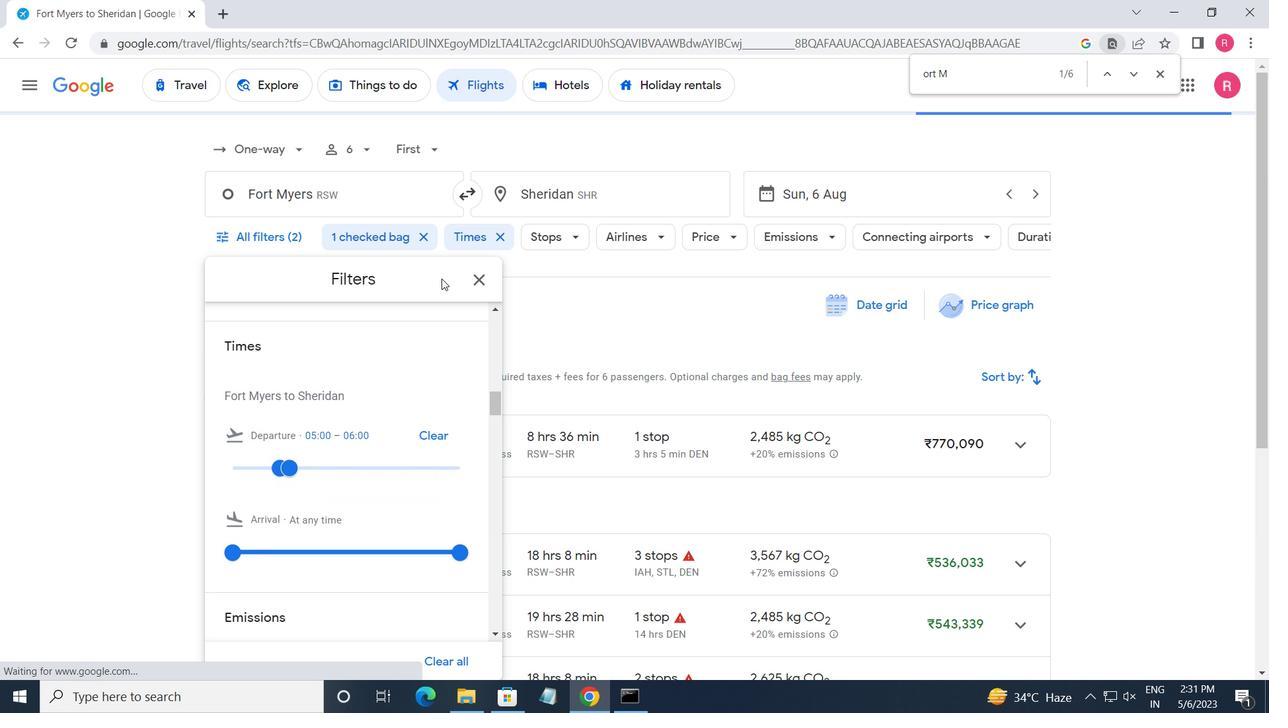
Action: Mouse pressed left at (474, 286)
Screenshot: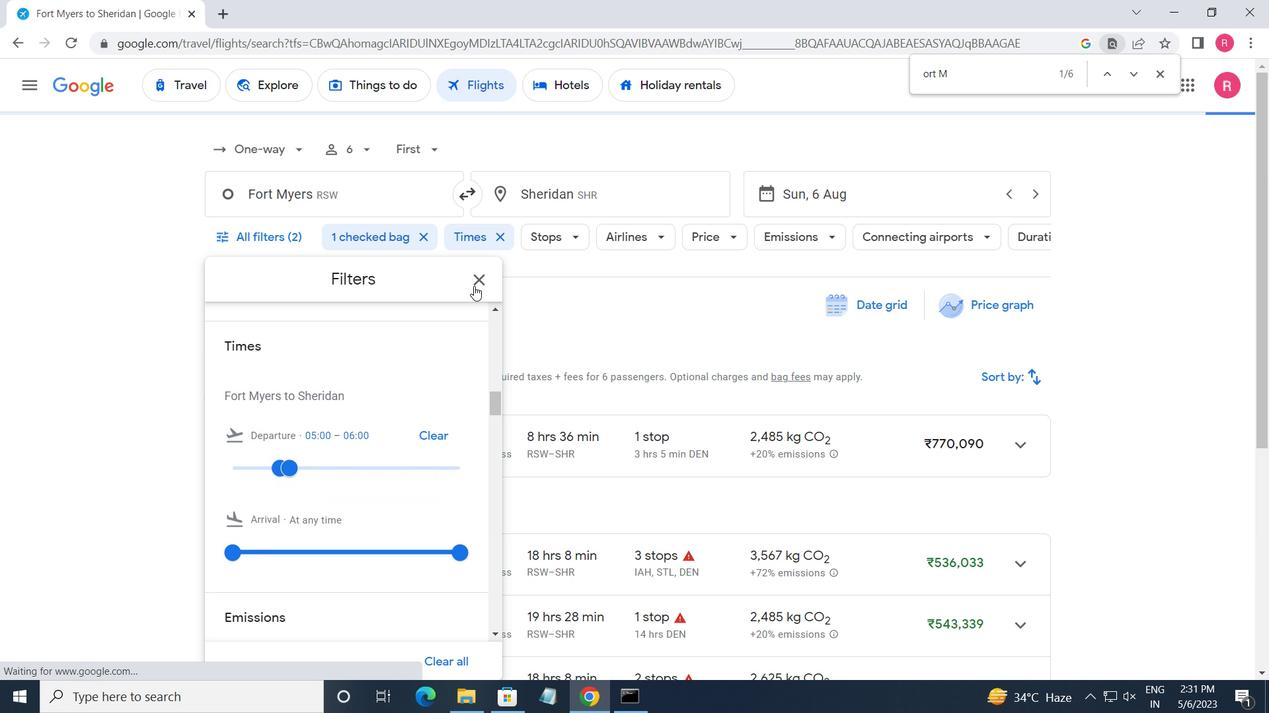 
Action: Mouse moved to (535, 25)
Screenshot: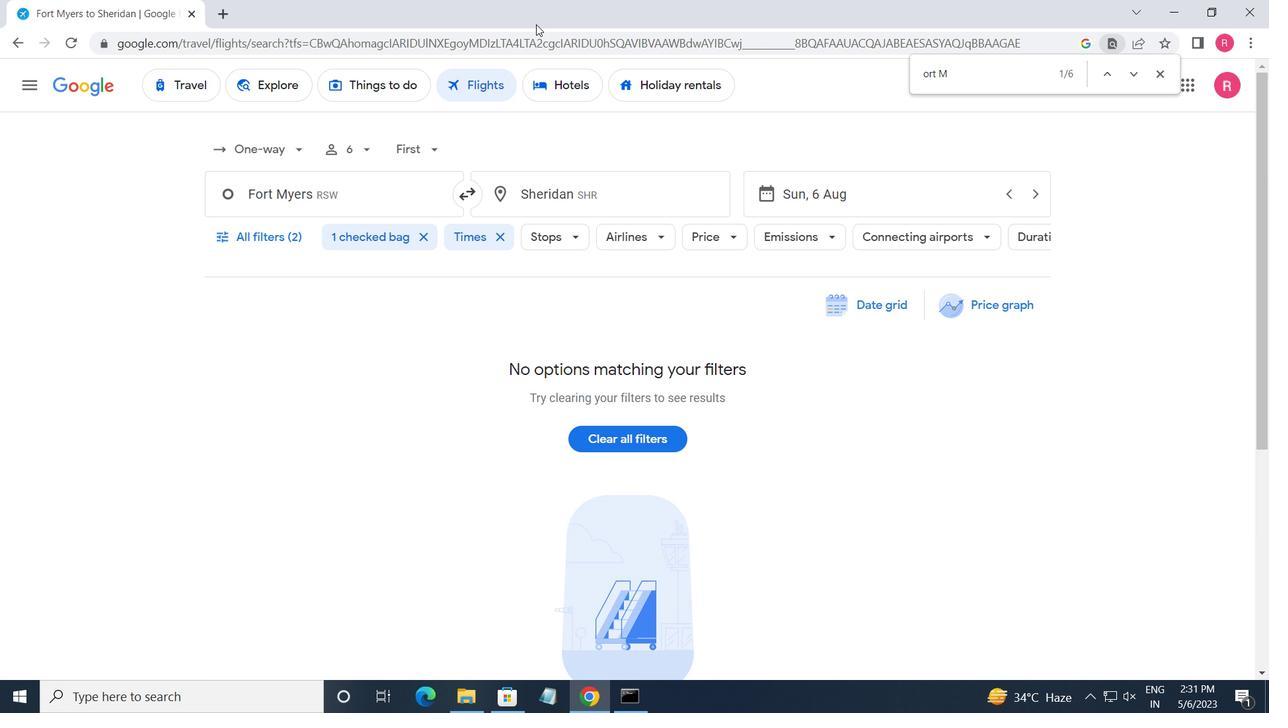 
